 Task: Find connections with filter location Mankāchar with filter topic #lawsuitswith filter profile language Spanish with filter current company Nurture.farm with filter school Shoolini University with filter industry Retail Apparel and Fashion with filter service category Leadership Development with filter keywords title Chef
Action: Mouse moved to (586, 82)
Screenshot: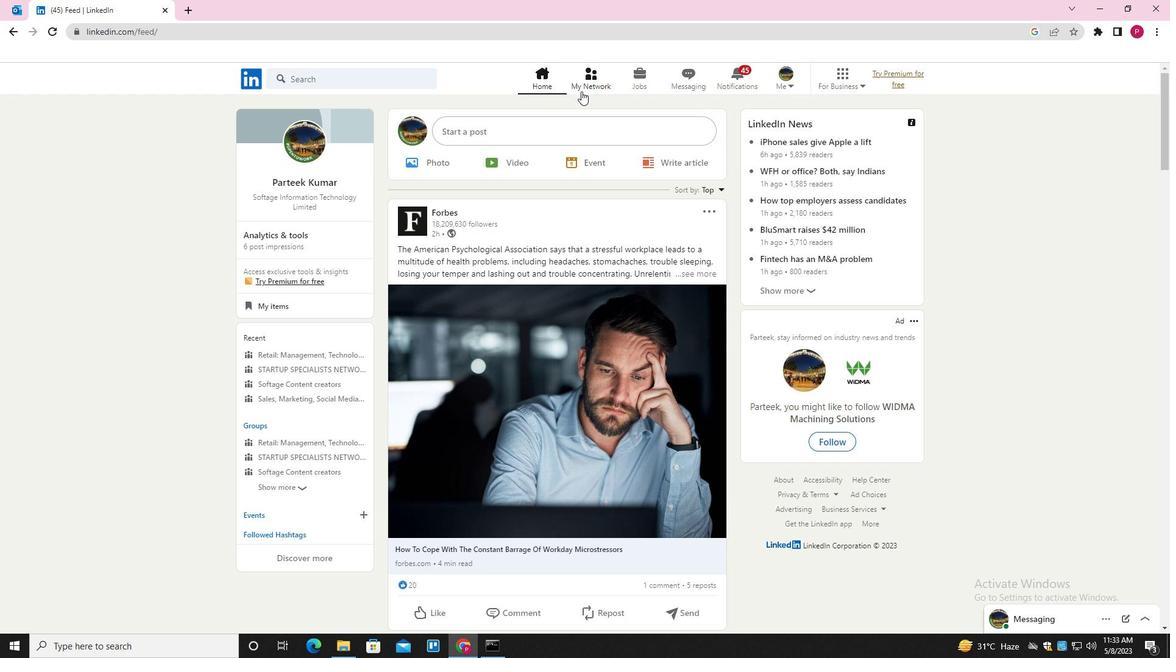 
Action: Mouse pressed left at (586, 82)
Screenshot: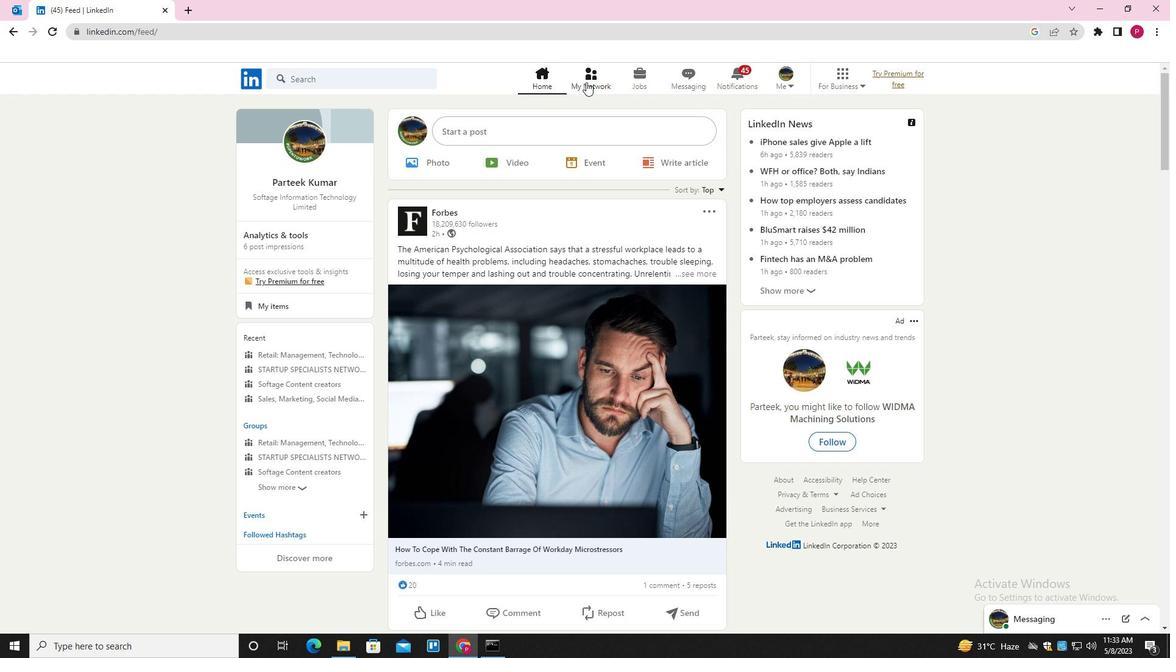 
Action: Mouse moved to (384, 150)
Screenshot: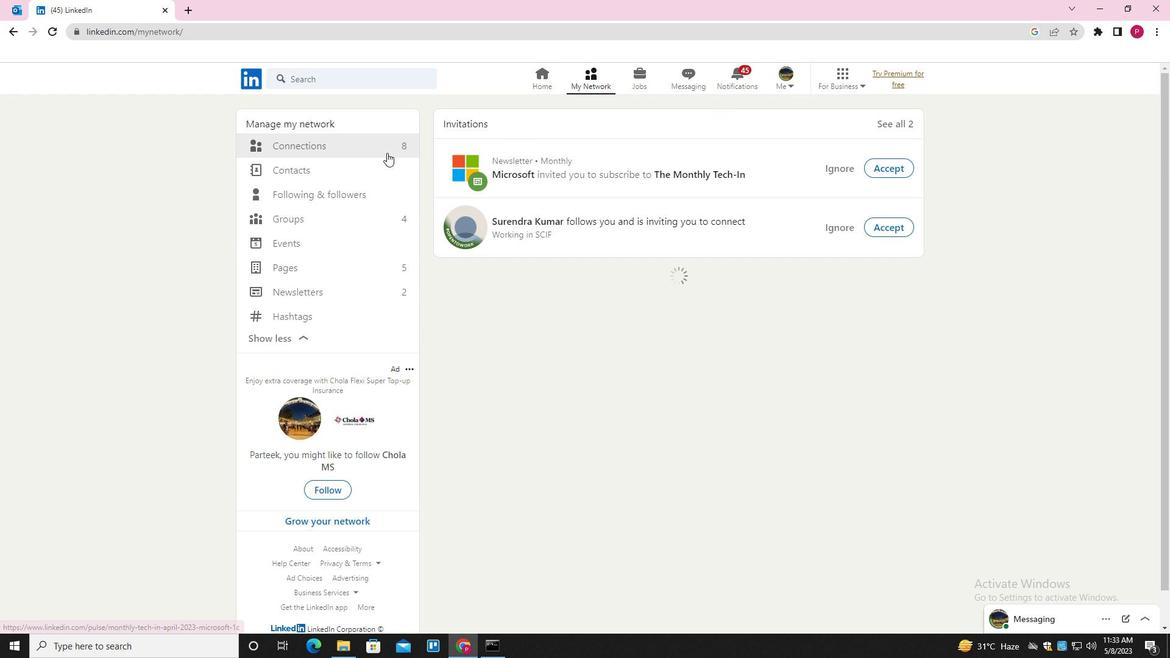 
Action: Mouse pressed left at (384, 150)
Screenshot: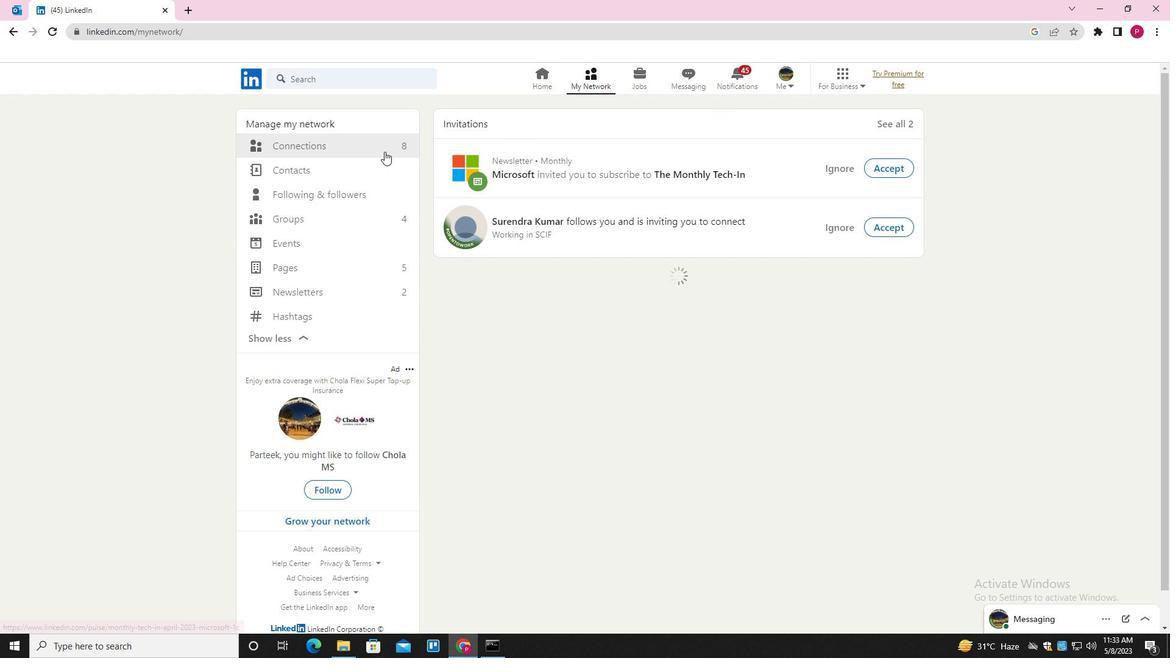 
Action: Mouse moved to (676, 145)
Screenshot: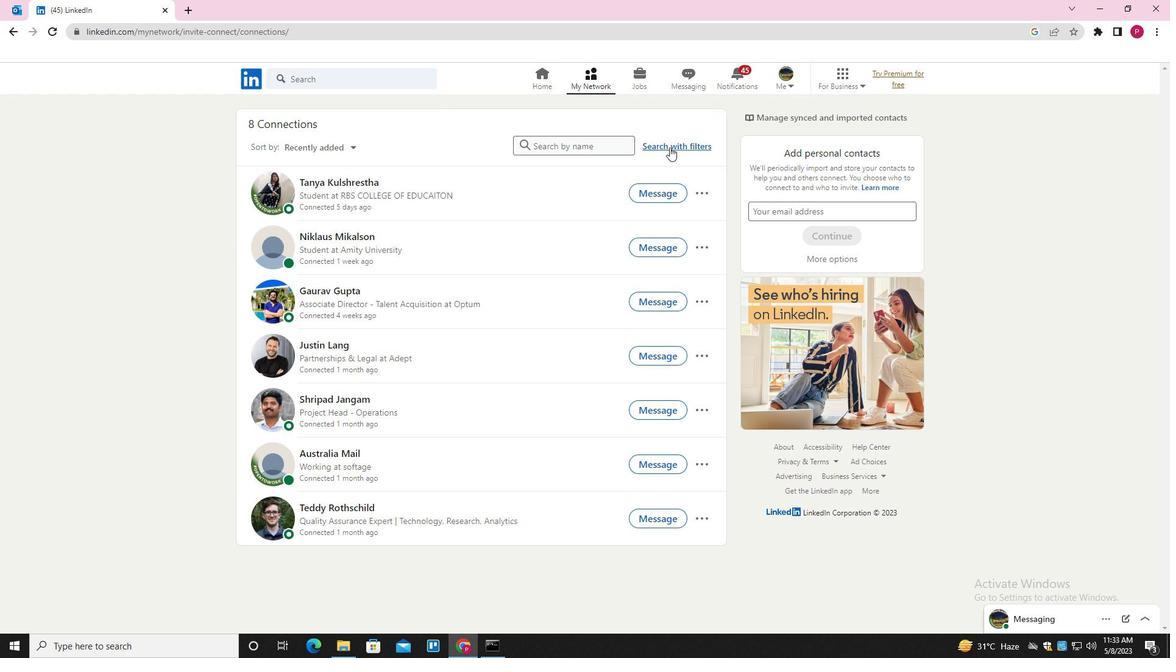 
Action: Mouse pressed left at (676, 145)
Screenshot: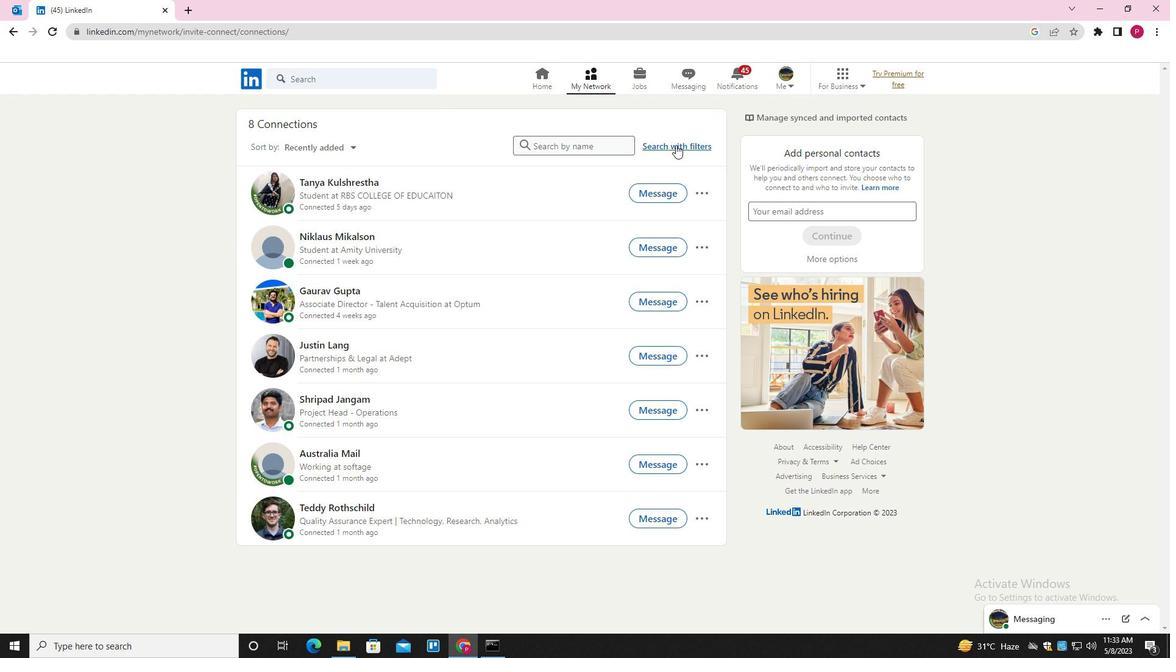 
Action: Mouse moved to (627, 114)
Screenshot: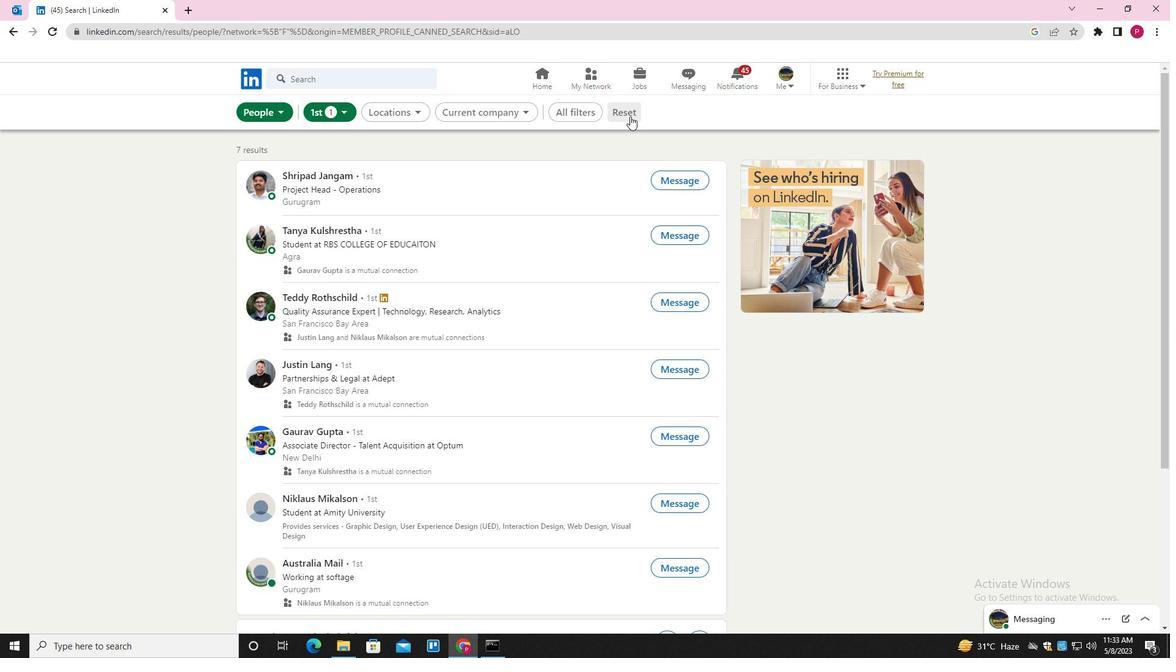 
Action: Mouse pressed left at (627, 114)
Screenshot: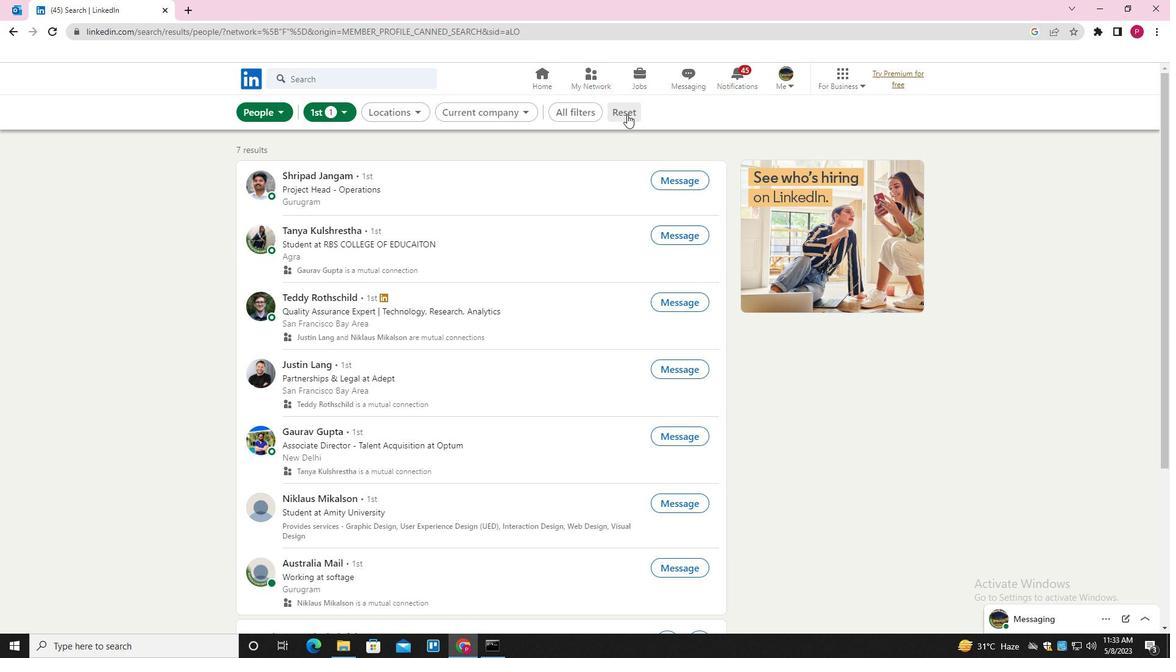 
Action: Mouse moved to (617, 112)
Screenshot: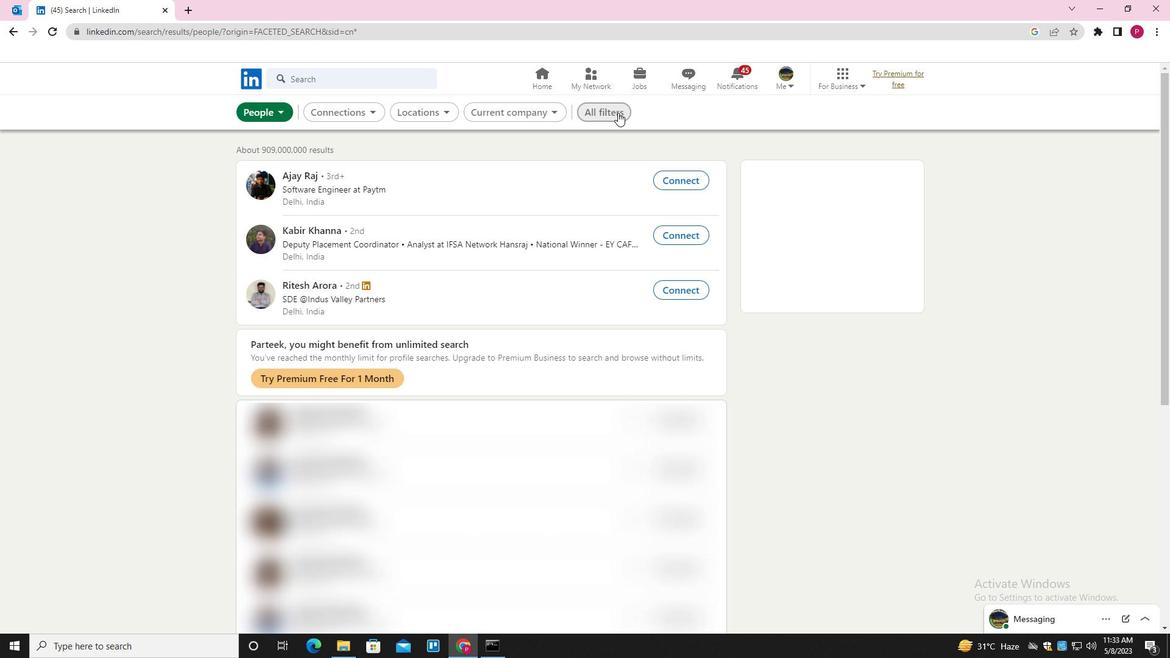 
Action: Mouse pressed left at (617, 112)
Screenshot: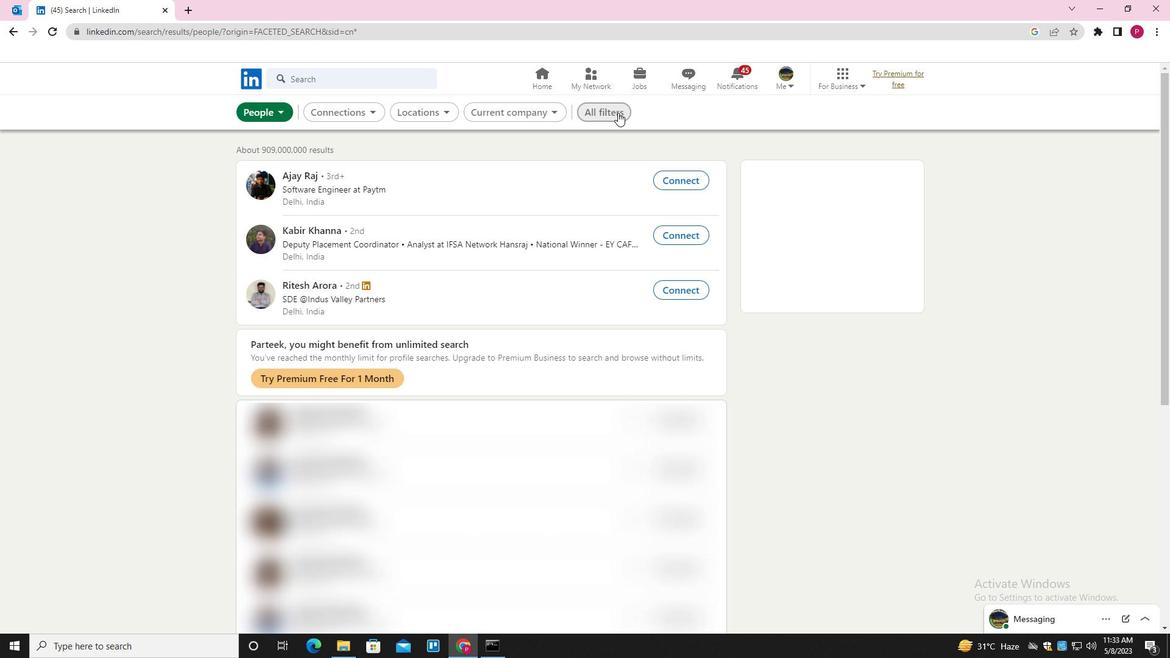 
Action: Mouse moved to (897, 230)
Screenshot: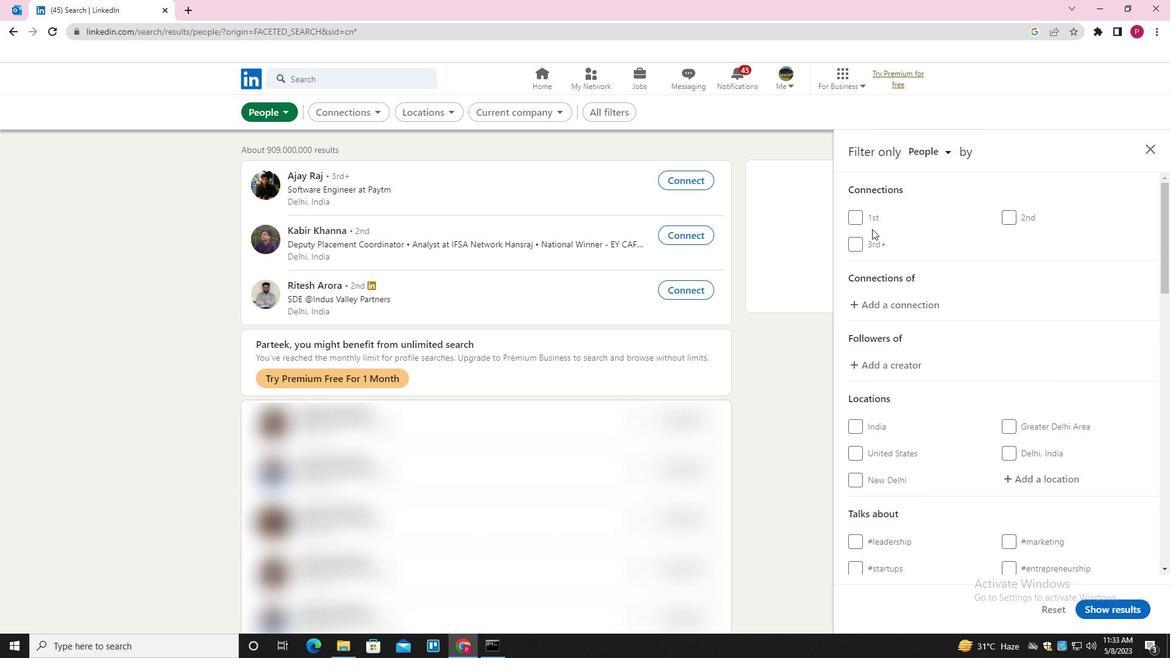 
Action: Mouse scrolled (897, 229) with delta (0, 0)
Screenshot: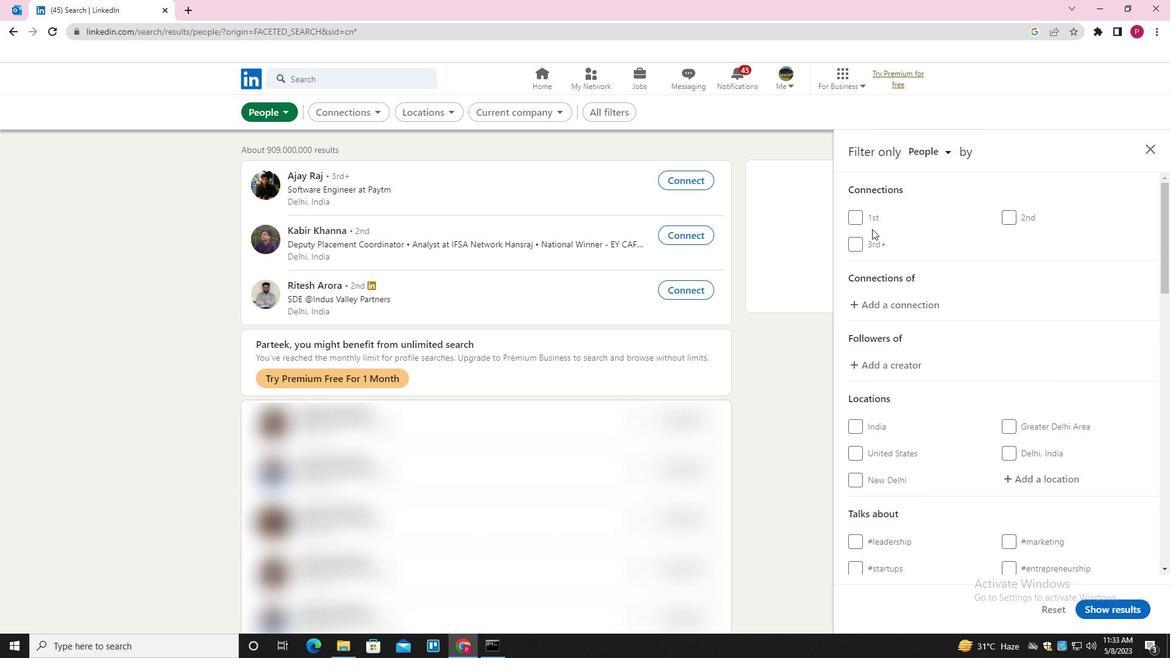 
Action: Mouse moved to (924, 239)
Screenshot: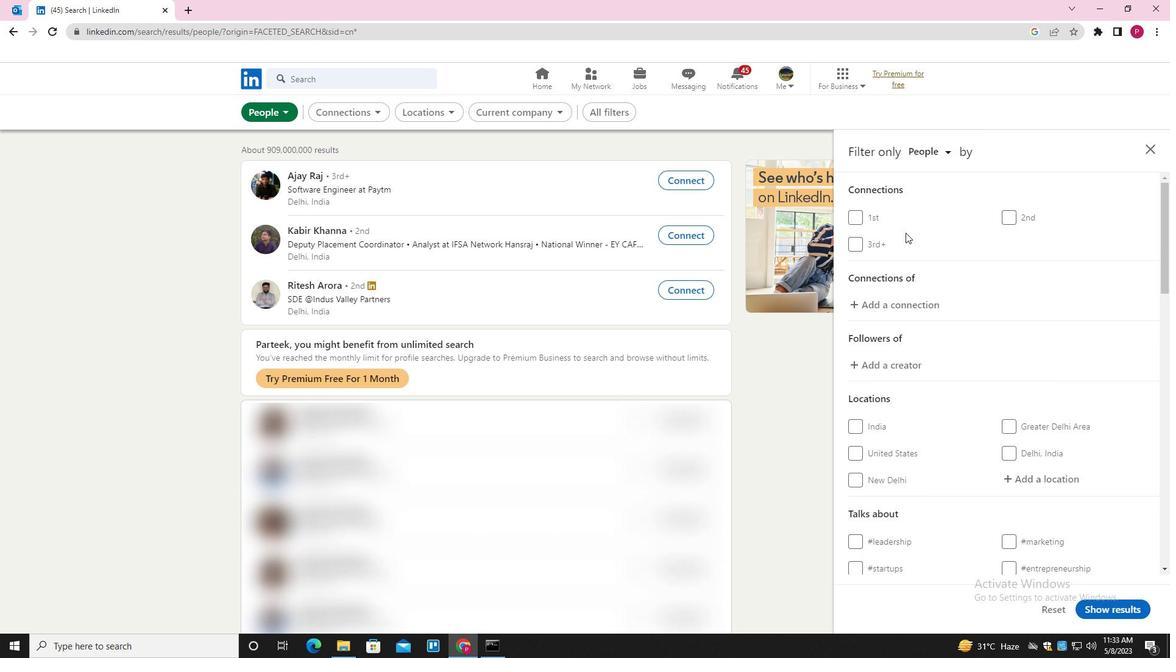 
Action: Mouse scrolled (924, 238) with delta (0, 0)
Screenshot: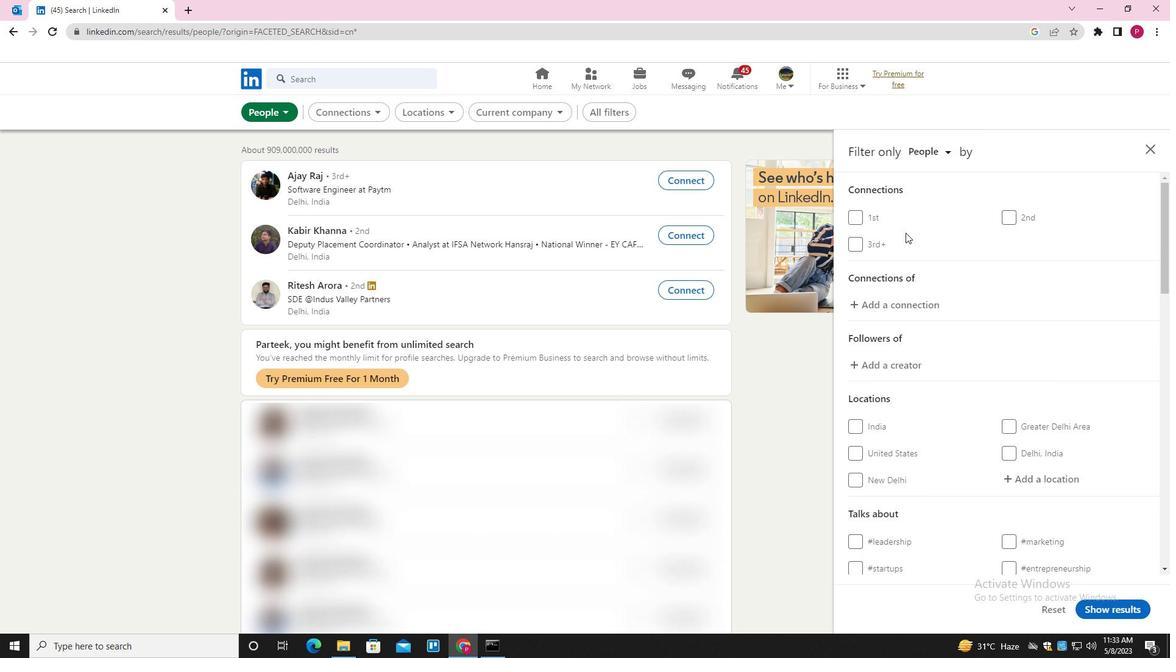 
Action: Mouse moved to (1054, 357)
Screenshot: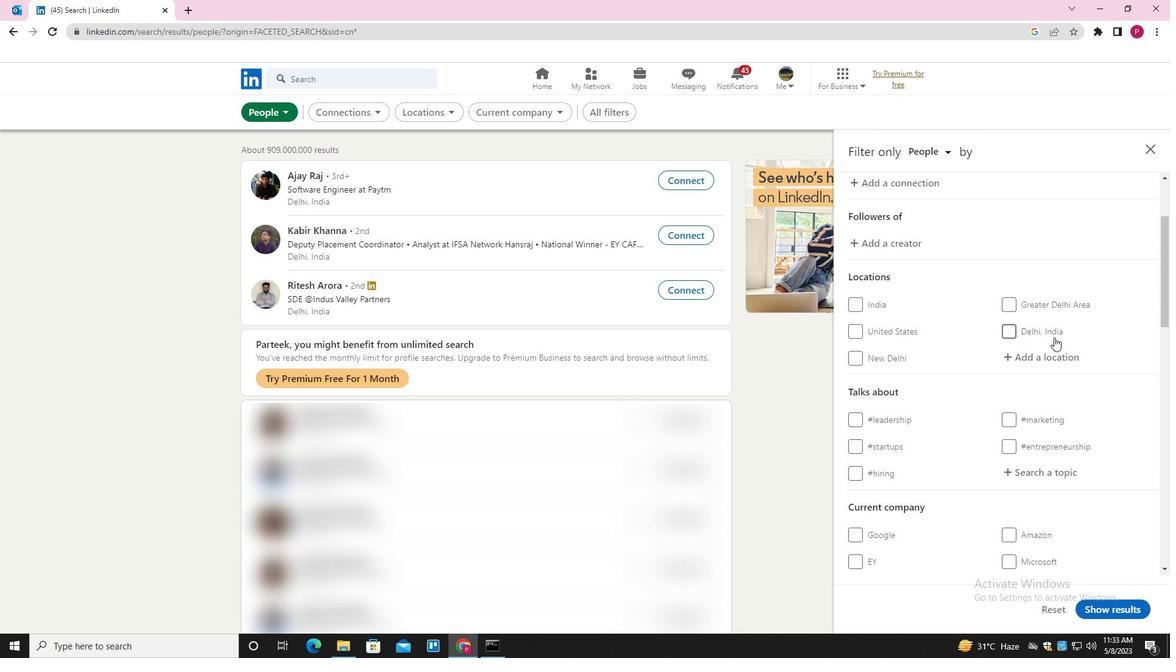 
Action: Mouse pressed left at (1054, 357)
Screenshot: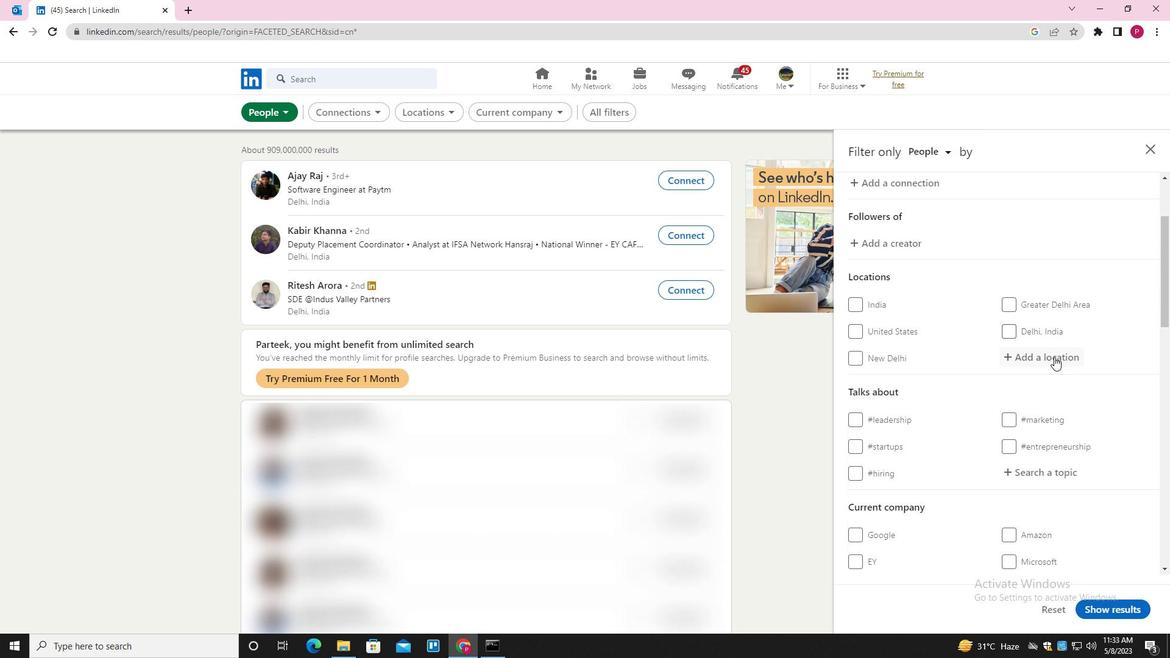 
Action: Key pressed <Key.shift>MANKACHAR<Key.down><Key.enter>
Screenshot: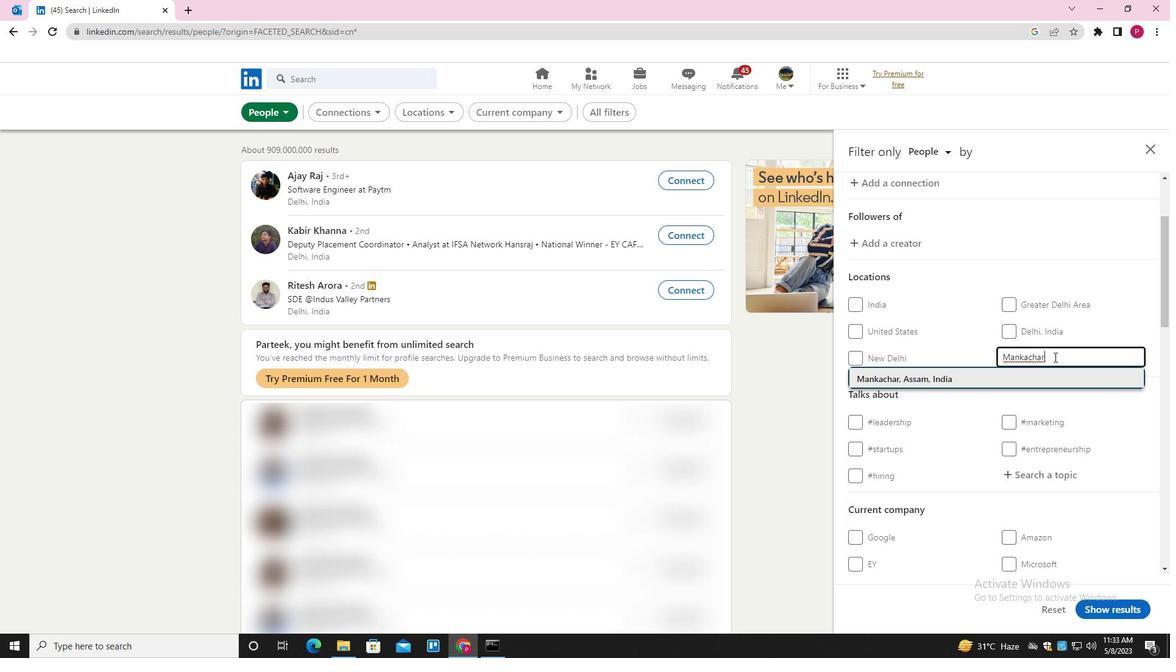 
Action: Mouse moved to (1029, 349)
Screenshot: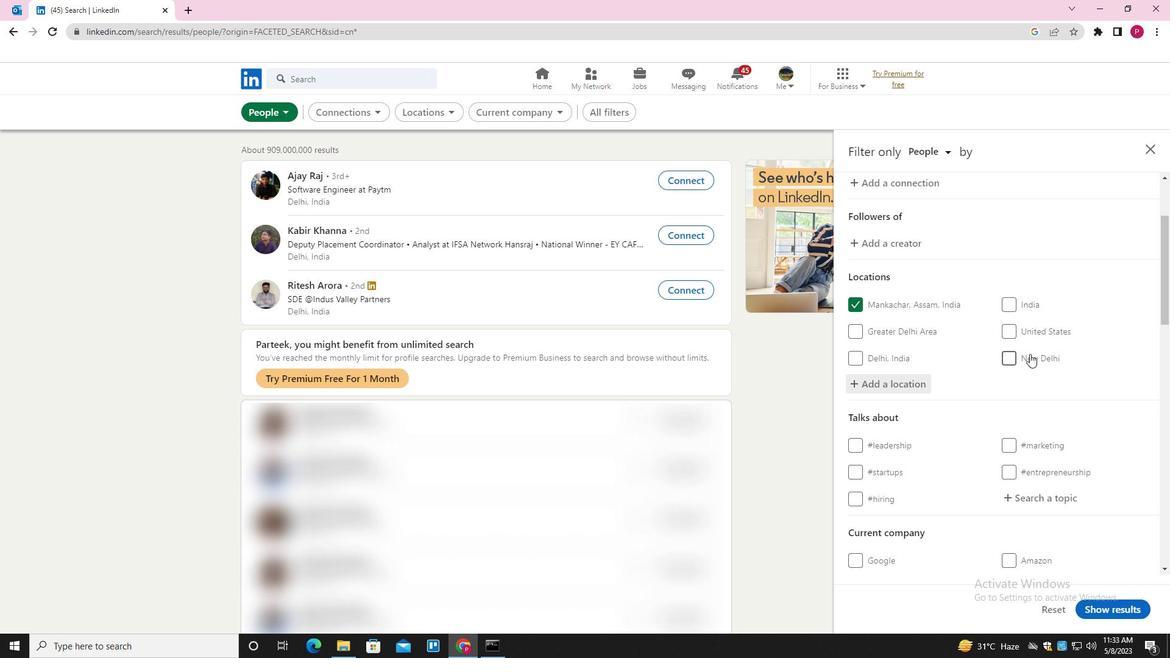 
Action: Mouse scrolled (1029, 348) with delta (0, 0)
Screenshot: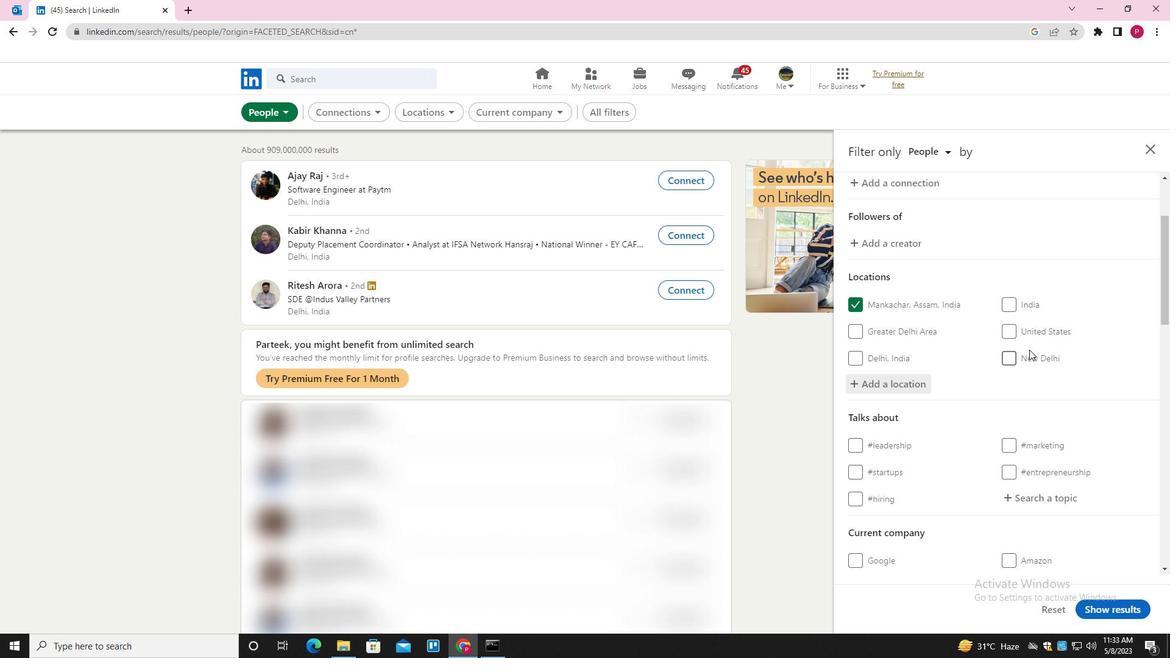 
Action: Mouse scrolled (1029, 348) with delta (0, 0)
Screenshot: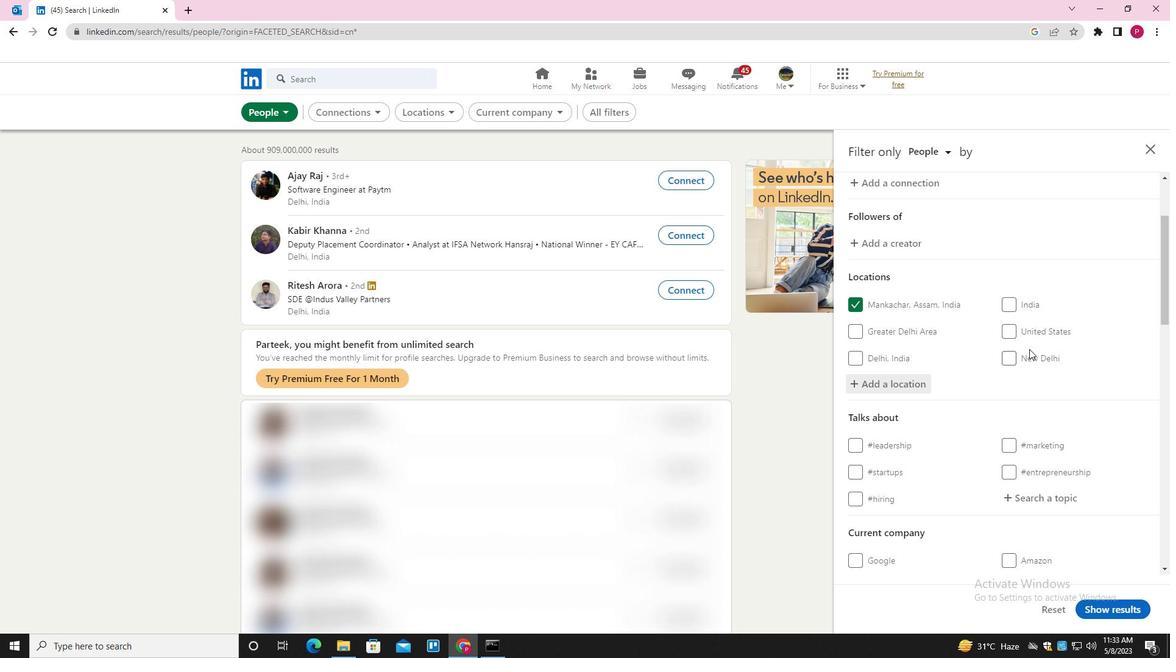 
Action: Mouse scrolled (1029, 348) with delta (0, 0)
Screenshot: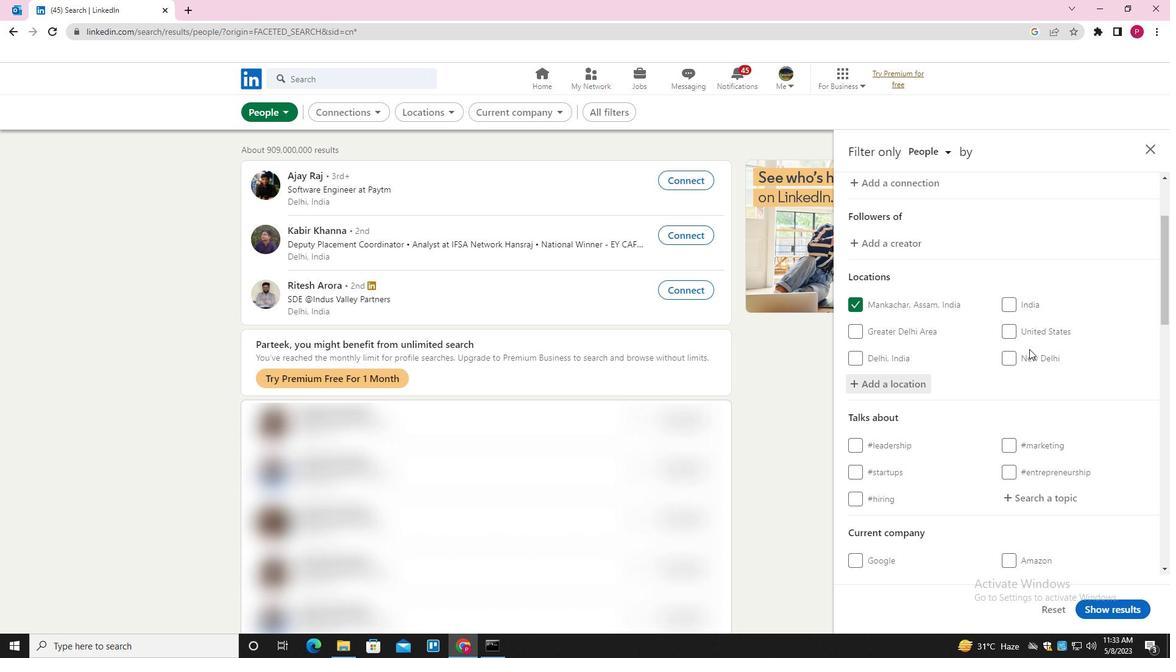 
Action: Mouse scrolled (1029, 348) with delta (0, 0)
Screenshot: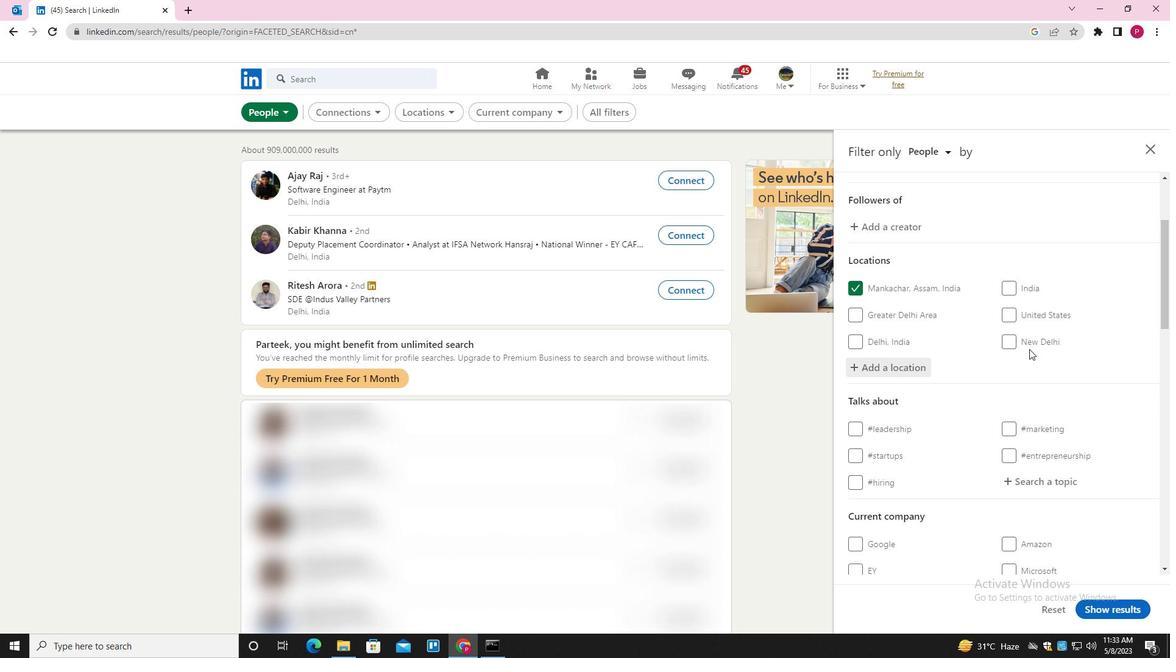 
Action: Mouse moved to (1033, 254)
Screenshot: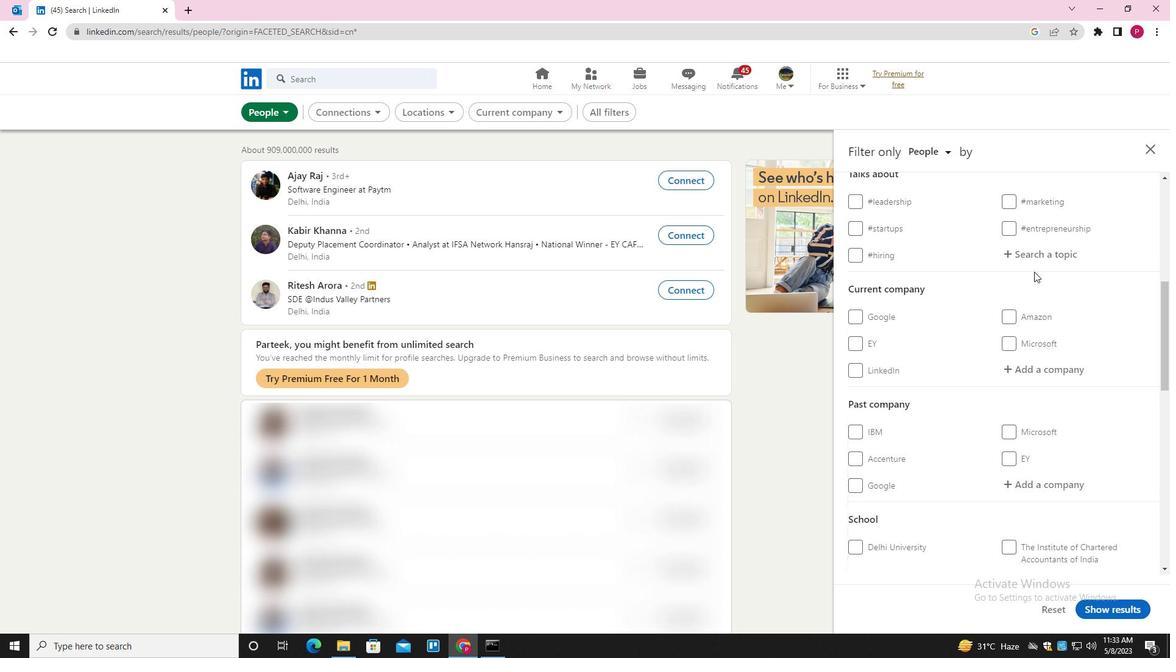 
Action: Mouse pressed left at (1033, 254)
Screenshot: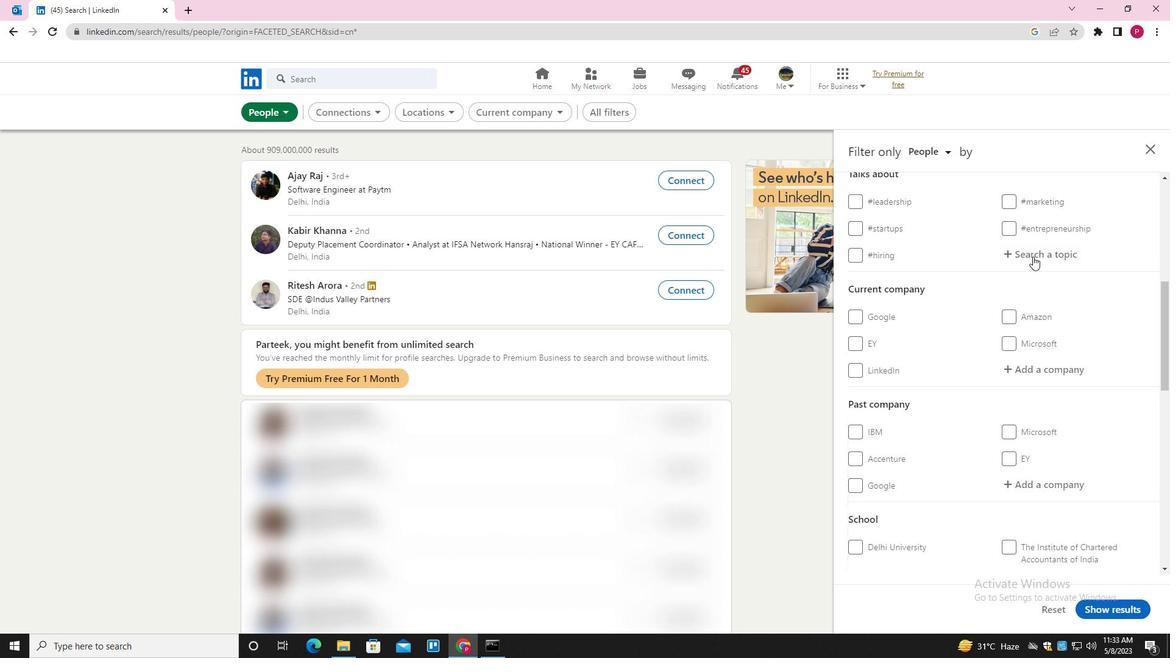 
Action: Key pressed LAWSUITES<Key.backspace><Key.backspace><Key.backspace><Key.backspace><Key.backspace>UITS<Key.down><Key.enter>
Screenshot: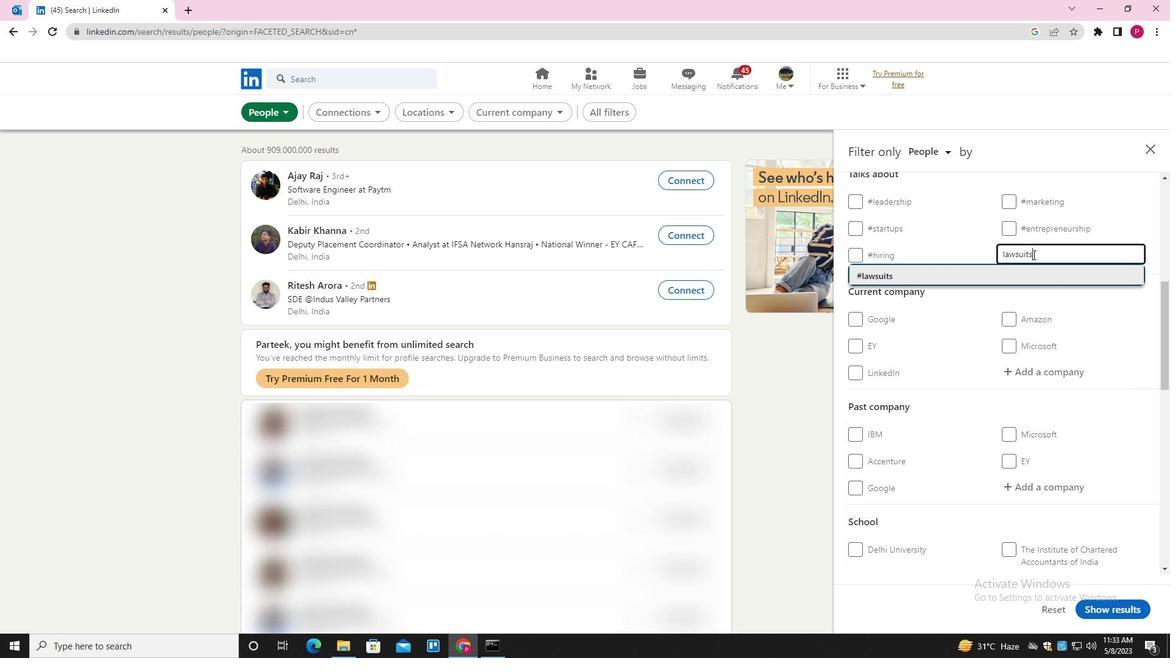 
Action: Mouse moved to (1006, 290)
Screenshot: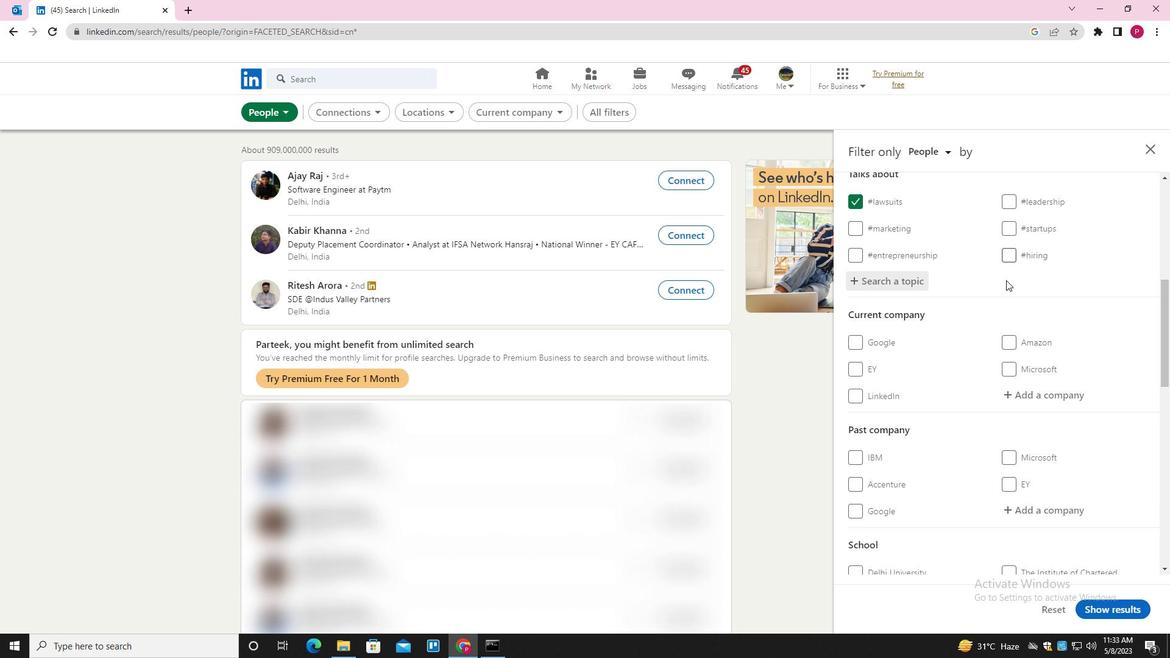 
Action: Mouse scrolled (1006, 290) with delta (0, 0)
Screenshot: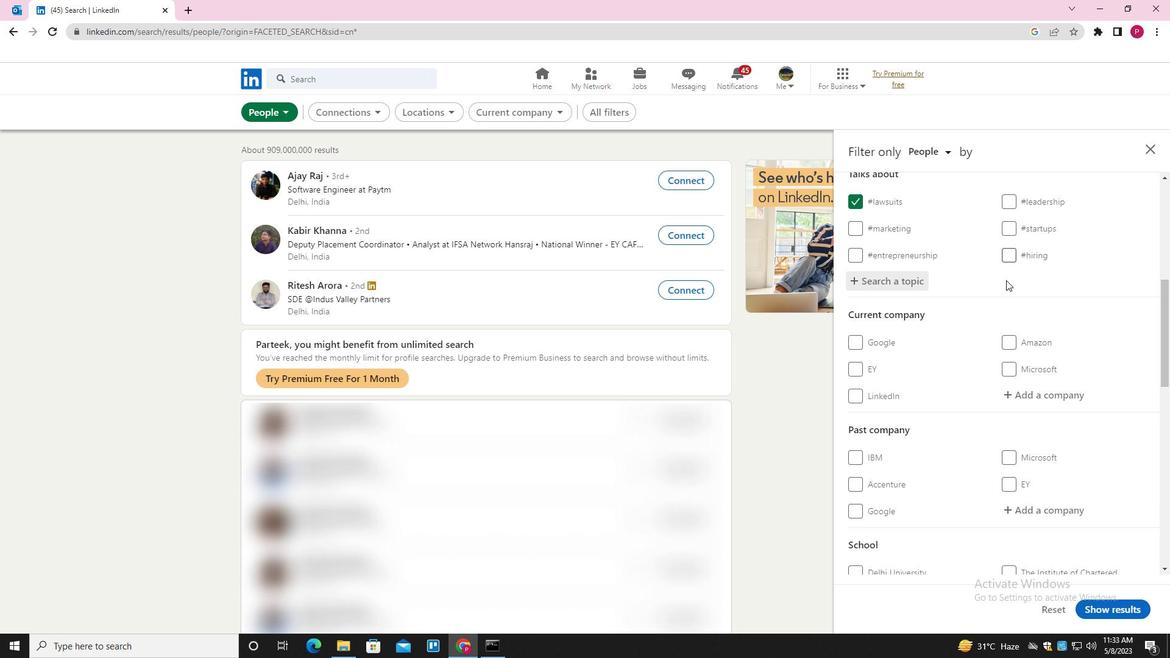 
Action: Mouse moved to (1006, 301)
Screenshot: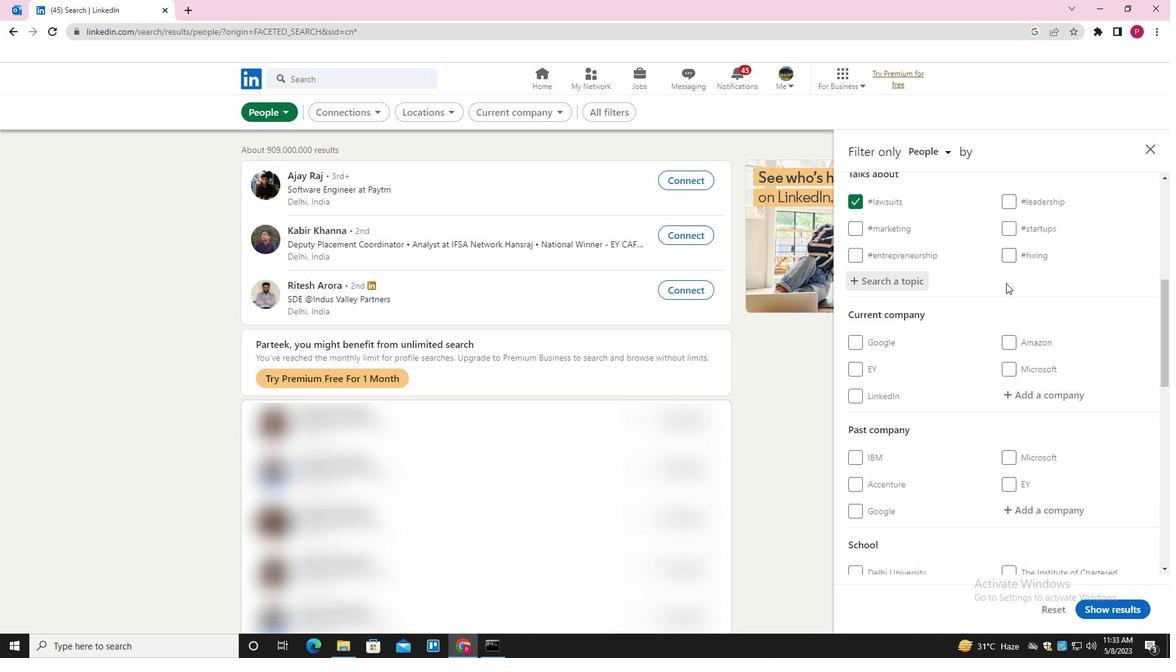 
Action: Mouse scrolled (1006, 301) with delta (0, 0)
Screenshot: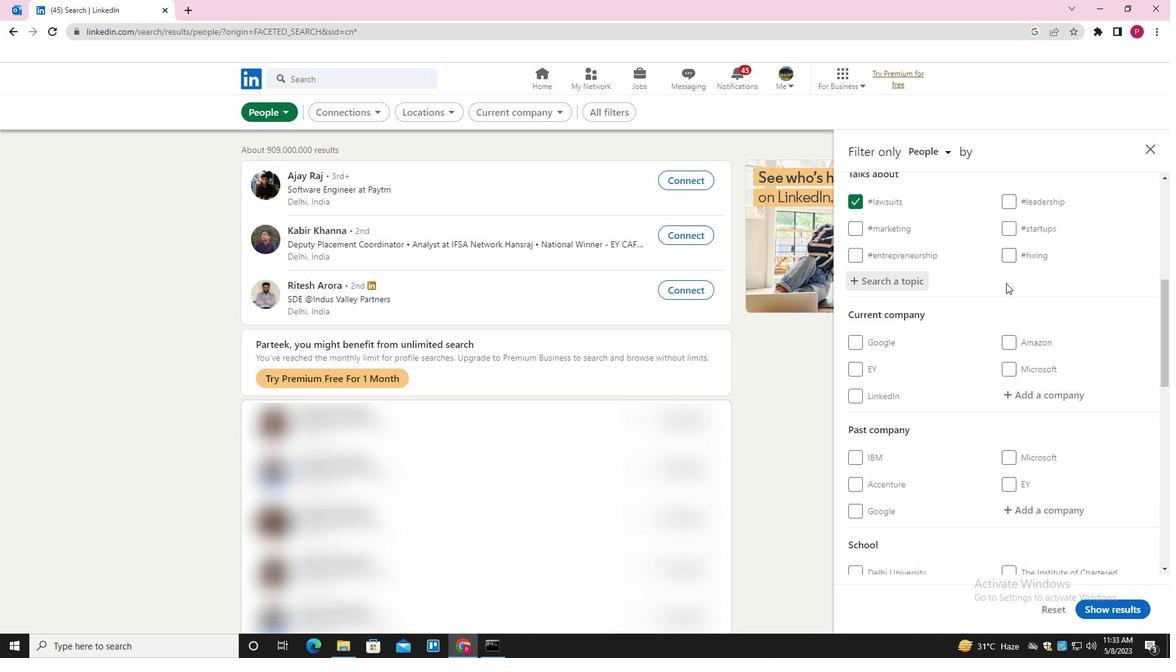 
Action: Mouse moved to (1006, 303)
Screenshot: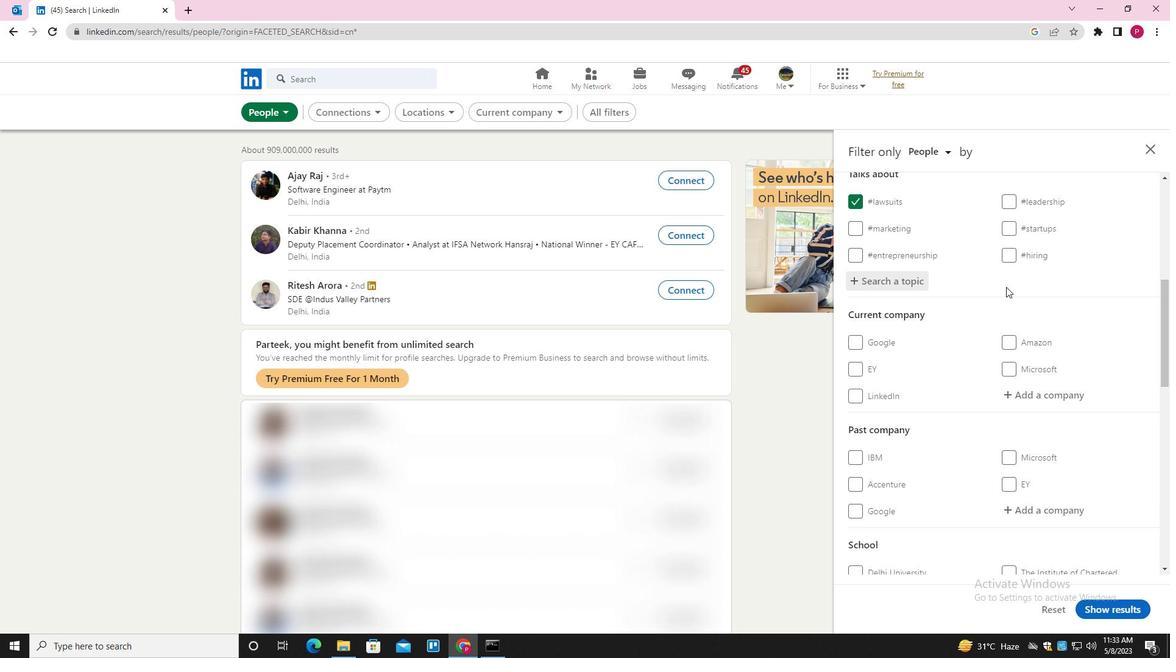 
Action: Mouse scrolled (1006, 302) with delta (0, 0)
Screenshot: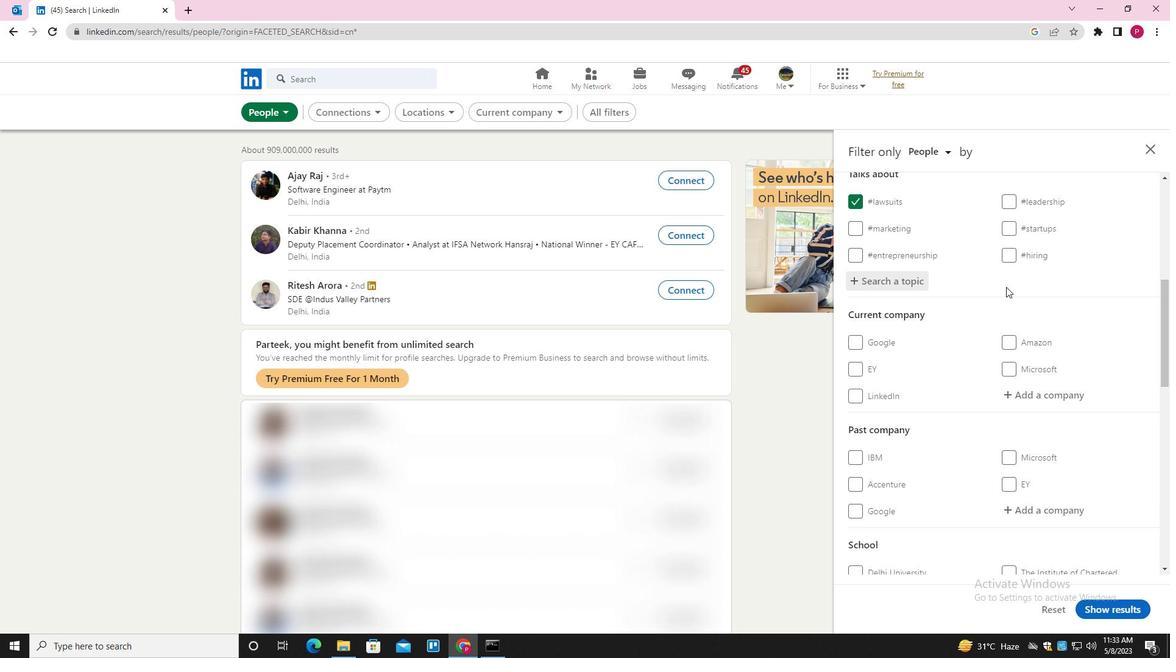 
Action: Mouse scrolled (1006, 302) with delta (0, 0)
Screenshot: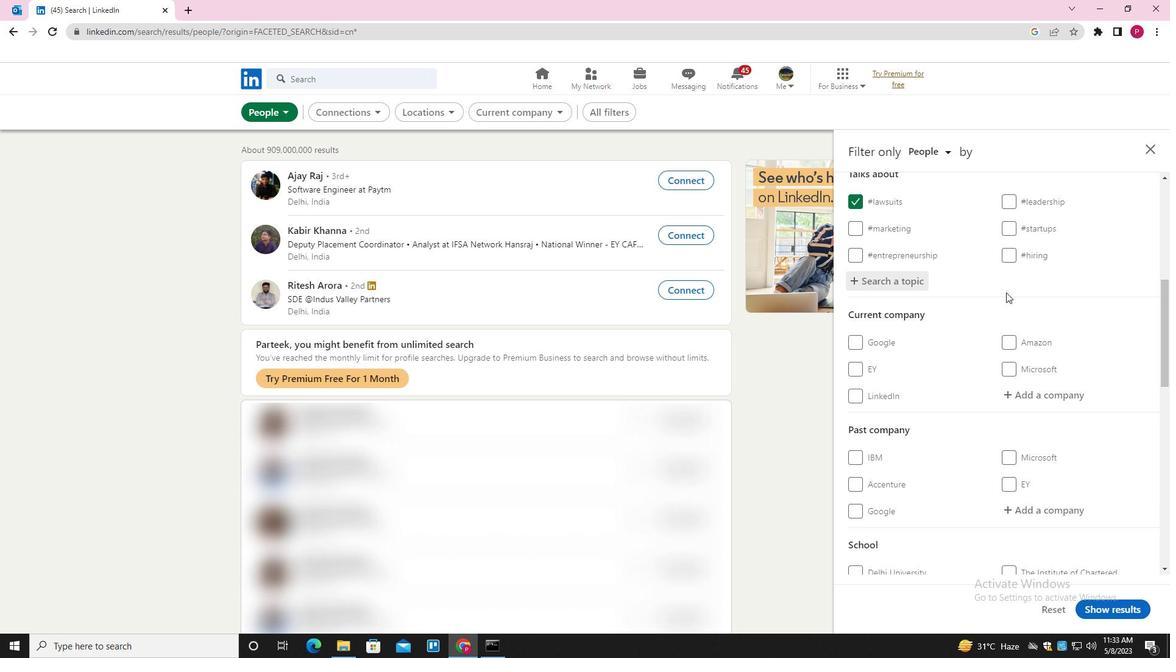 
Action: Mouse moved to (1006, 306)
Screenshot: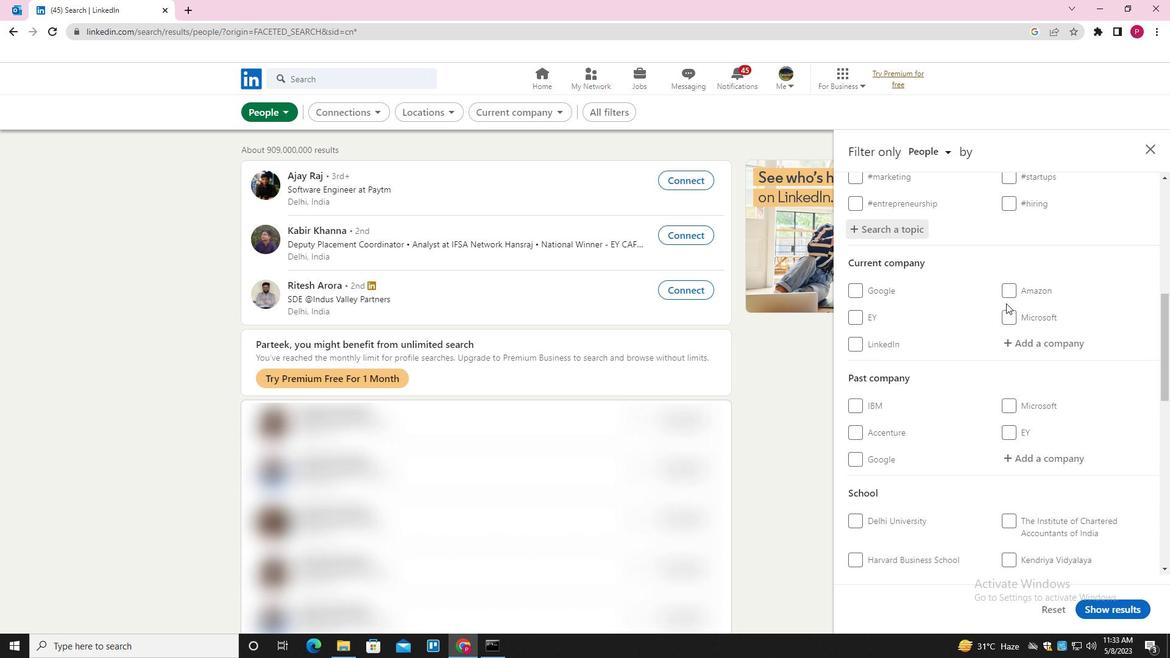 
Action: Mouse scrolled (1006, 306) with delta (0, 0)
Screenshot: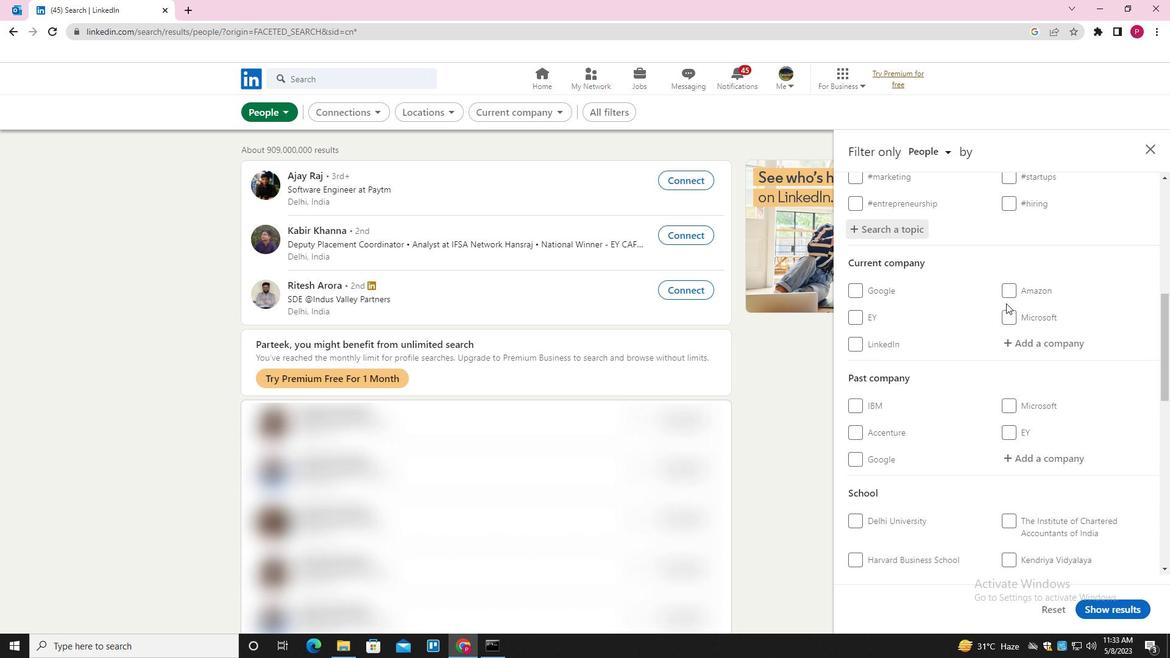 
Action: Mouse moved to (1005, 316)
Screenshot: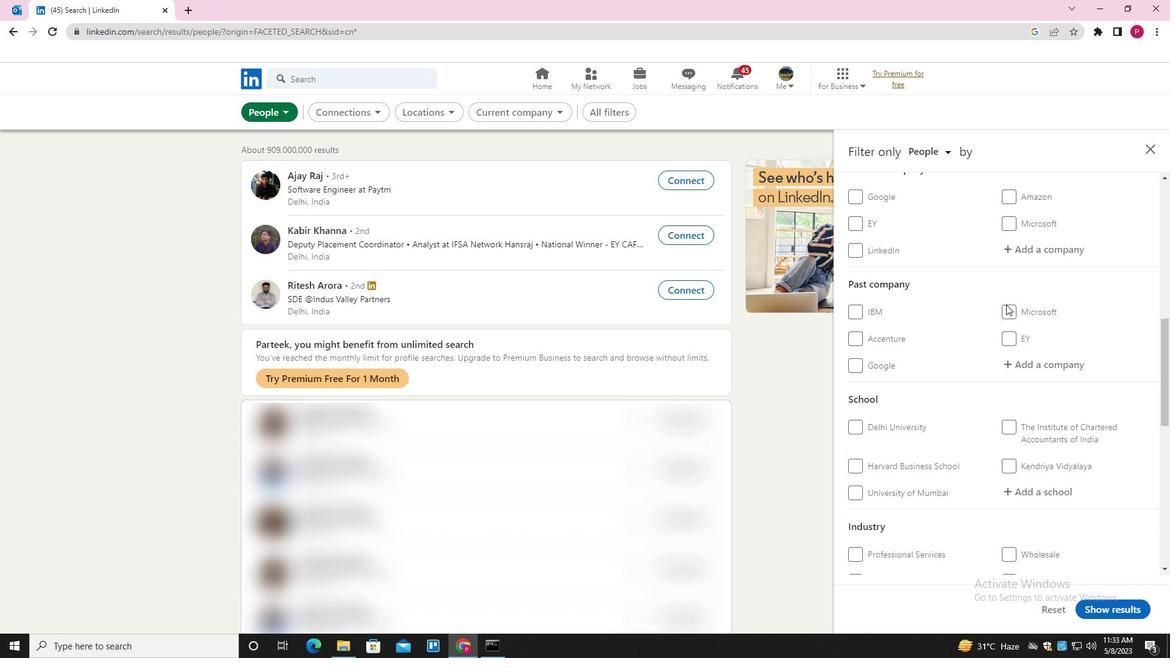 
Action: Mouse scrolled (1005, 316) with delta (0, 0)
Screenshot: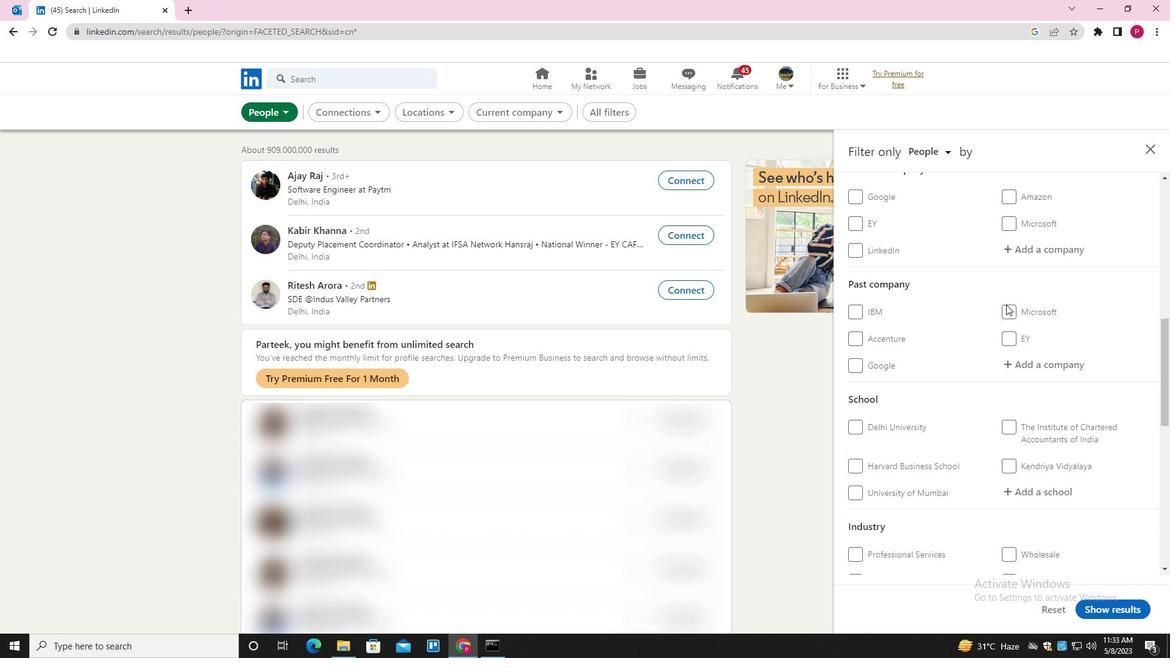 
Action: Mouse moved to (998, 332)
Screenshot: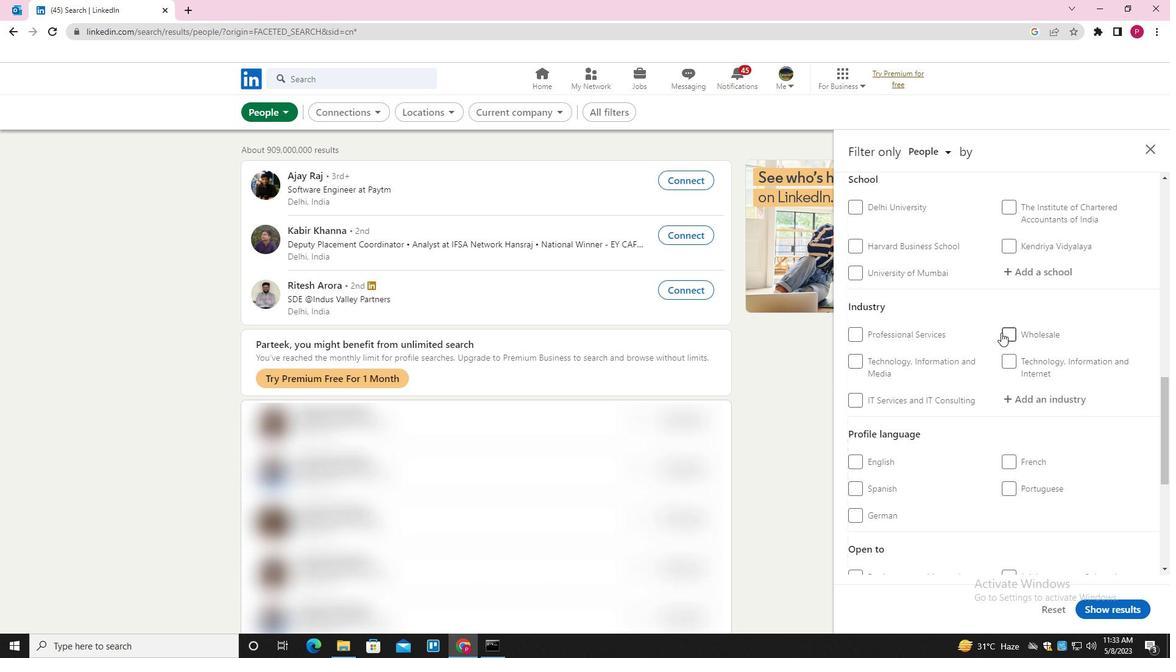 
Action: Mouse scrolled (998, 332) with delta (0, 0)
Screenshot: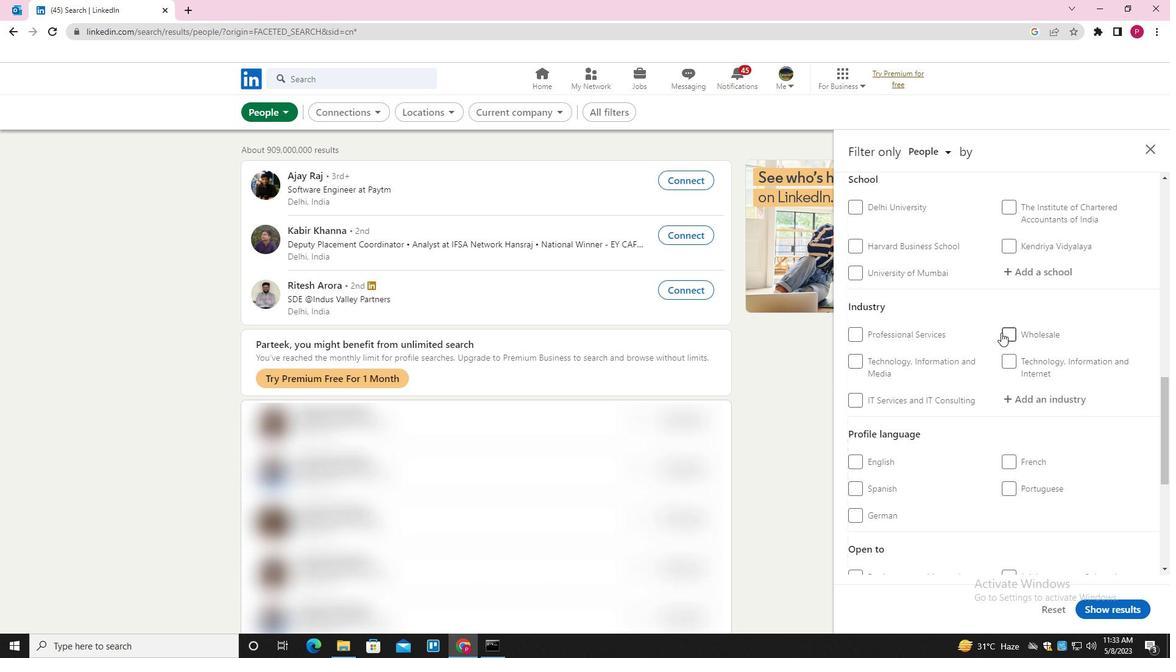 
Action: Mouse moved to (994, 332)
Screenshot: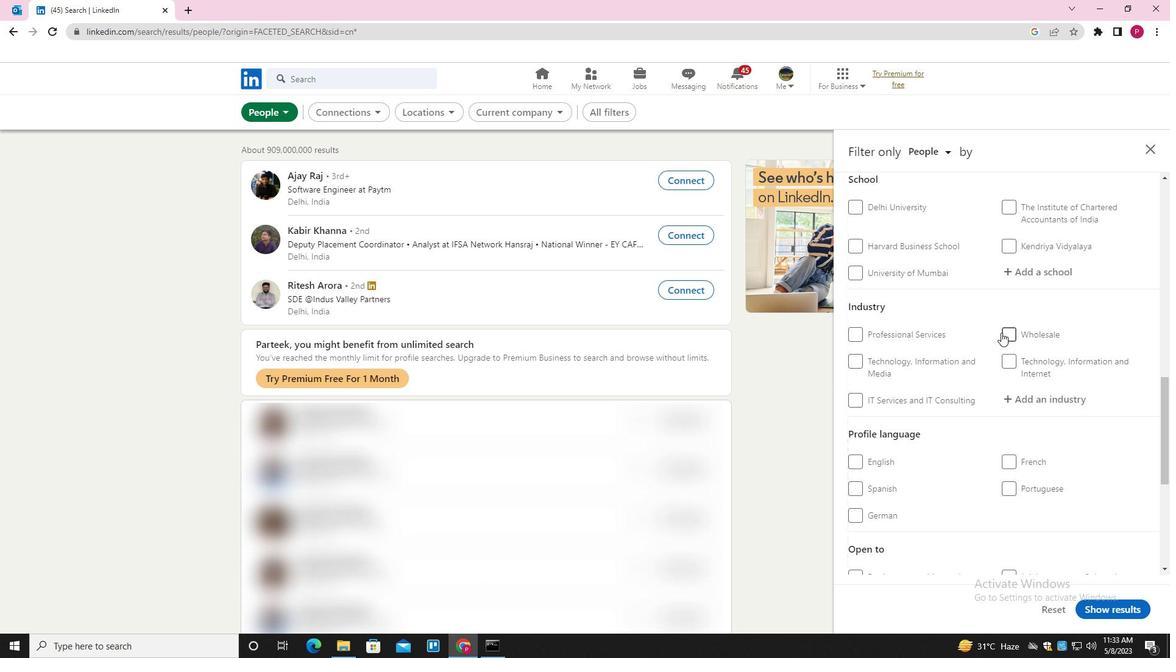 
Action: Mouse scrolled (994, 332) with delta (0, 0)
Screenshot: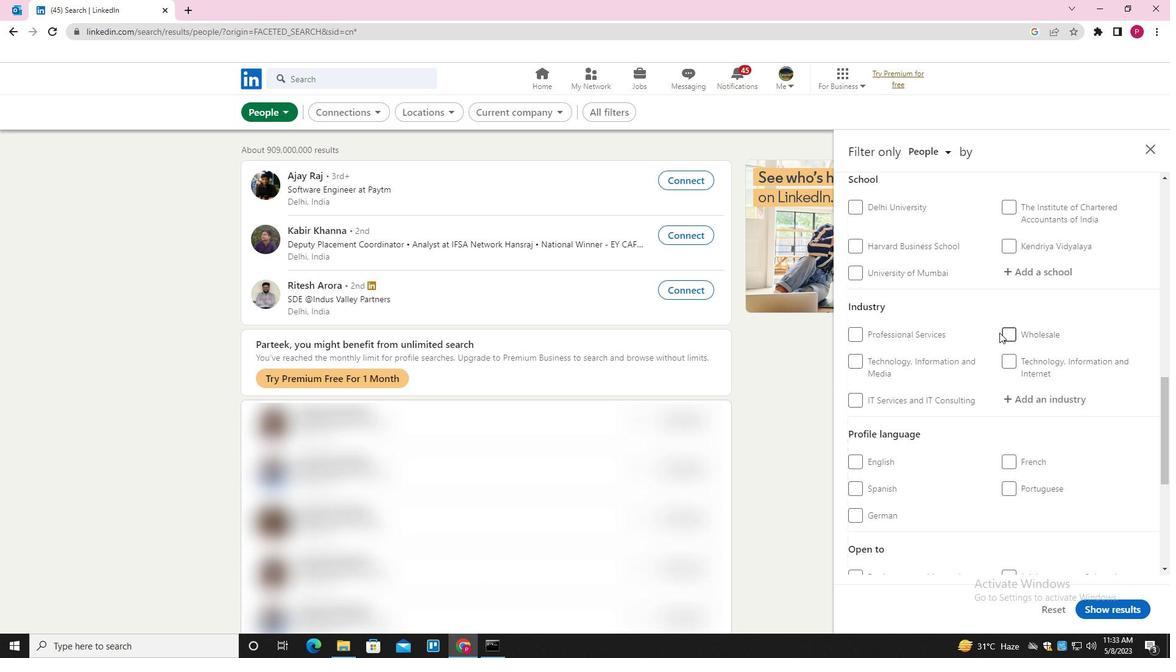 
Action: Mouse moved to (994, 332)
Screenshot: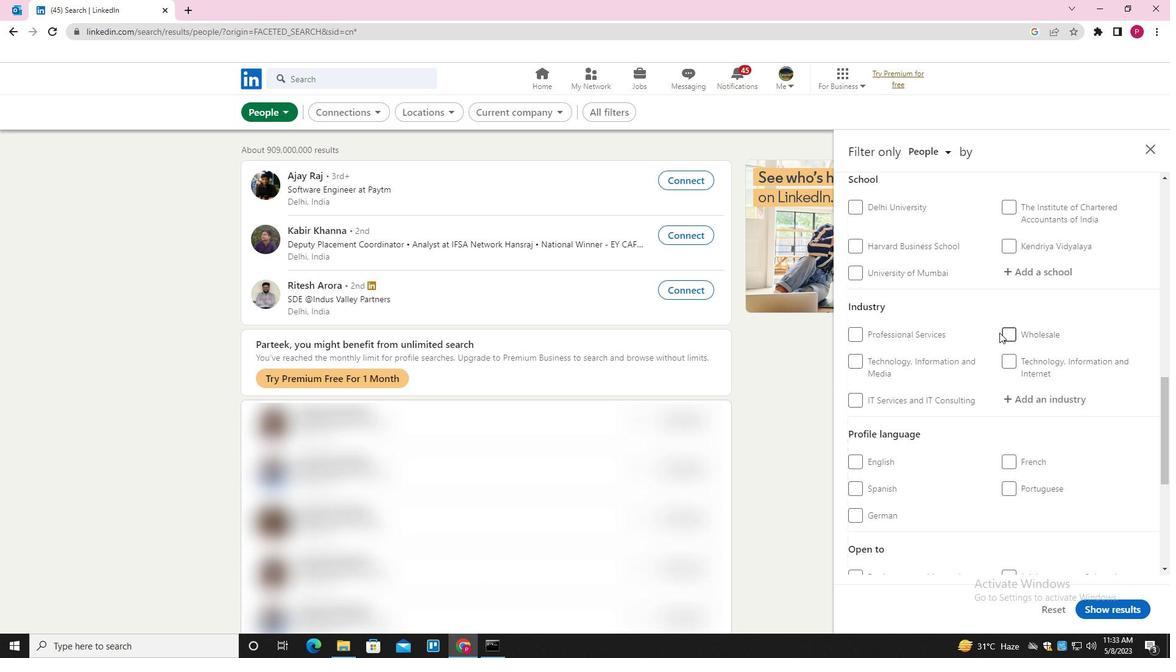 
Action: Mouse scrolled (994, 332) with delta (0, 0)
Screenshot: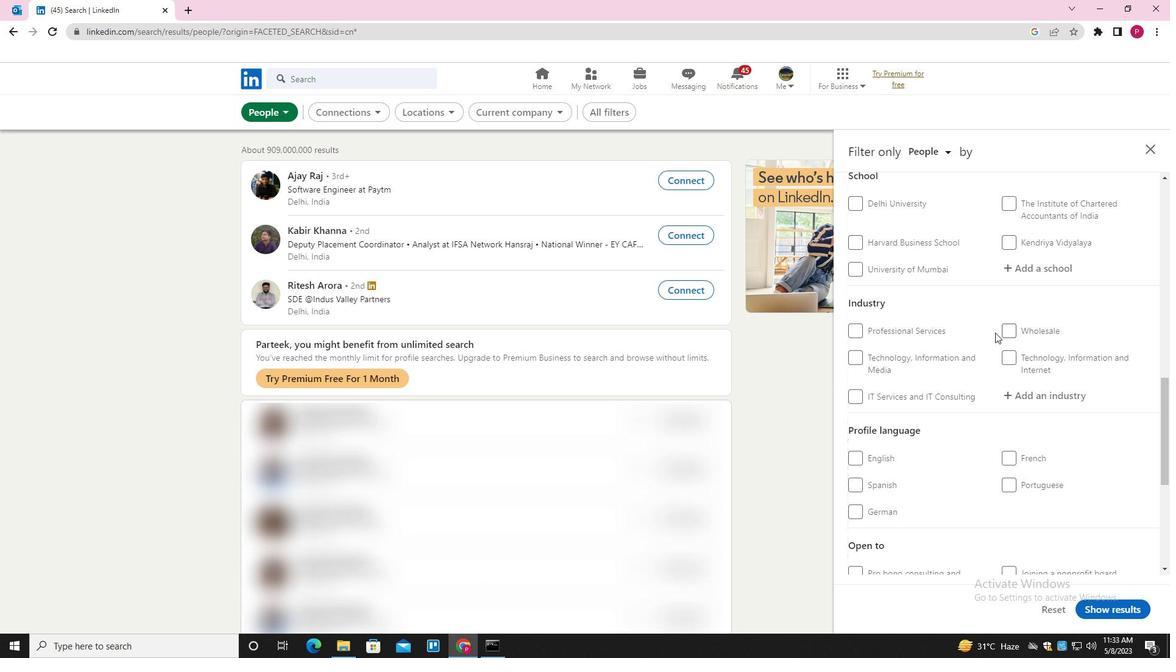 
Action: Mouse moved to (872, 303)
Screenshot: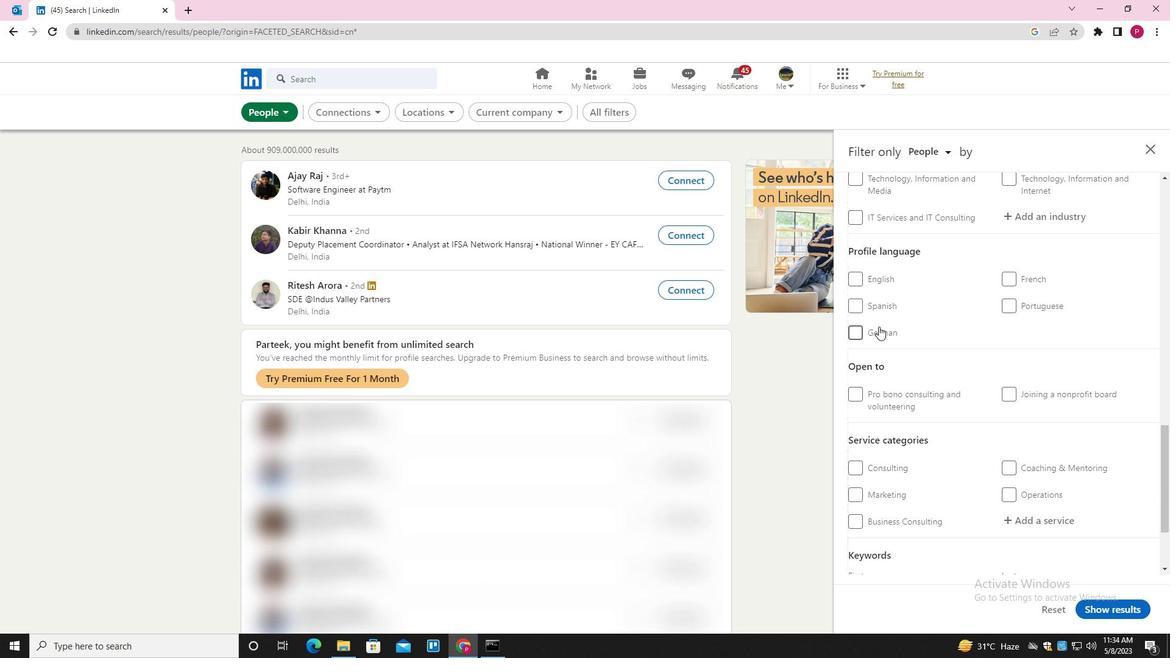 
Action: Mouse pressed left at (872, 303)
Screenshot: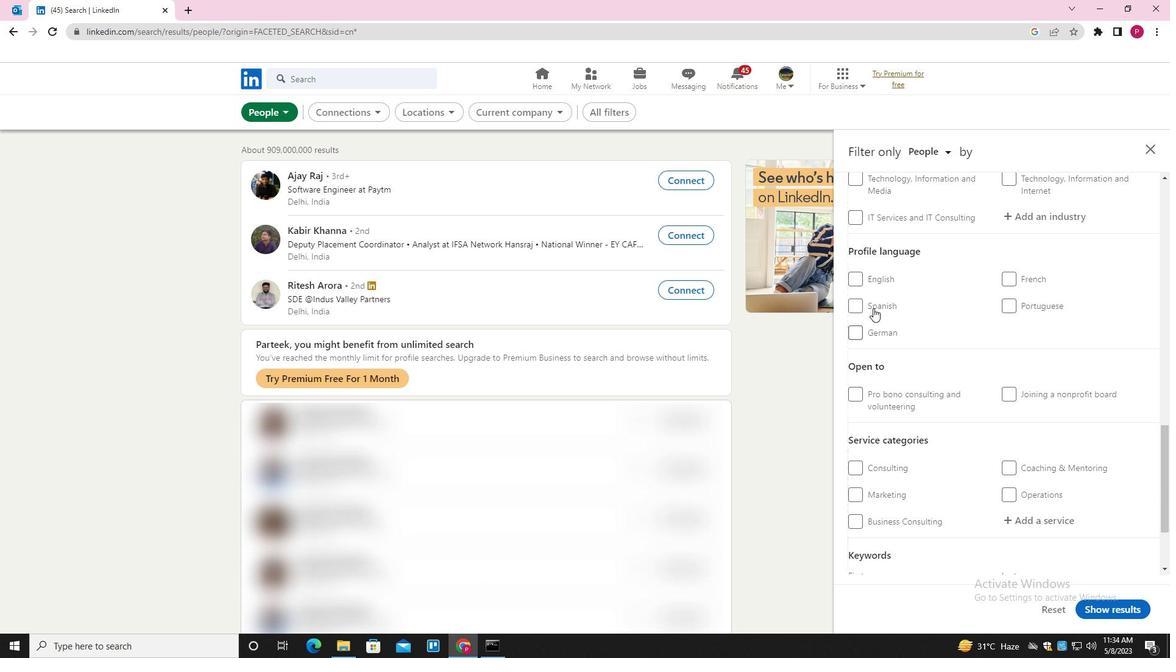 
Action: Mouse moved to (909, 317)
Screenshot: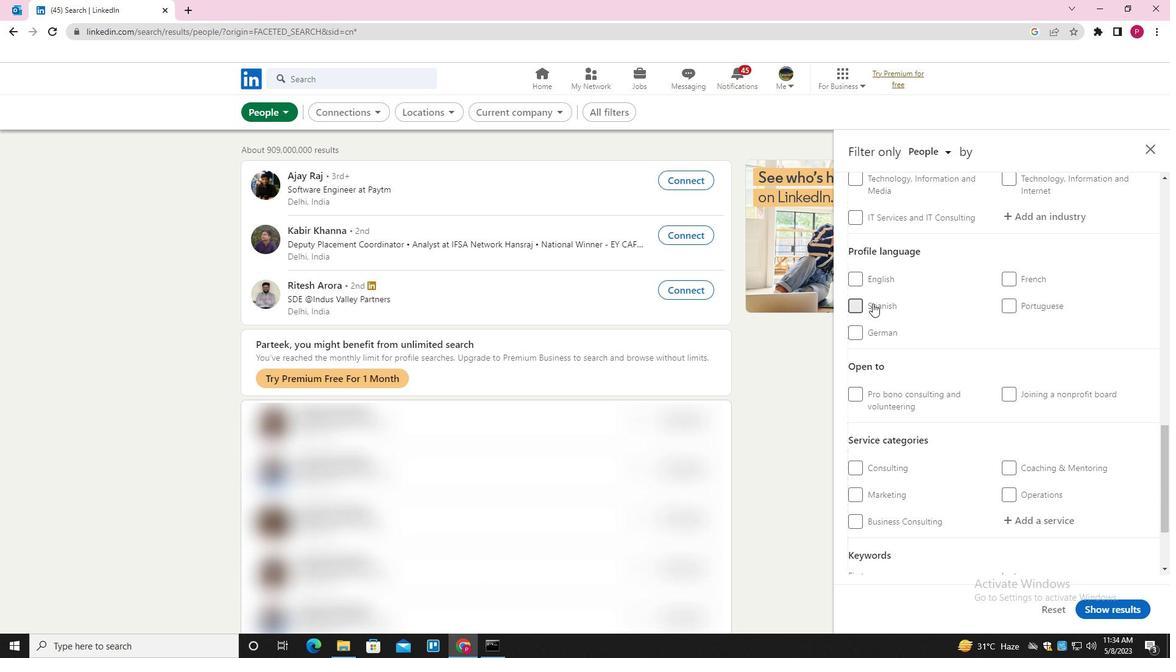 
Action: Mouse scrolled (909, 318) with delta (0, 0)
Screenshot: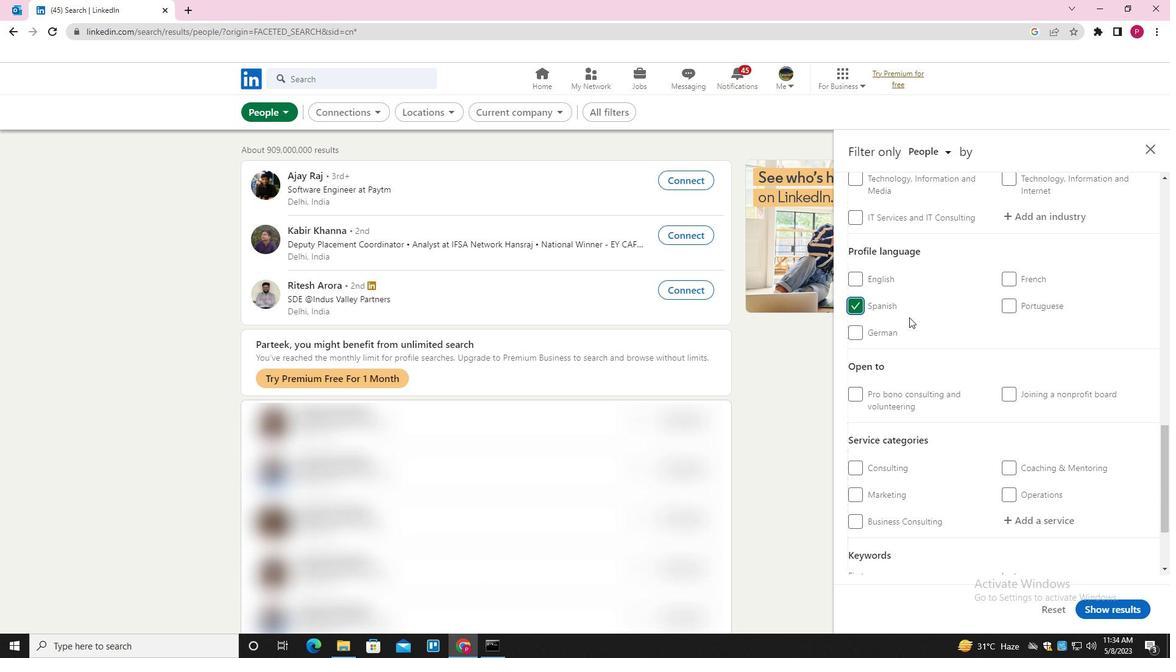 
Action: Mouse scrolled (909, 318) with delta (0, 0)
Screenshot: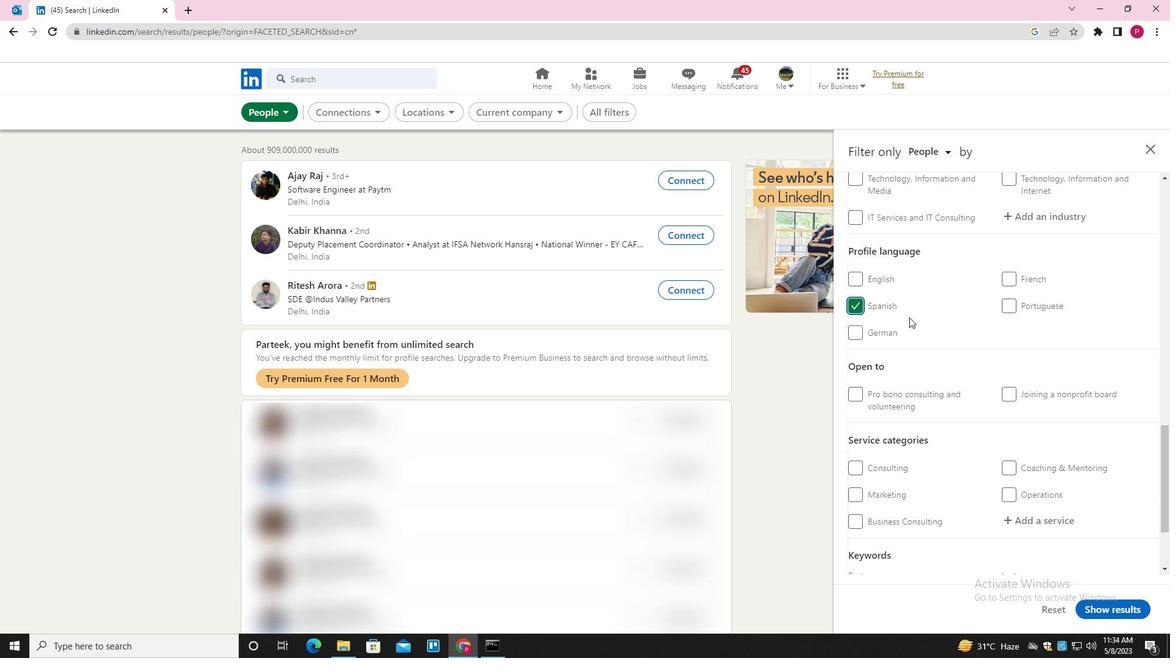 
Action: Mouse scrolled (909, 318) with delta (0, 0)
Screenshot: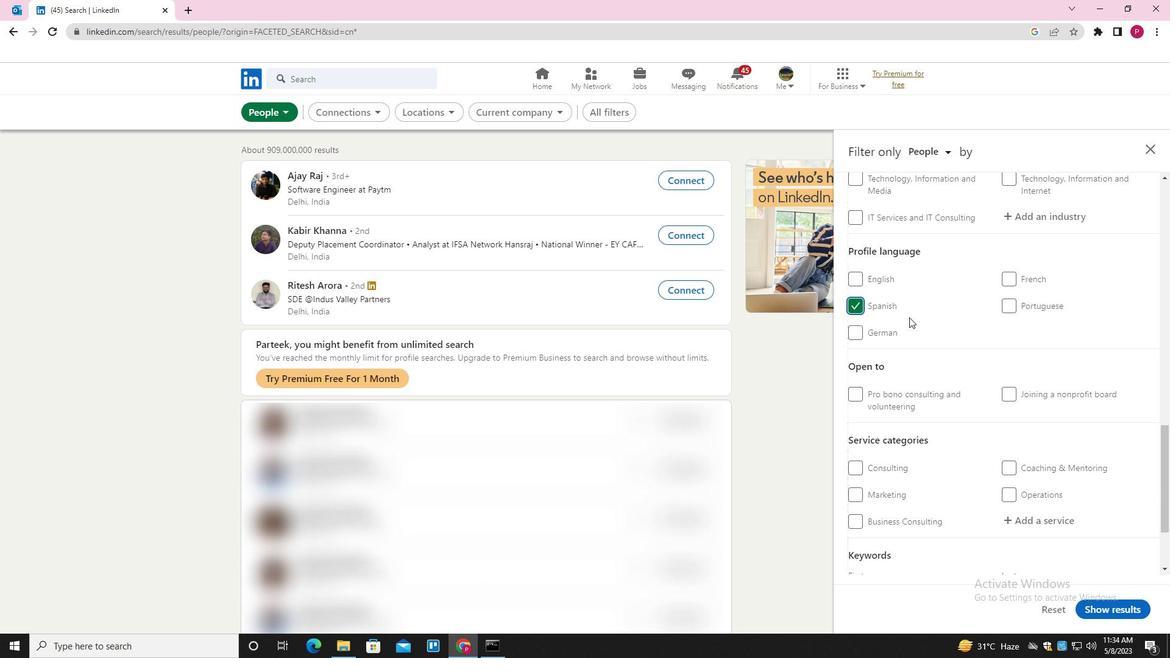 
Action: Mouse scrolled (909, 318) with delta (0, 0)
Screenshot: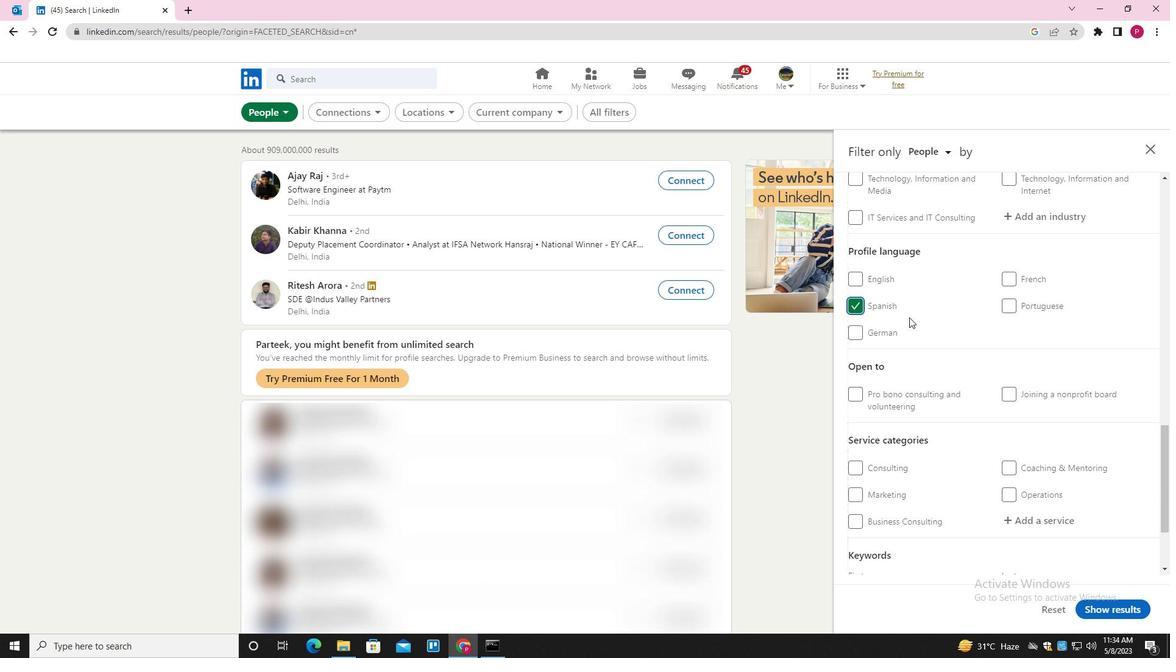 
Action: Mouse moved to (910, 317)
Screenshot: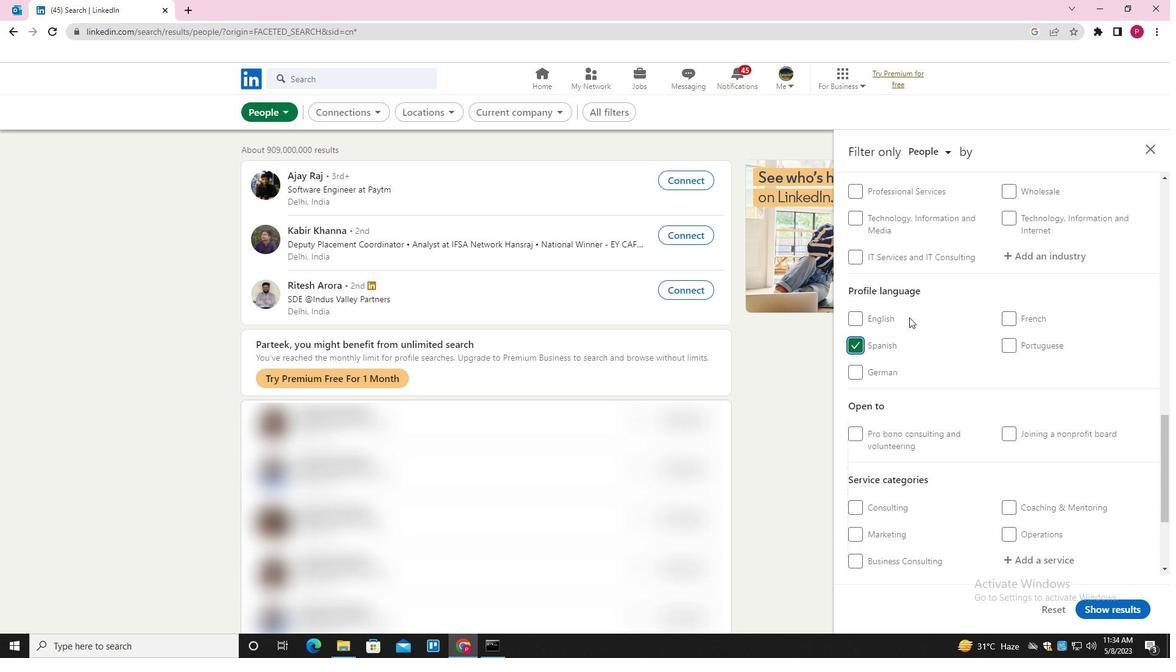 
Action: Mouse scrolled (910, 318) with delta (0, 0)
Screenshot: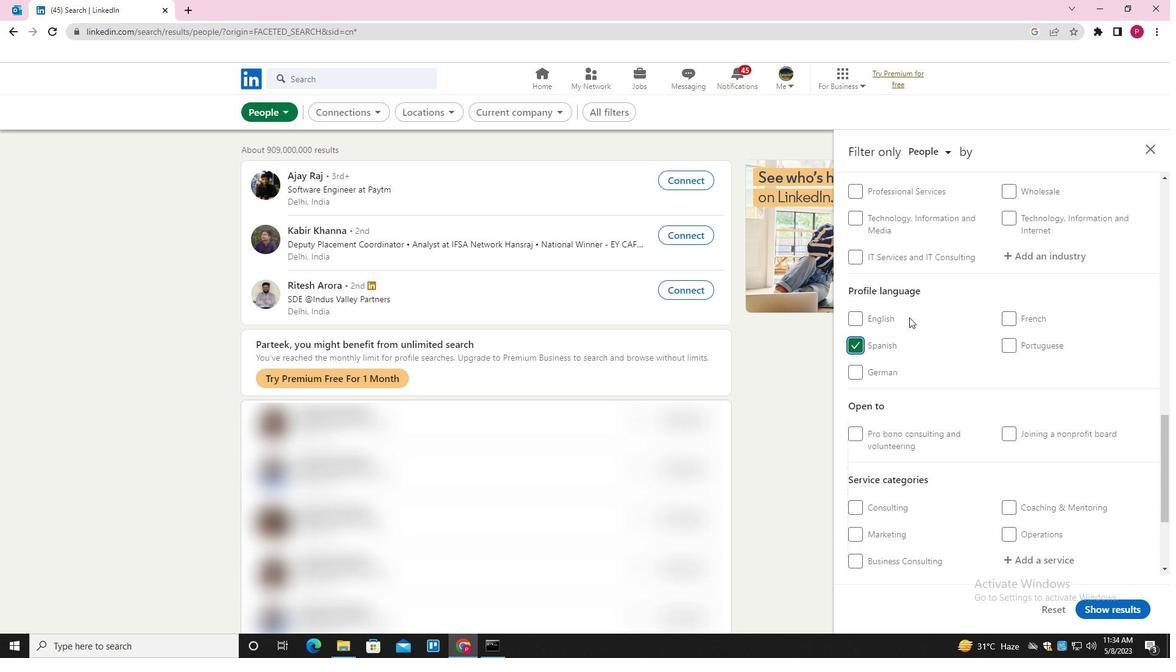 
Action: Mouse scrolled (910, 318) with delta (0, 0)
Screenshot: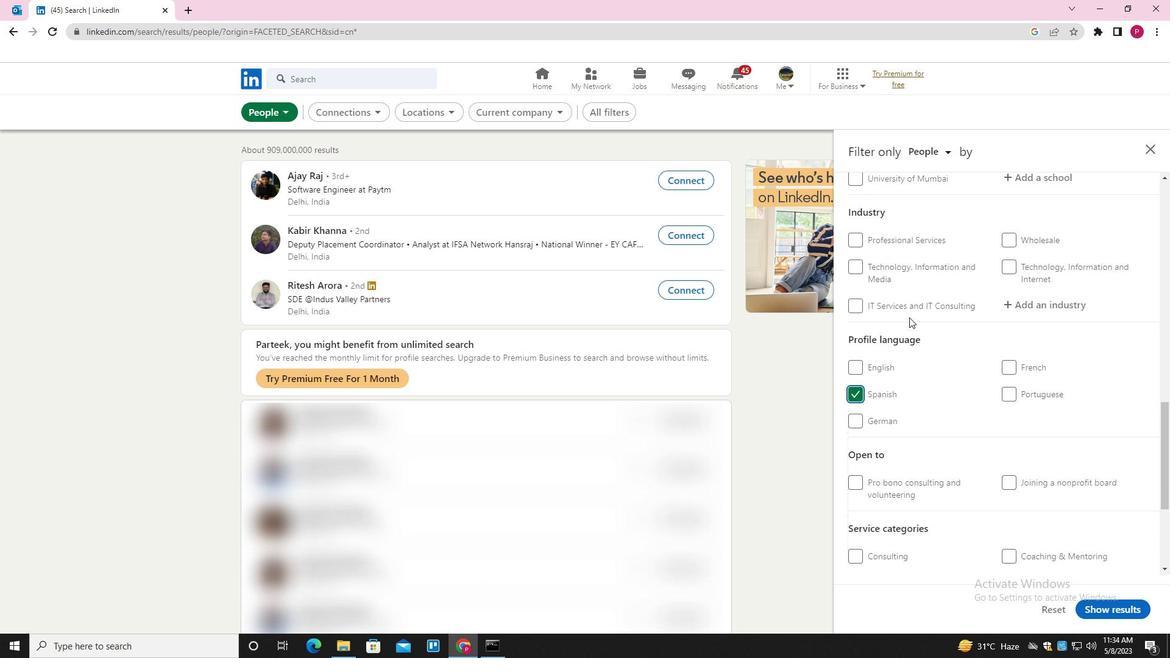 
Action: Mouse scrolled (910, 318) with delta (0, 0)
Screenshot: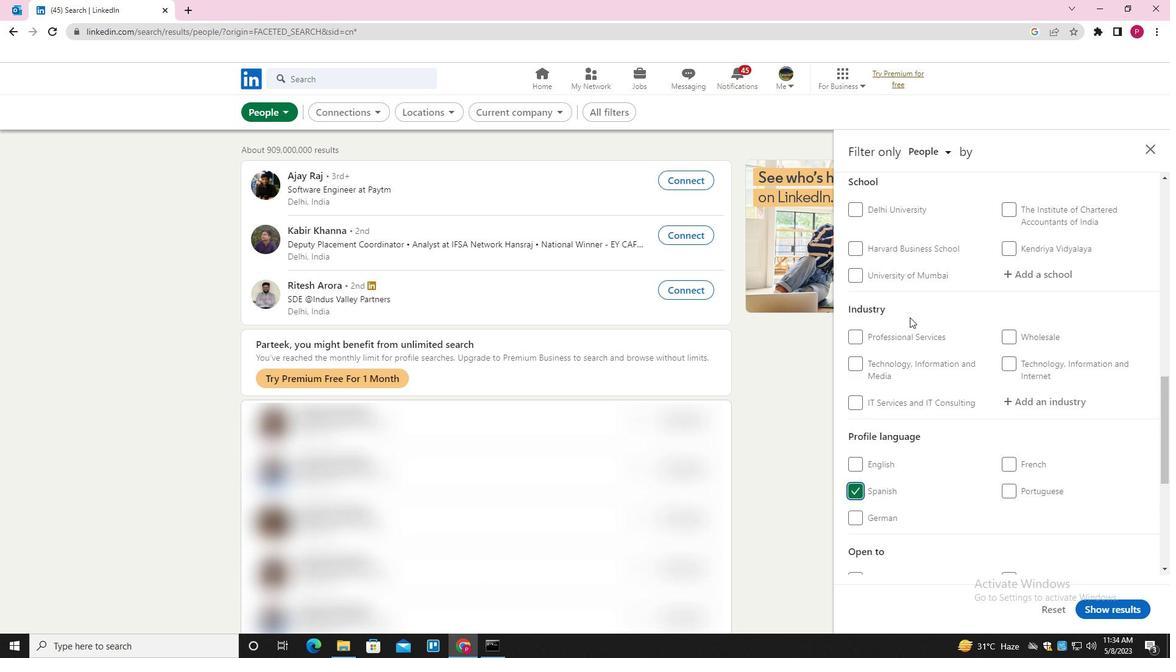 
Action: Mouse moved to (1029, 276)
Screenshot: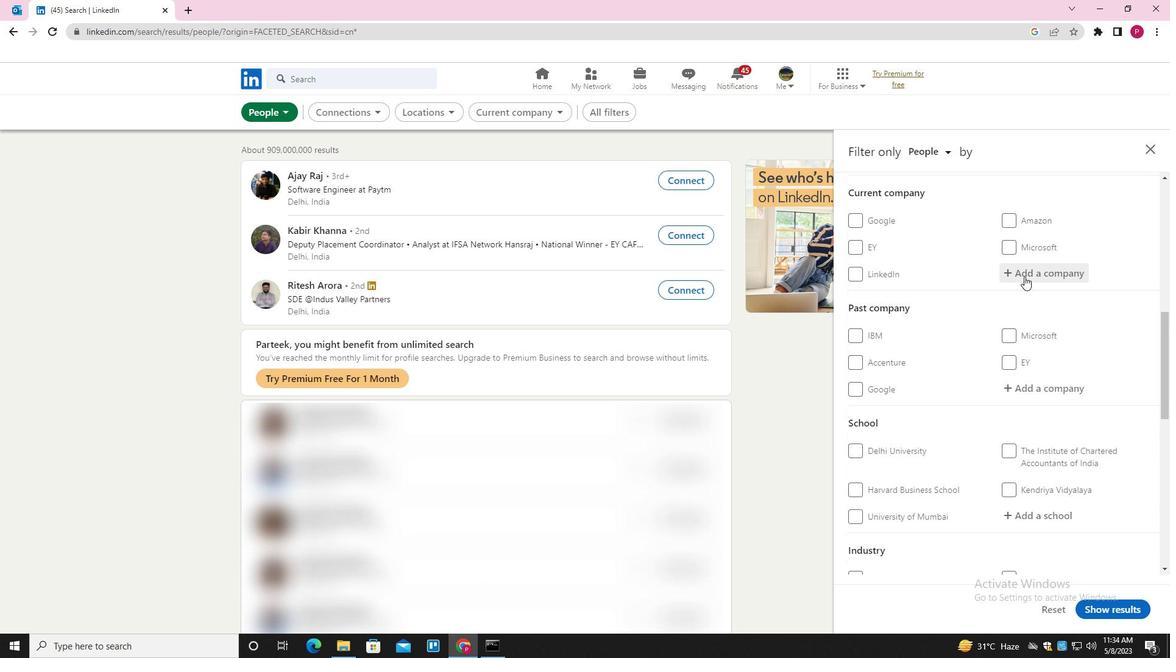 
Action: Mouse pressed left at (1029, 276)
Screenshot: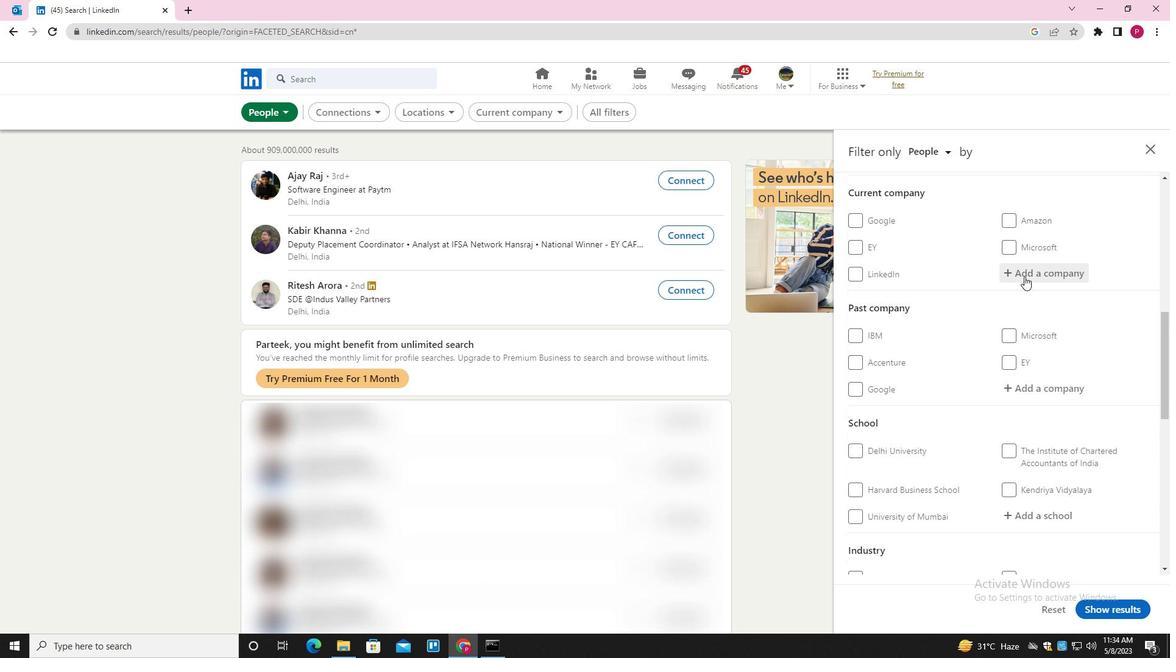 
Action: Mouse moved to (1022, 276)
Screenshot: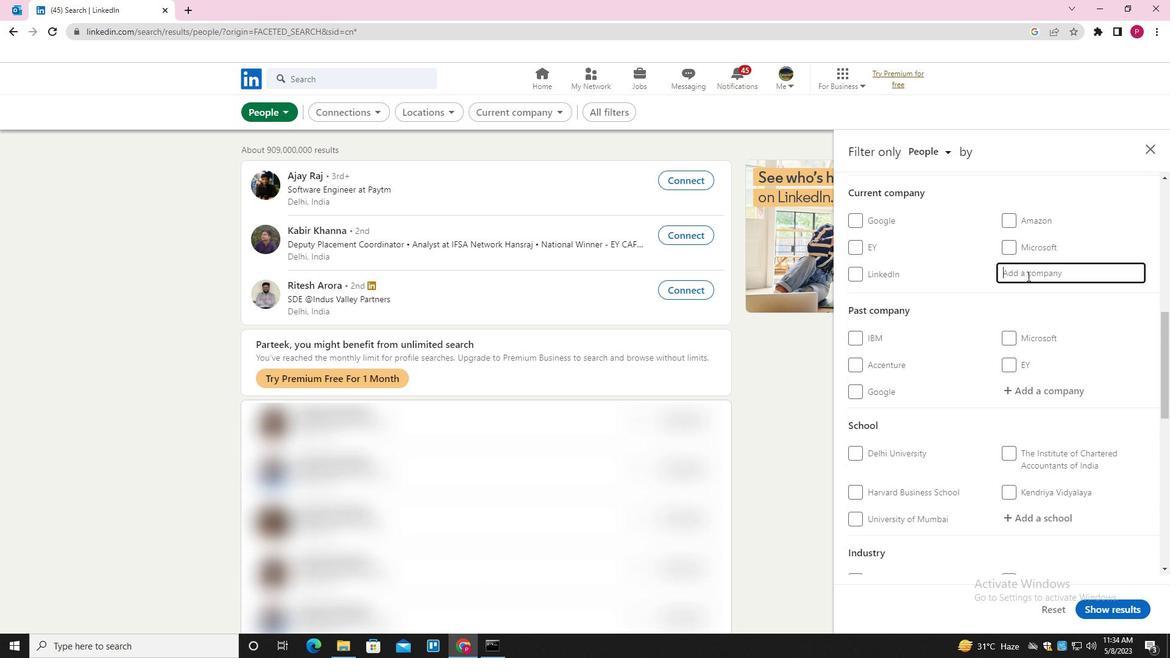 
Action: Key pressed <Key.shift>NURTURE.FARM<Key.down><Key.enter>
Screenshot: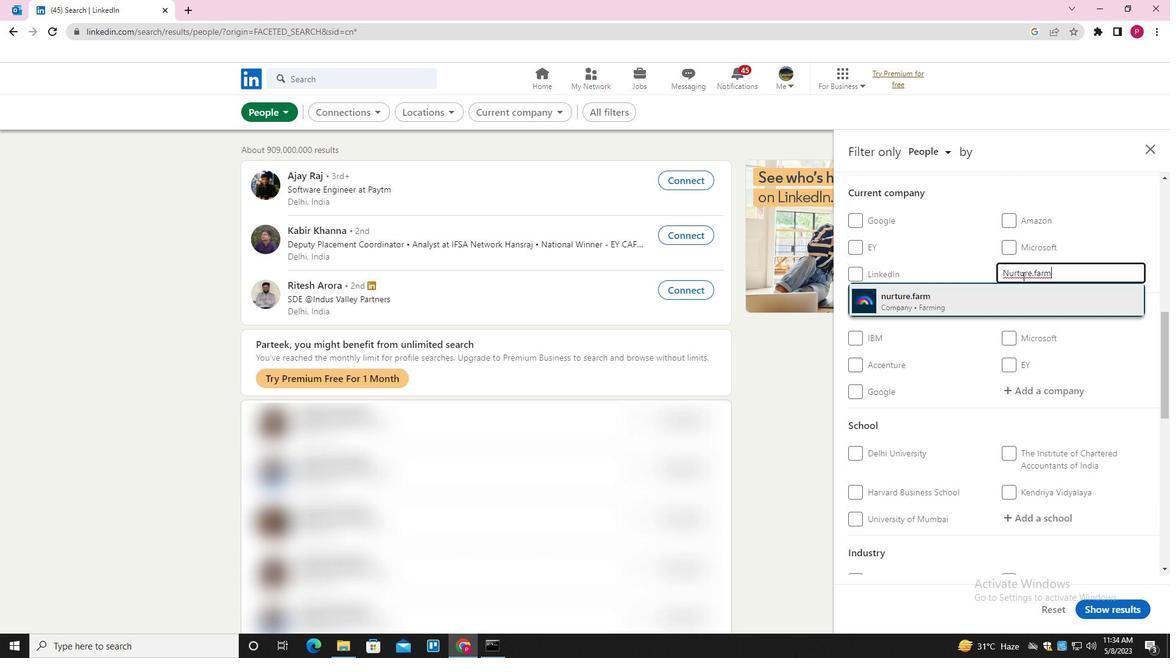 
Action: Mouse moved to (1020, 314)
Screenshot: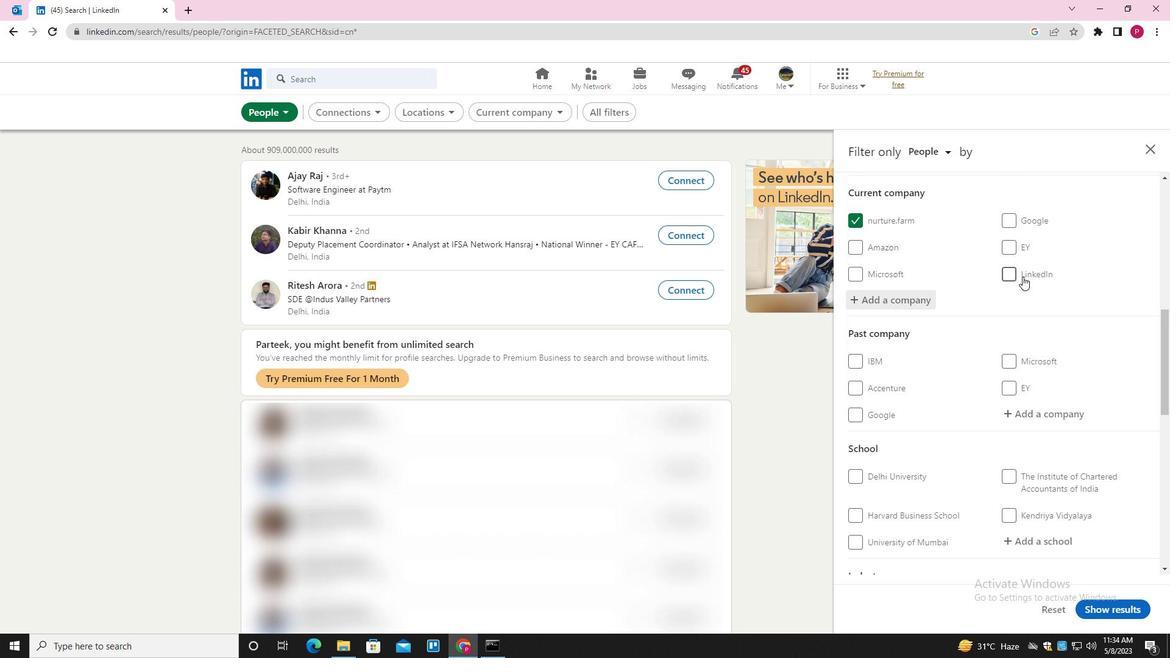 
Action: Mouse scrolled (1020, 313) with delta (0, 0)
Screenshot: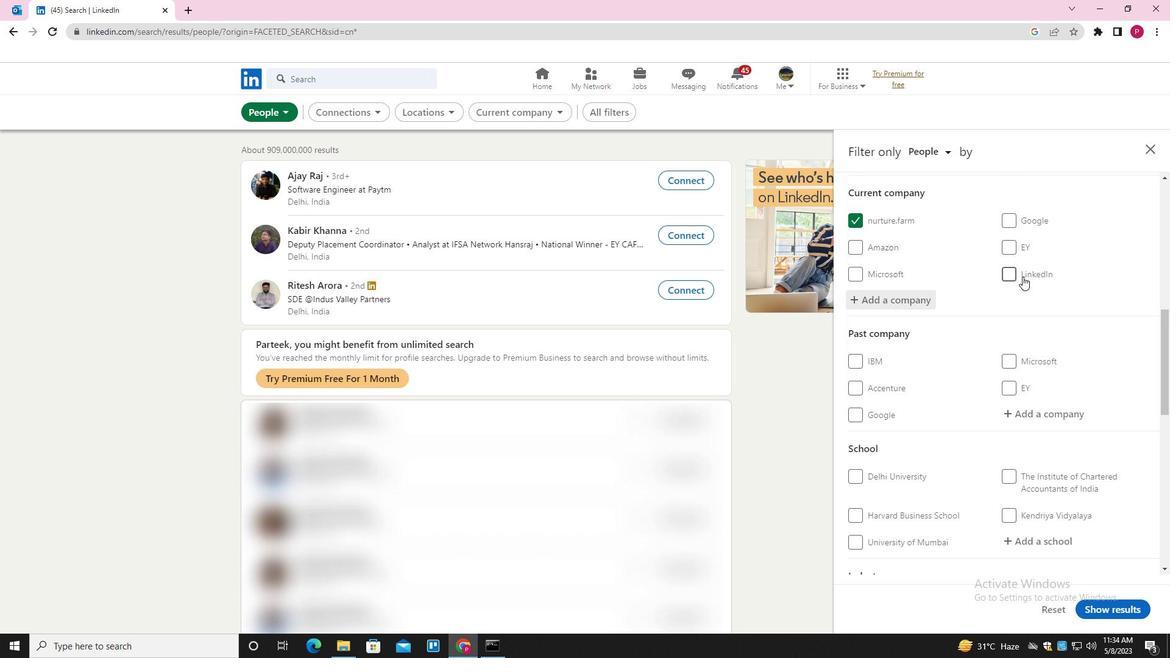 
Action: Mouse moved to (1020, 318)
Screenshot: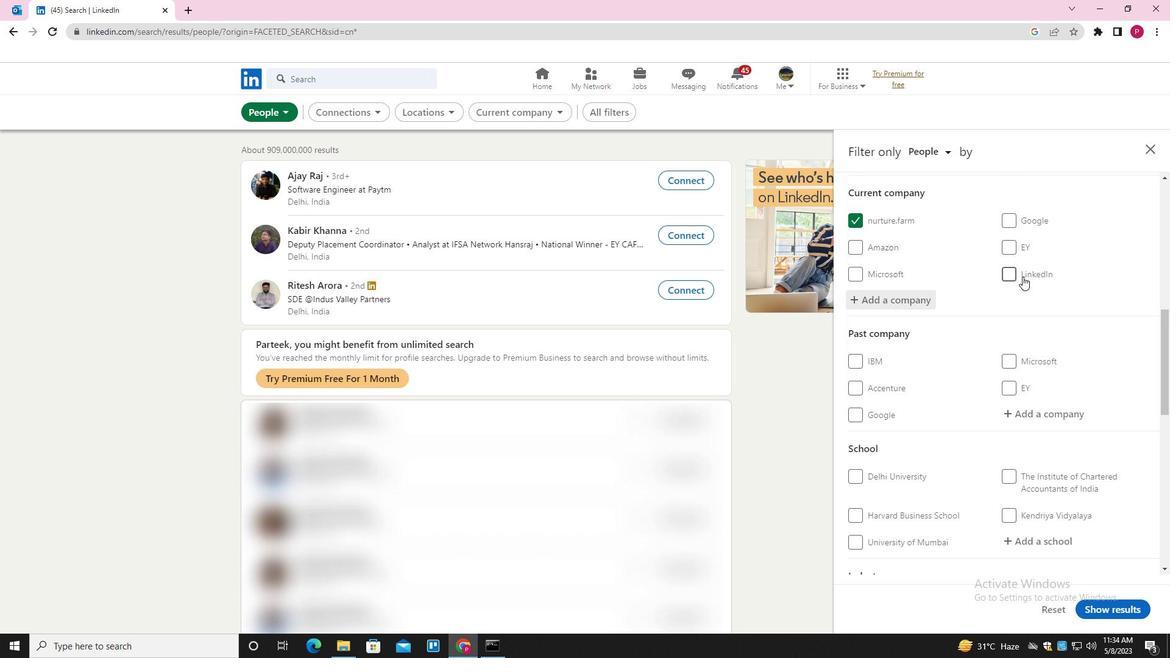 
Action: Mouse scrolled (1020, 318) with delta (0, 0)
Screenshot: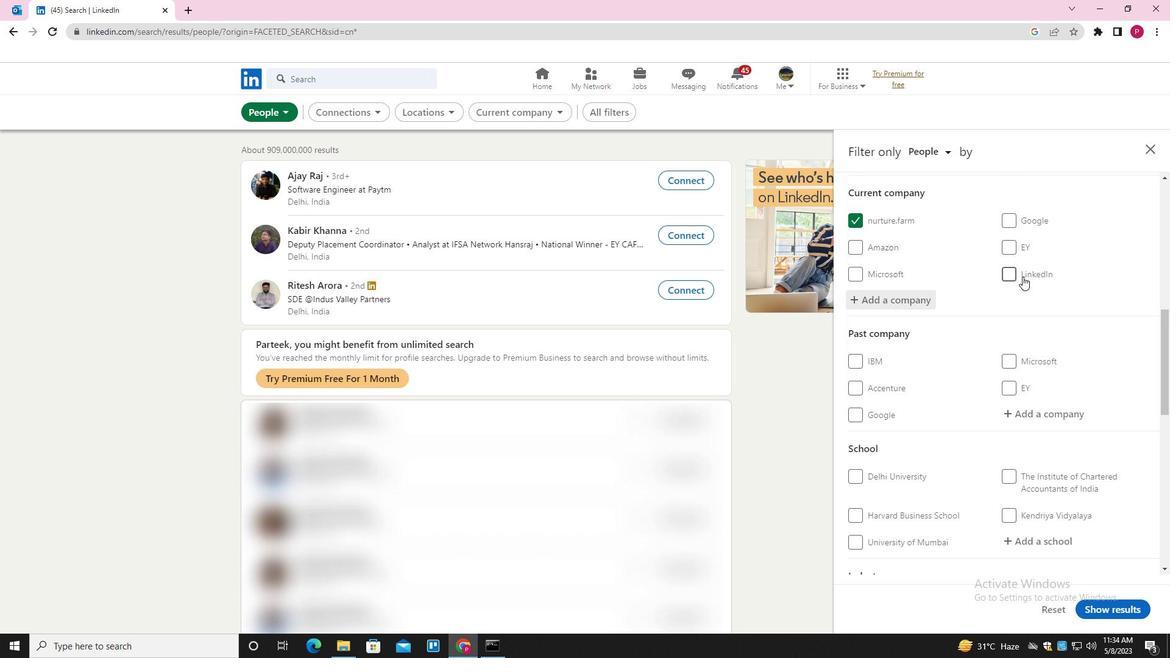 
Action: Mouse moved to (1020, 320)
Screenshot: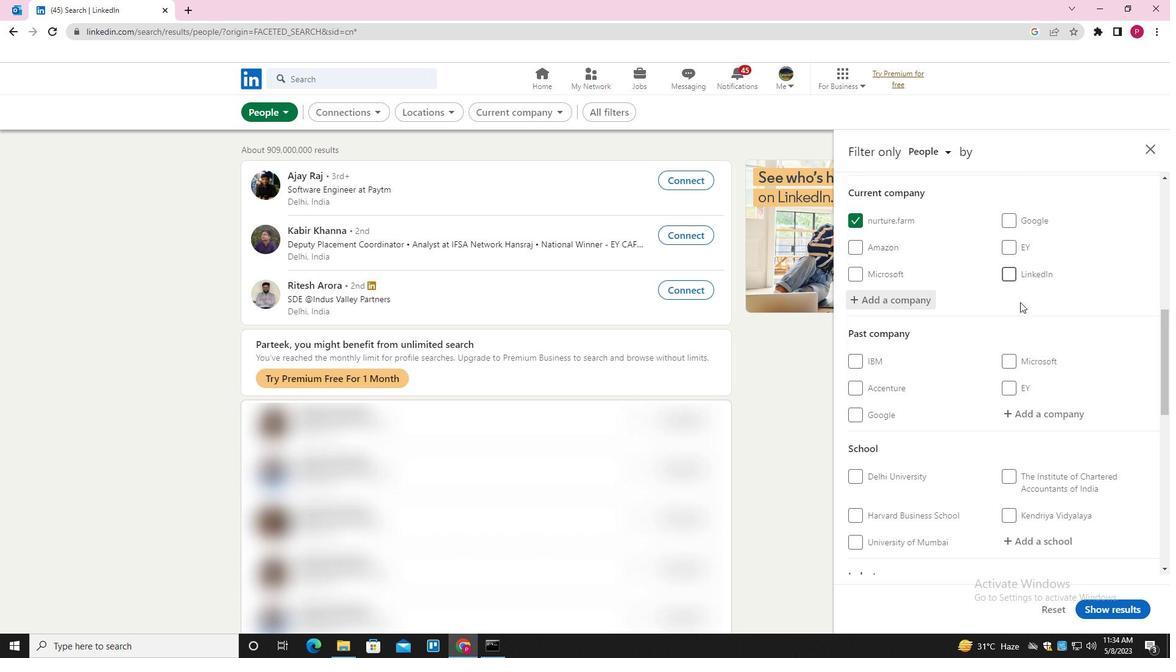 
Action: Mouse scrolled (1020, 320) with delta (0, 0)
Screenshot: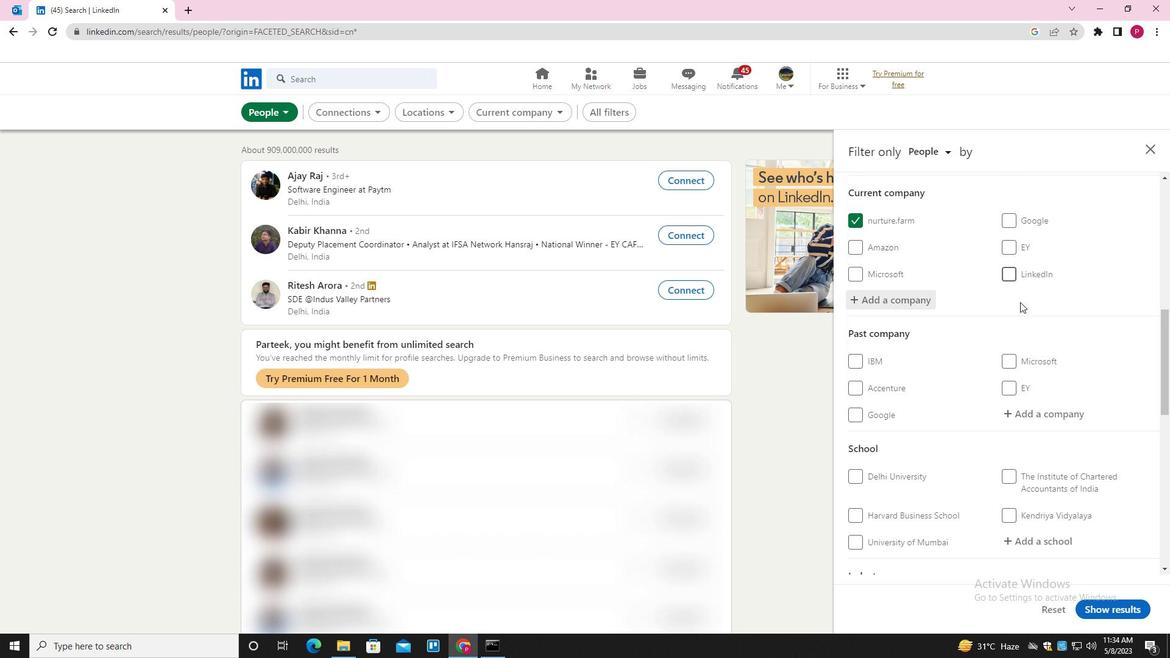 
Action: Mouse moved to (1020, 320)
Screenshot: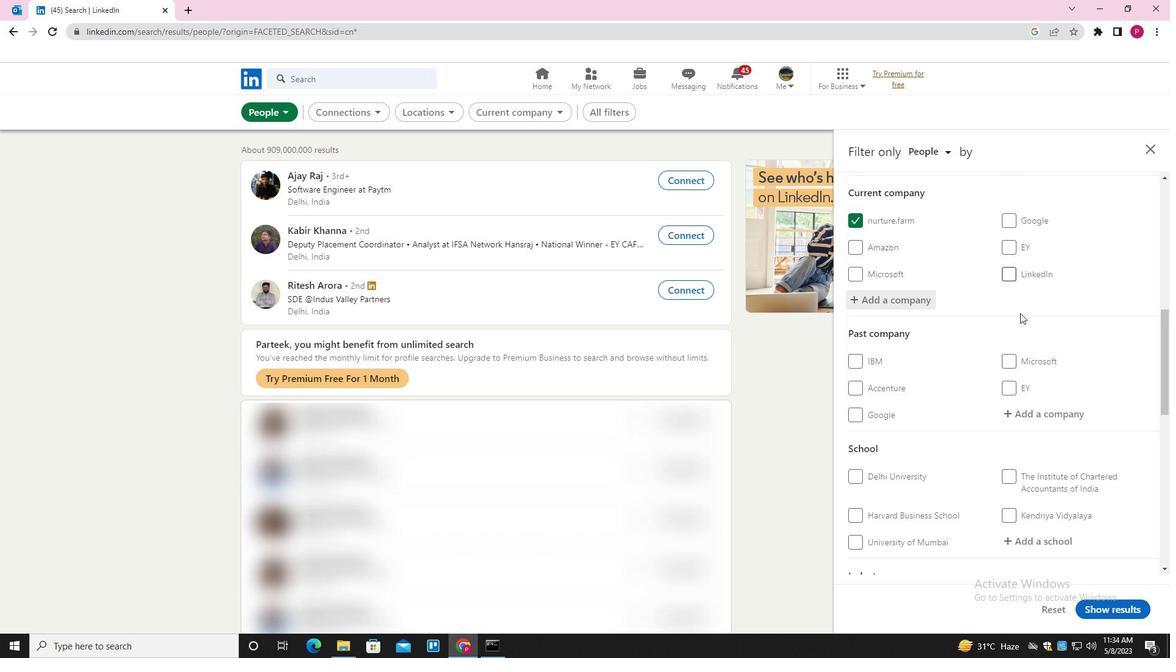 
Action: Mouse scrolled (1020, 320) with delta (0, 0)
Screenshot: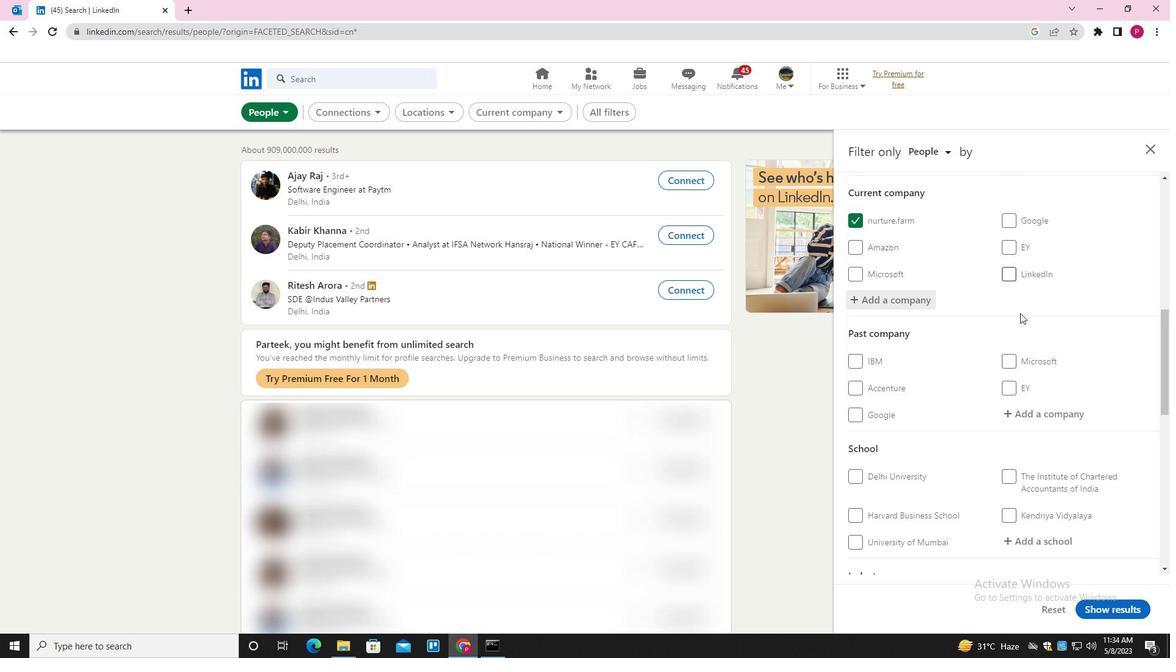 
Action: Mouse moved to (1018, 321)
Screenshot: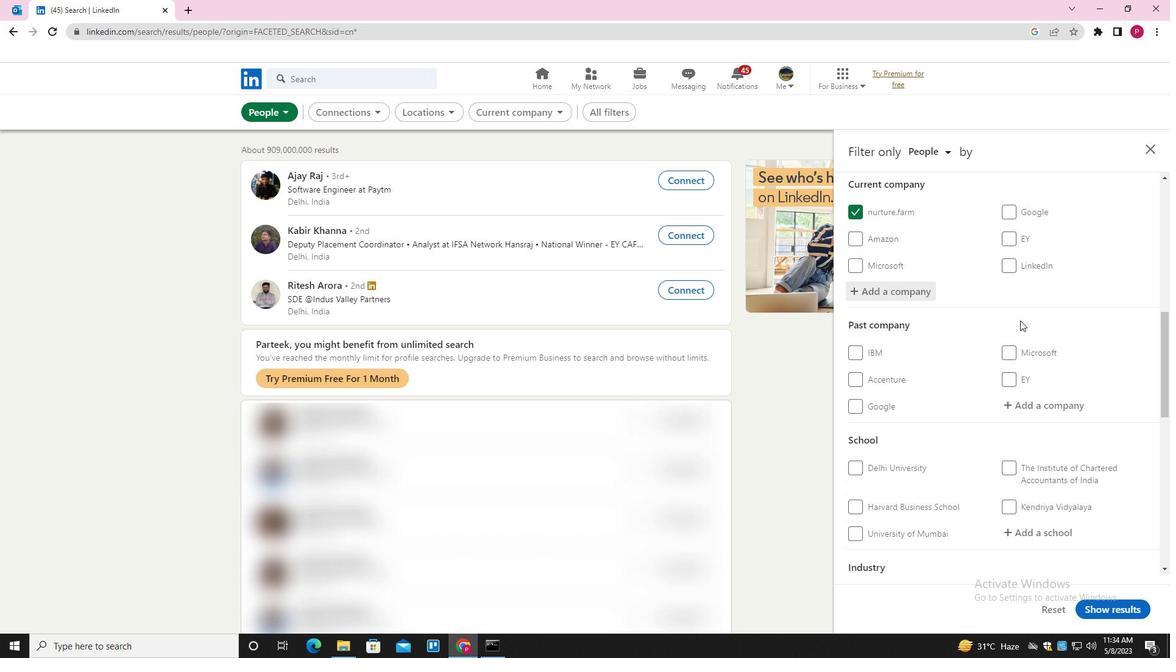 
Action: Mouse scrolled (1018, 320) with delta (0, 0)
Screenshot: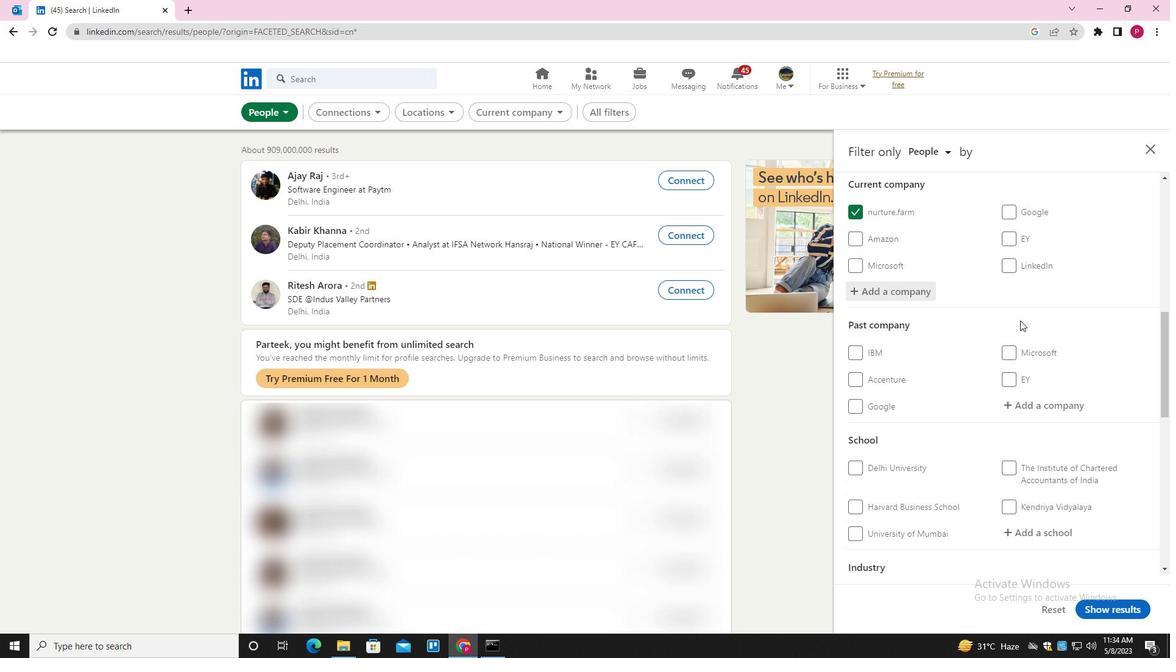 
Action: Mouse moved to (1032, 241)
Screenshot: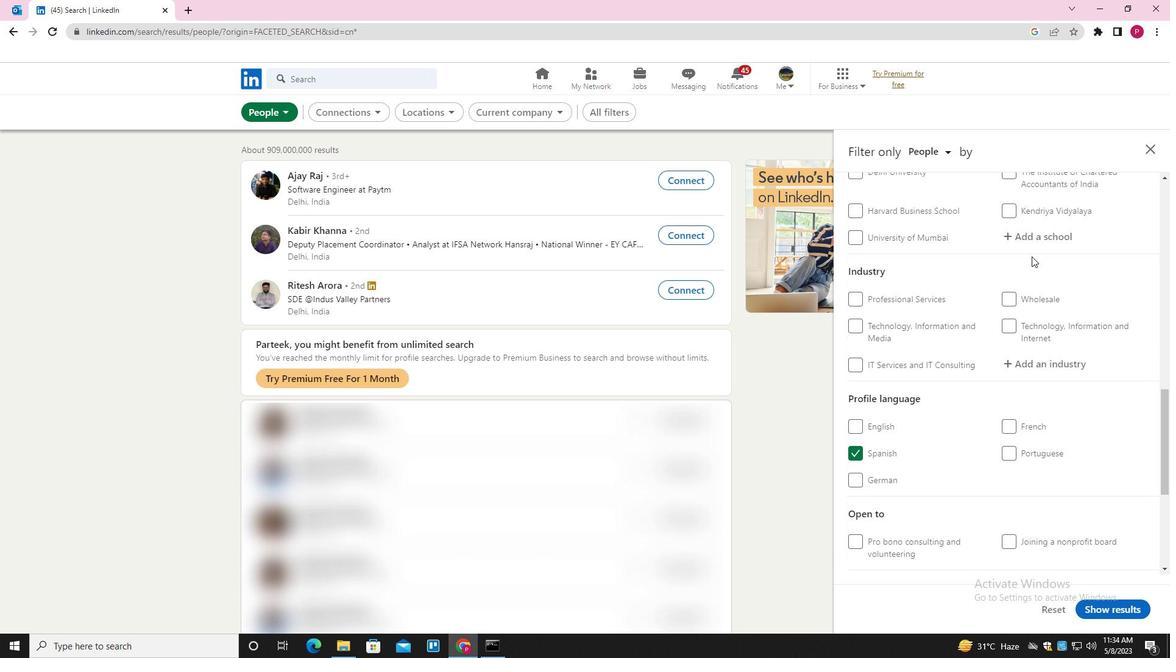 
Action: Mouse pressed left at (1032, 241)
Screenshot: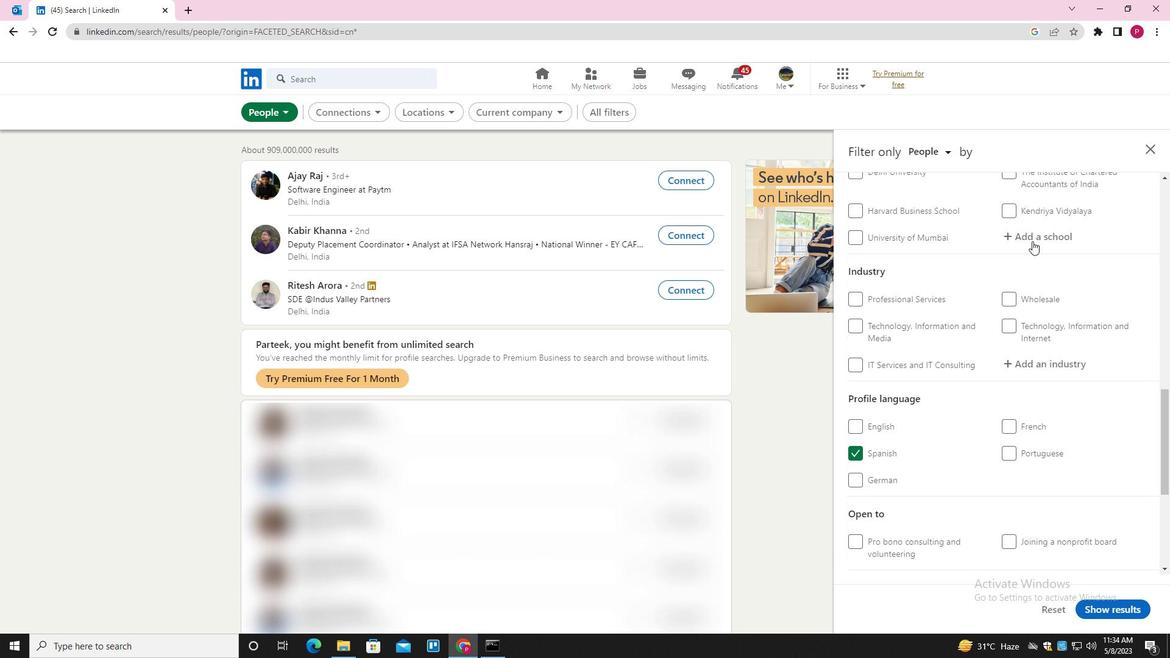 
Action: Key pressed <Key.shift><Key.shift><Key.shift><Key.shift><Key.shift><Key.shift><Key.shift><Key.shift><Key.shift><Key.shift><Key.shift><Key.shift><Key.shift><Key.shift><Key.shift><Key.shift><Key.shift><Key.shift><Key.shift><Key.shift><Key.shift><Key.shift><Key.shift><Key.shift><Key.shift><Key.shift><Key.shift>SHOOLINI<Key.space><Key.shift><Key.shift>UNIVERSITY<Key.space><Key.down><Key.enter>
Screenshot: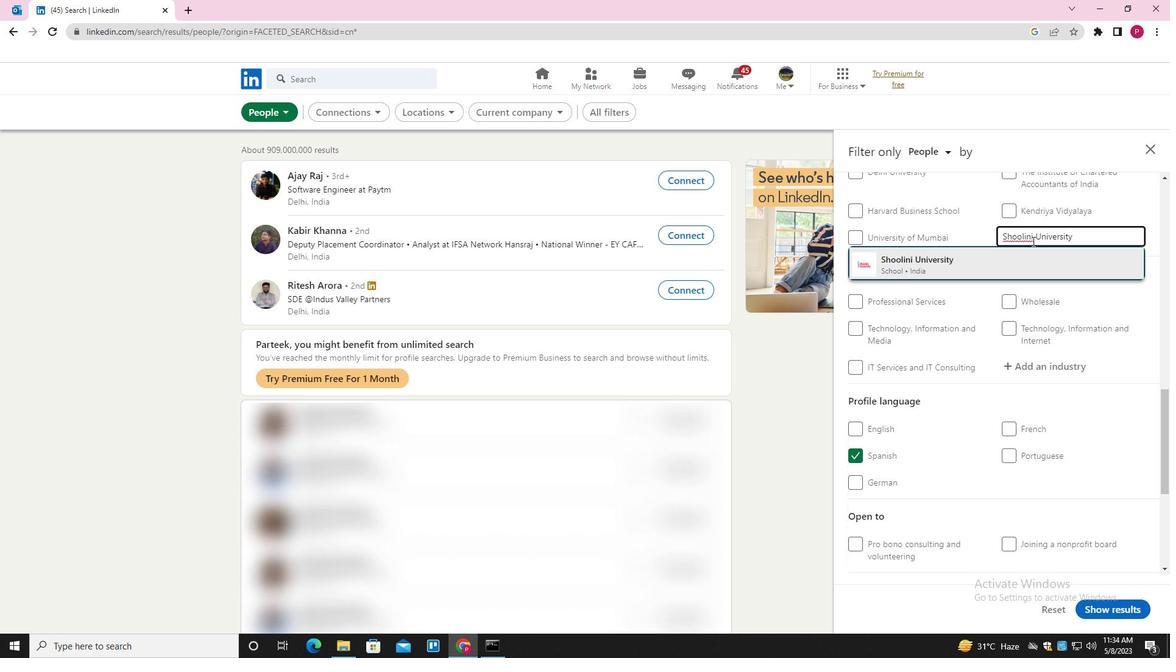 
Action: Mouse moved to (1010, 266)
Screenshot: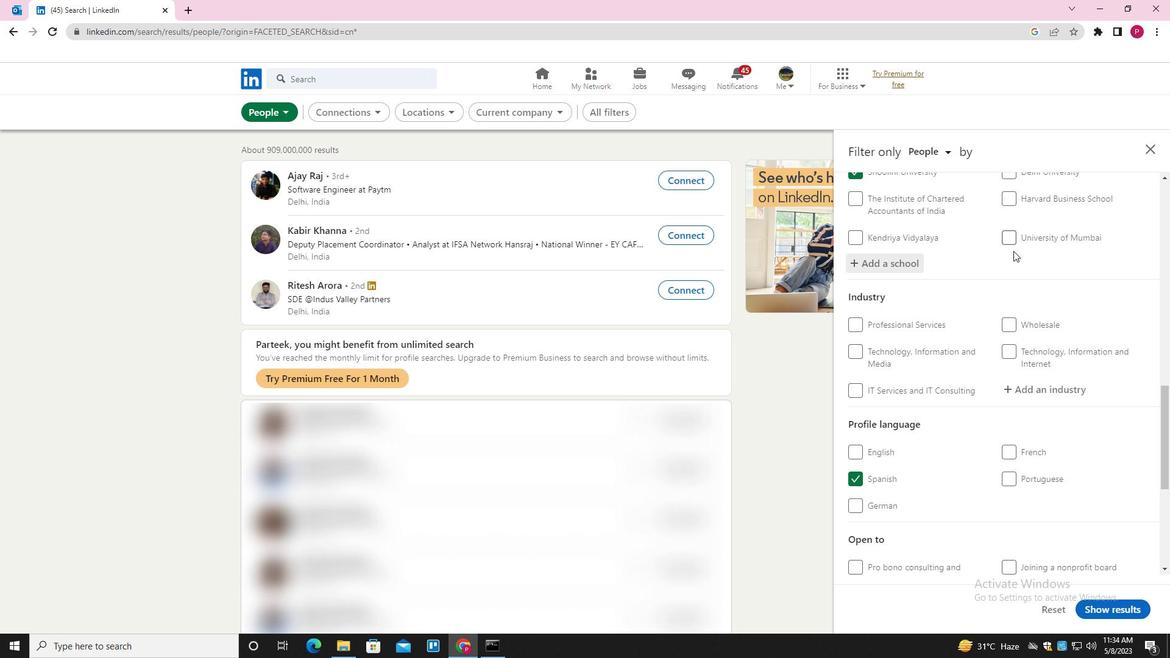 
Action: Mouse scrolled (1010, 265) with delta (0, 0)
Screenshot: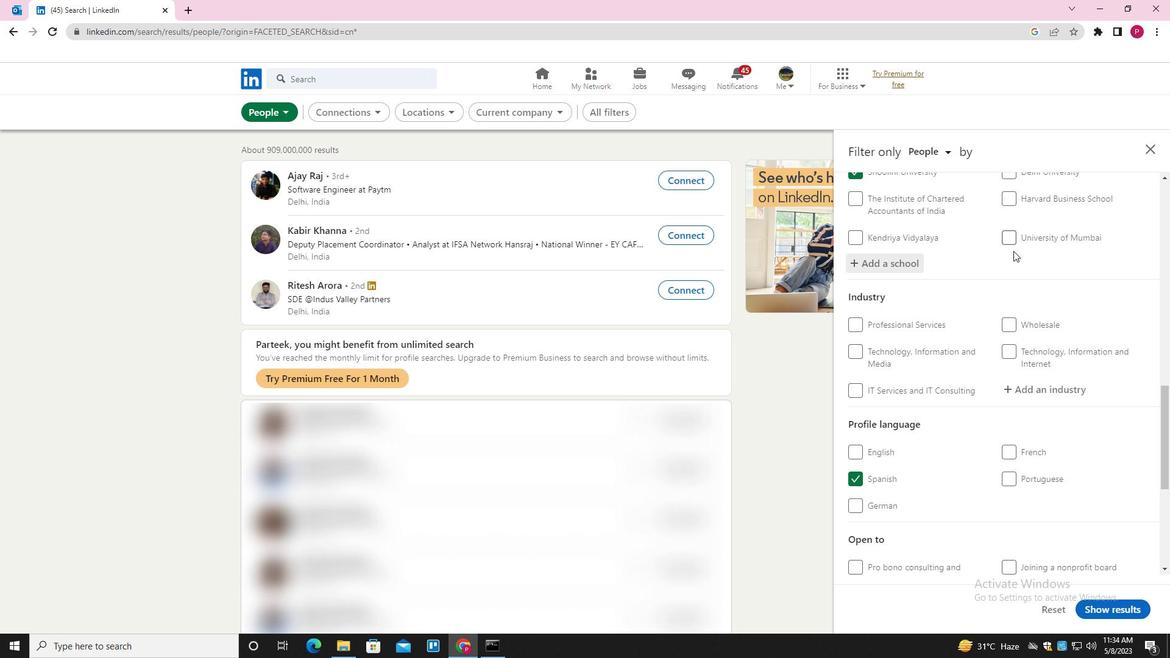 
Action: Mouse moved to (1031, 326)
Screenshot: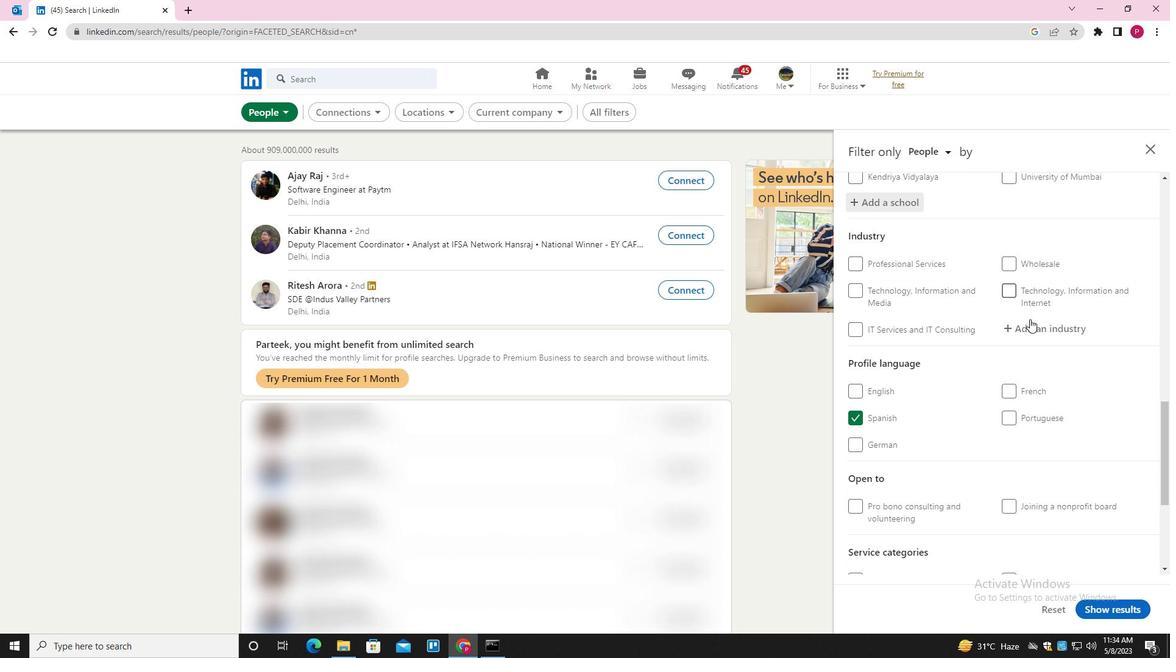 
Action: Mouse pressed left at (1031, 326)
Screenshot: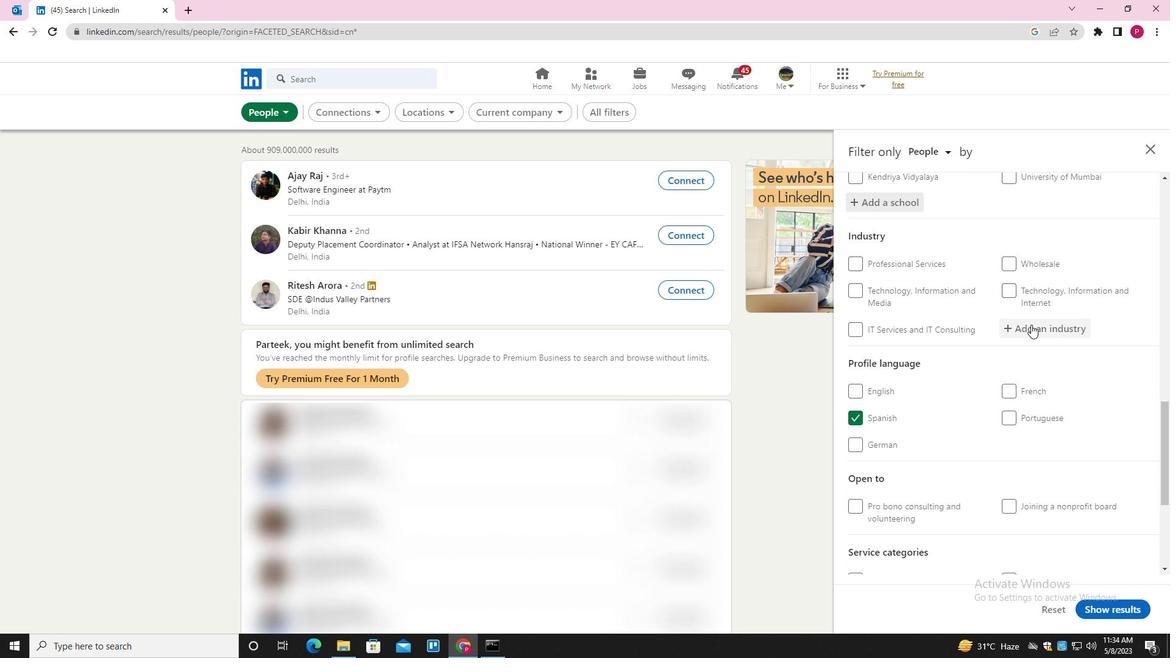 
Action: Key pressed <Key.shift><Key.shift><Key.shift><Key.shift><Key.shift><Key.shift><Key.shift><Key.shift><Key.shift>RETAIL<Key.space><Key.shift><Key.shift><Key.shift><Key.shift><Key.shift><Key.shift><Key.shift><Key.shift>APPAREL<Key.space>AND<Key.space><Key.shift>FASHION<Key.down><Key.enter>
Screenshot: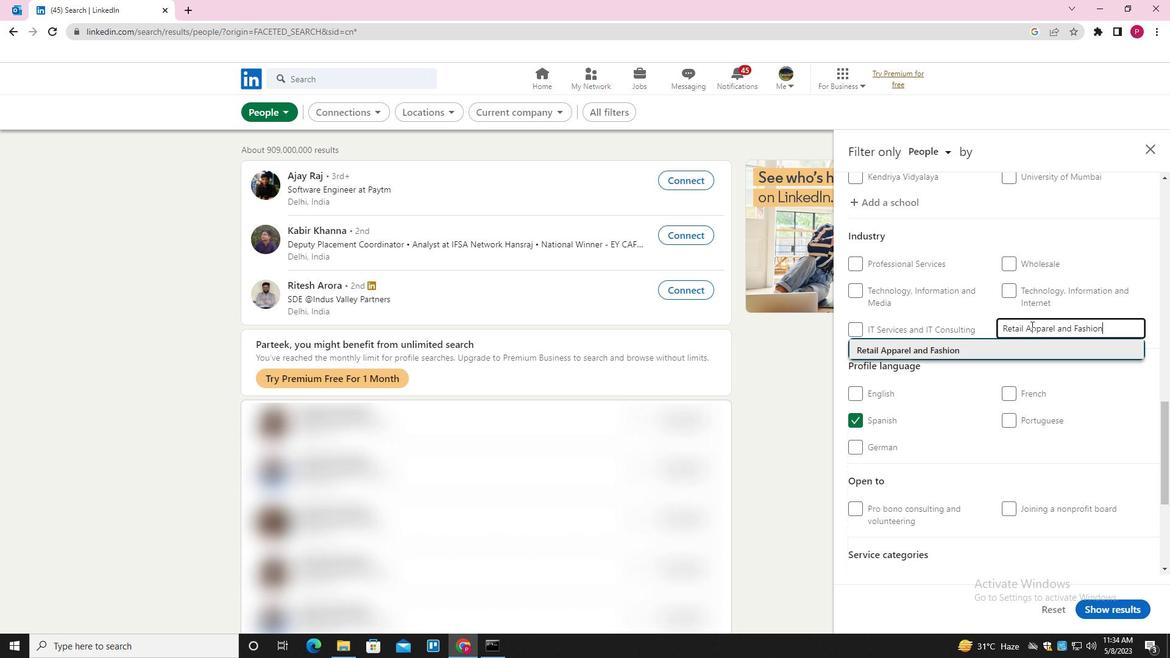 
Action: Mouse moved to (1024, 331)
Screenshot: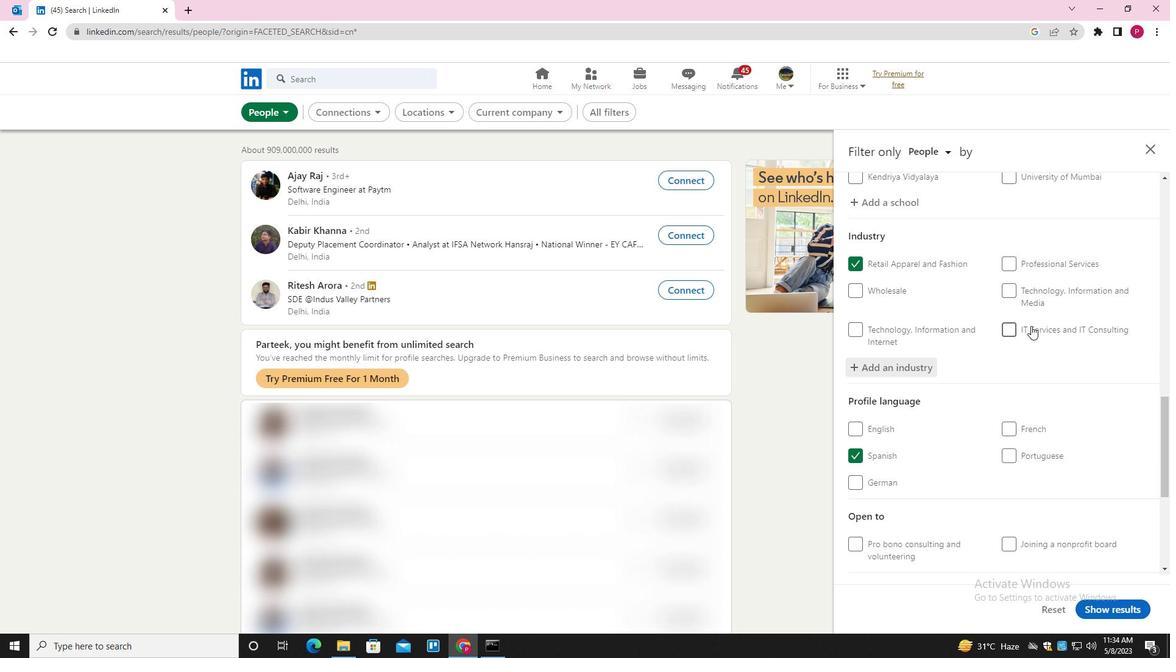 
Action: Mouse scrolled (1024, 331) with delta (0, 0)
Screenshot: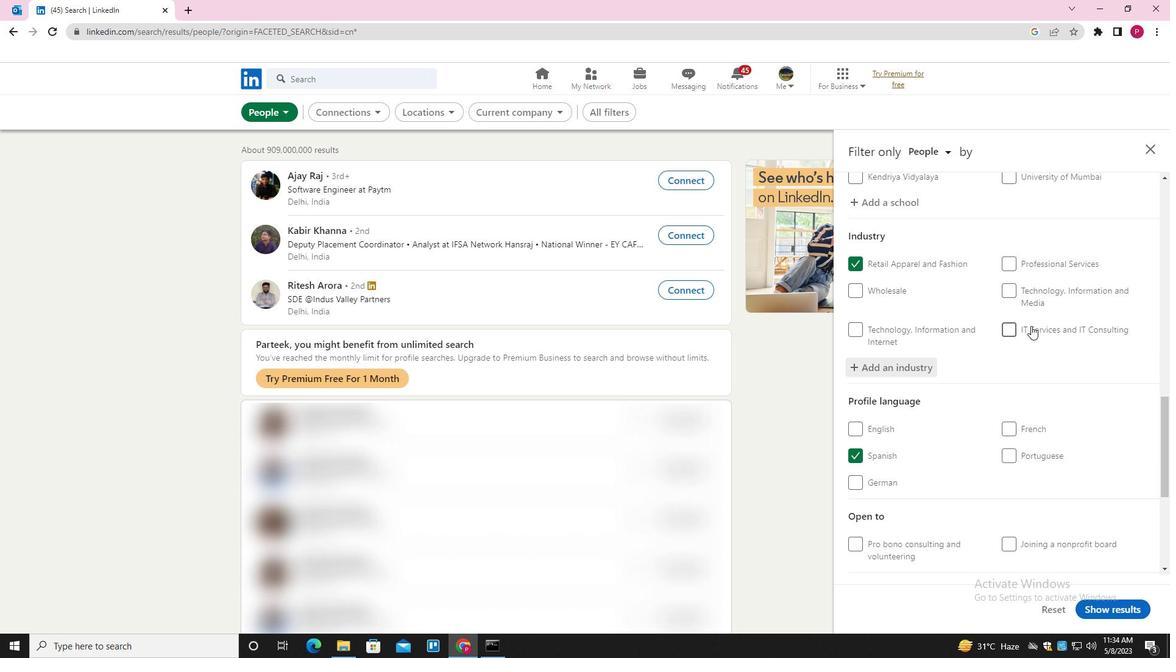 
Action: Mouse moved to (1024, 348)
Screenshot: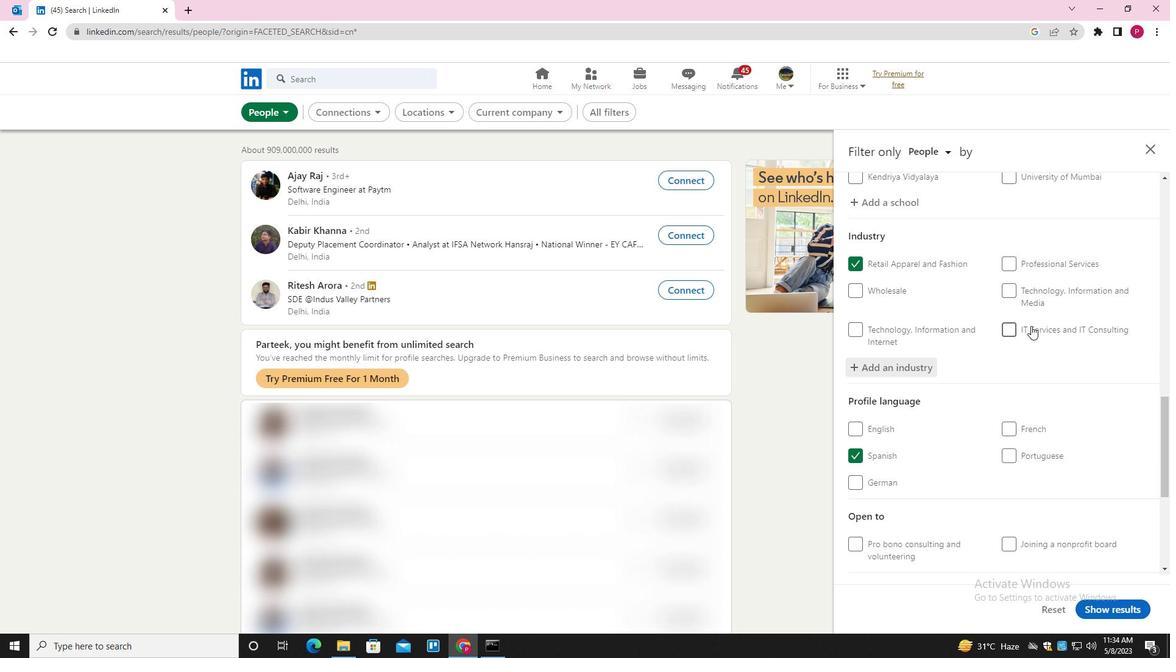
Action: Mouse scrolled (1024, 348) with delta (0, 0)
Screenshot: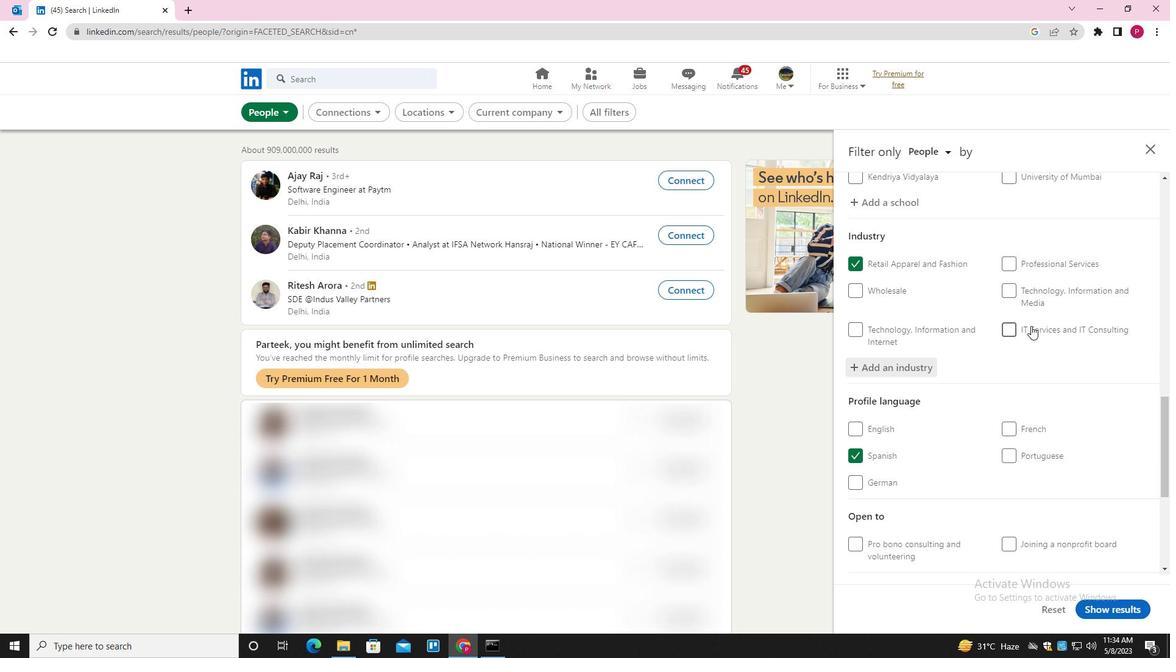 
Action: Mouse moved to (1024, 356)
Screenshot: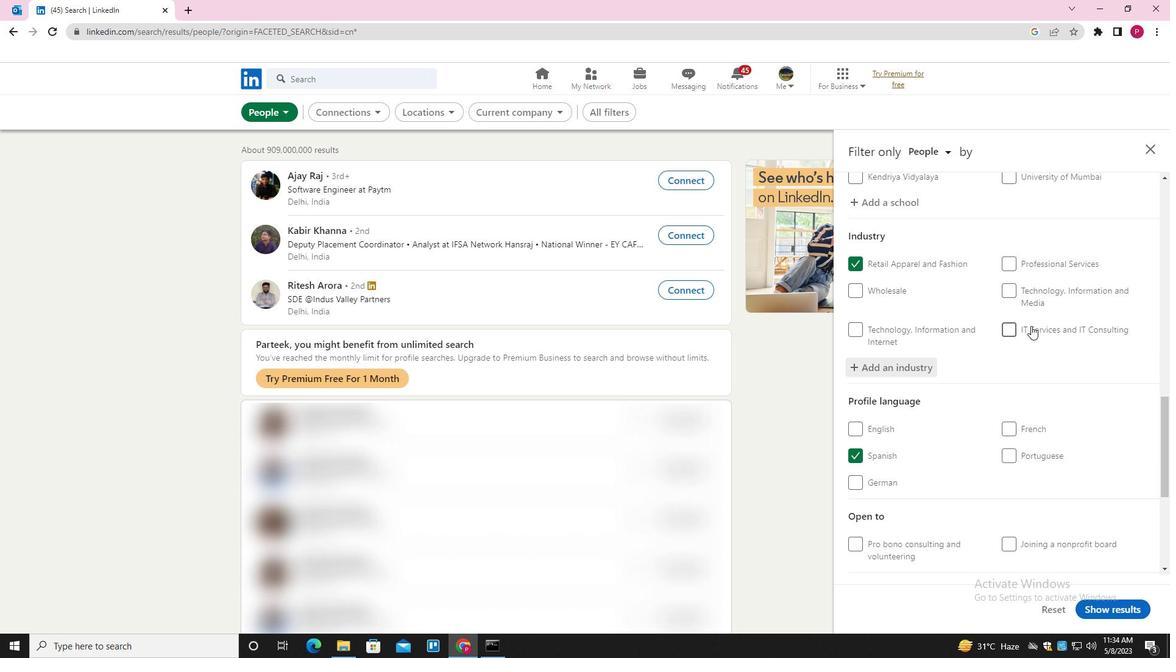 
Action: Mouse scrolled (1024, 355) with delta (0, 0)
Screenshot: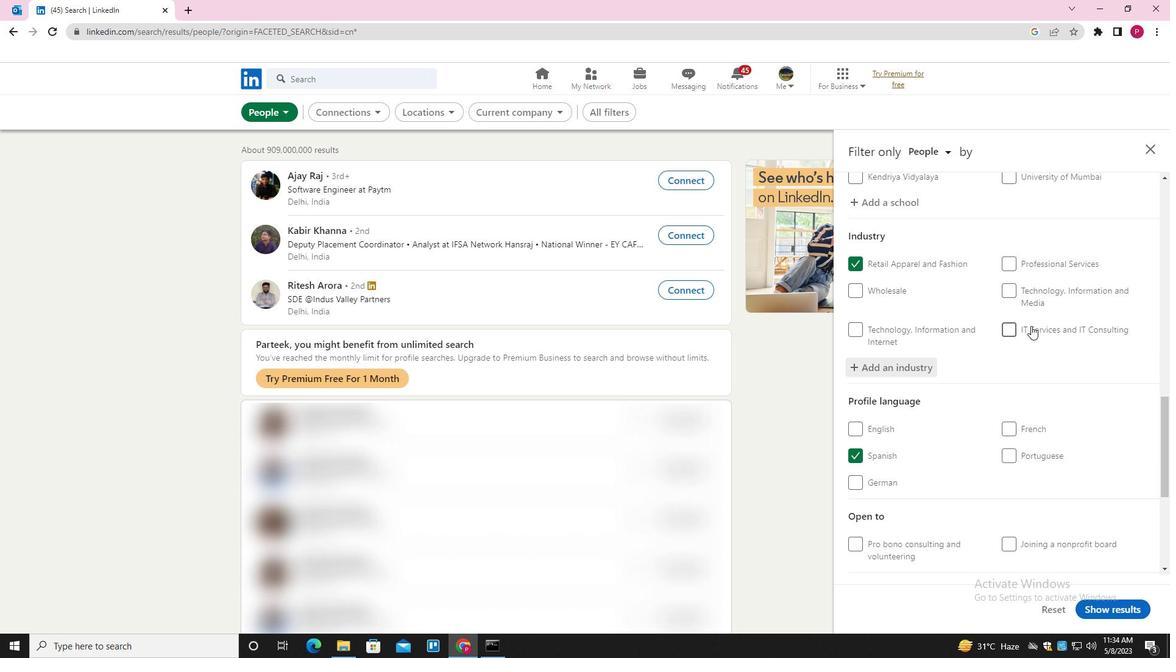 
Action: Mouse moved to (1024, 370)
Screenshot: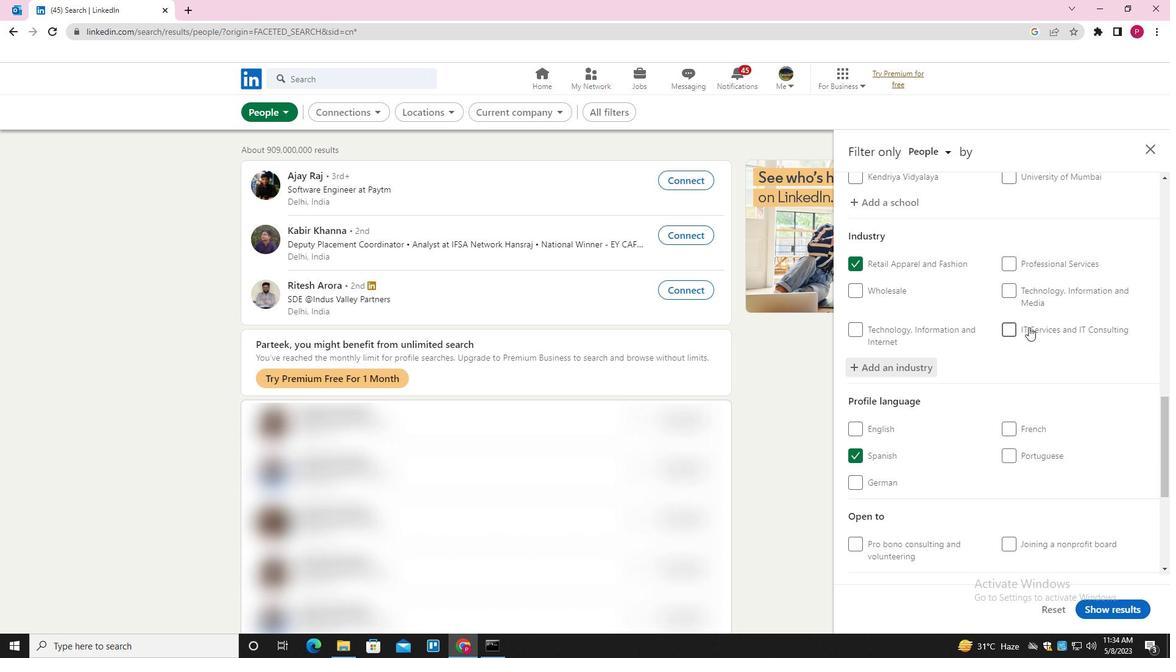 
Action: Mouse scrolled (1024, 369) with delta (0, 0)
Screenshot: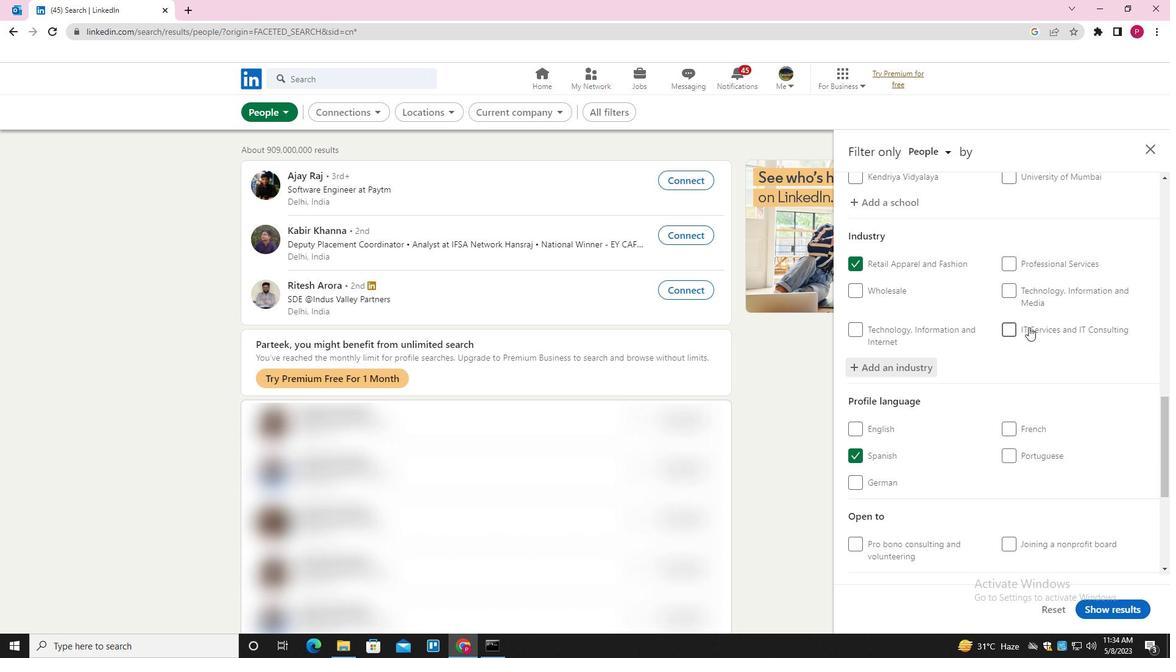 
Action: Mouse moved to (1024, 391)
Screenshot: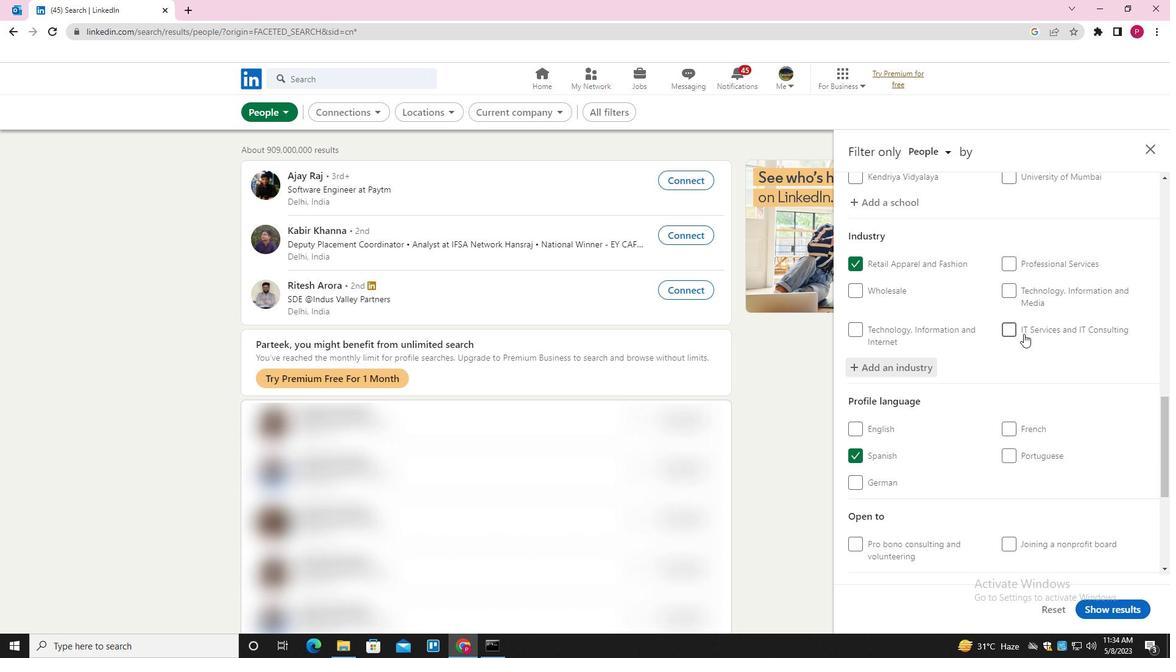 
Action: Mouse scrolled (1024, 390) with delta (0, 0)
Screenshot: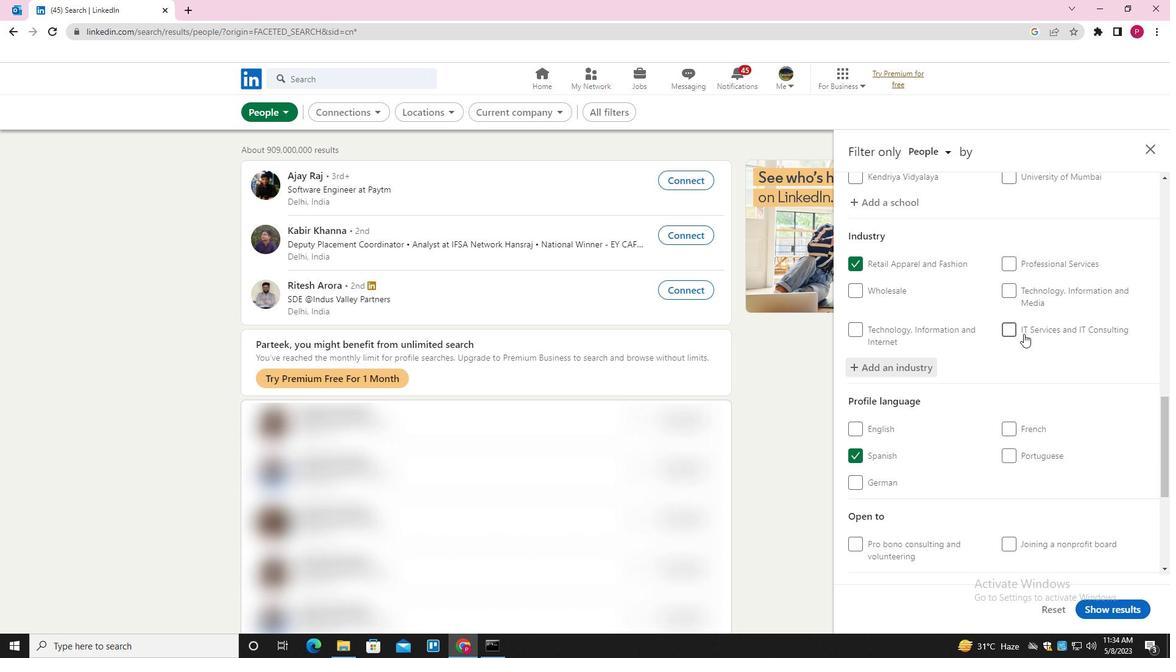 
Action: Mouse moved to (1057, 405)
Screenshot: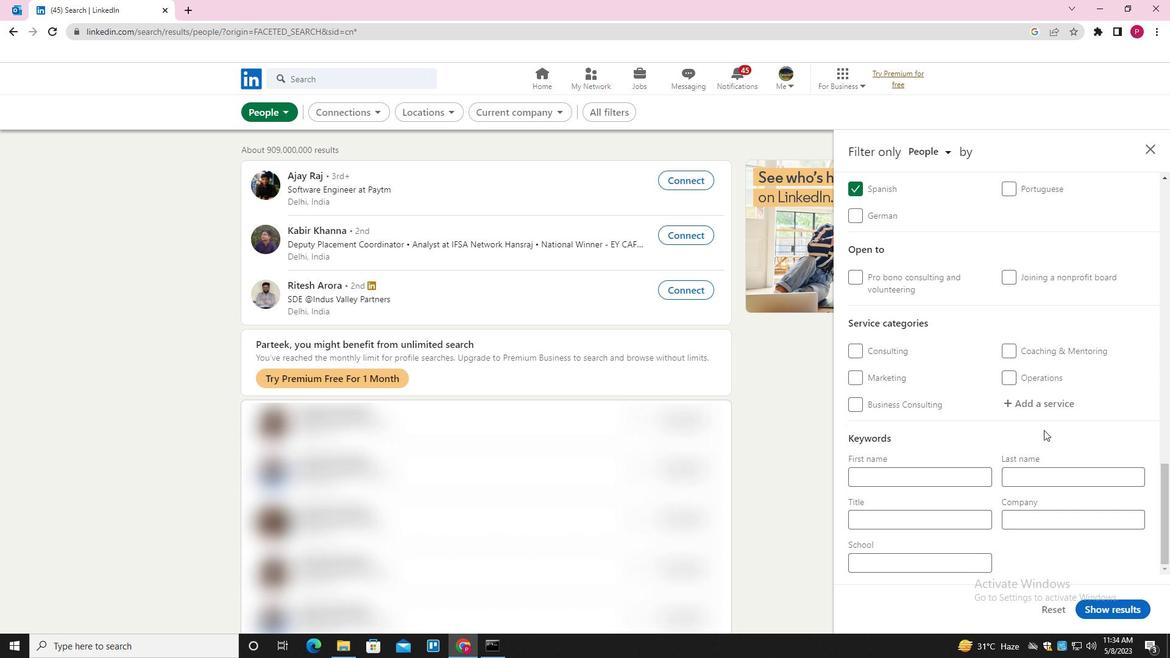 
Action: Mouse pressed left at (1057, 405)
Screenshot: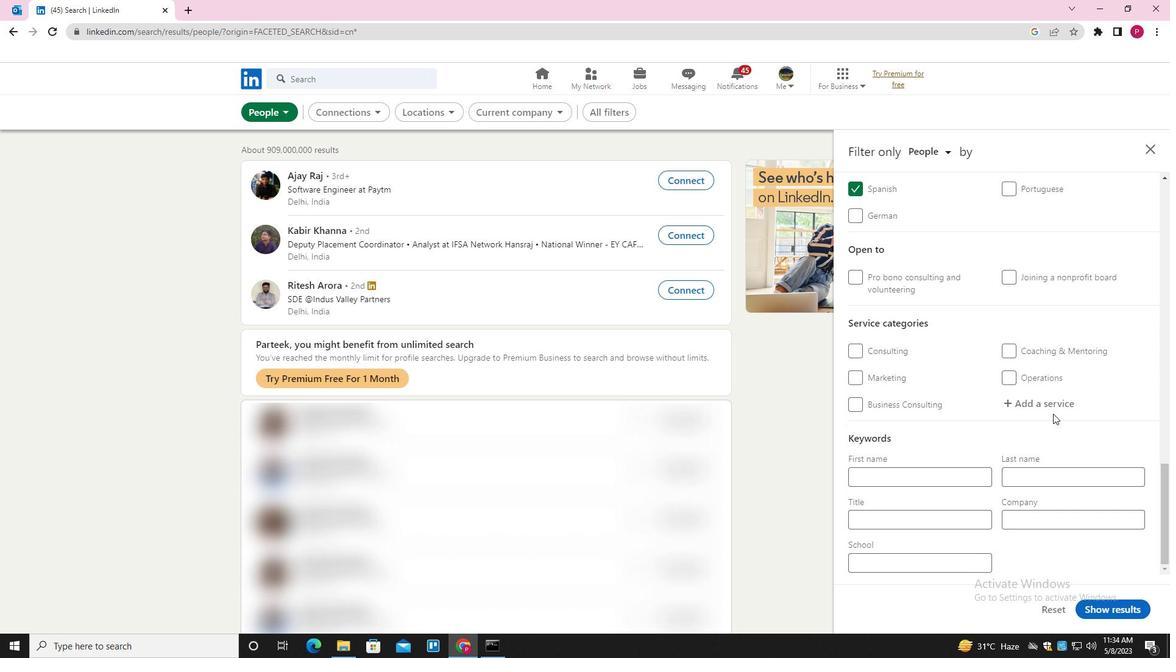 
Action: Key pressed LADER<Key.backspace><Key.backspace><Key.backspace><Key.backspace>EADERSHIP<Key.space><Key.shift>DEVELOPMENT<Key.down><Key.enter>
Screenshot: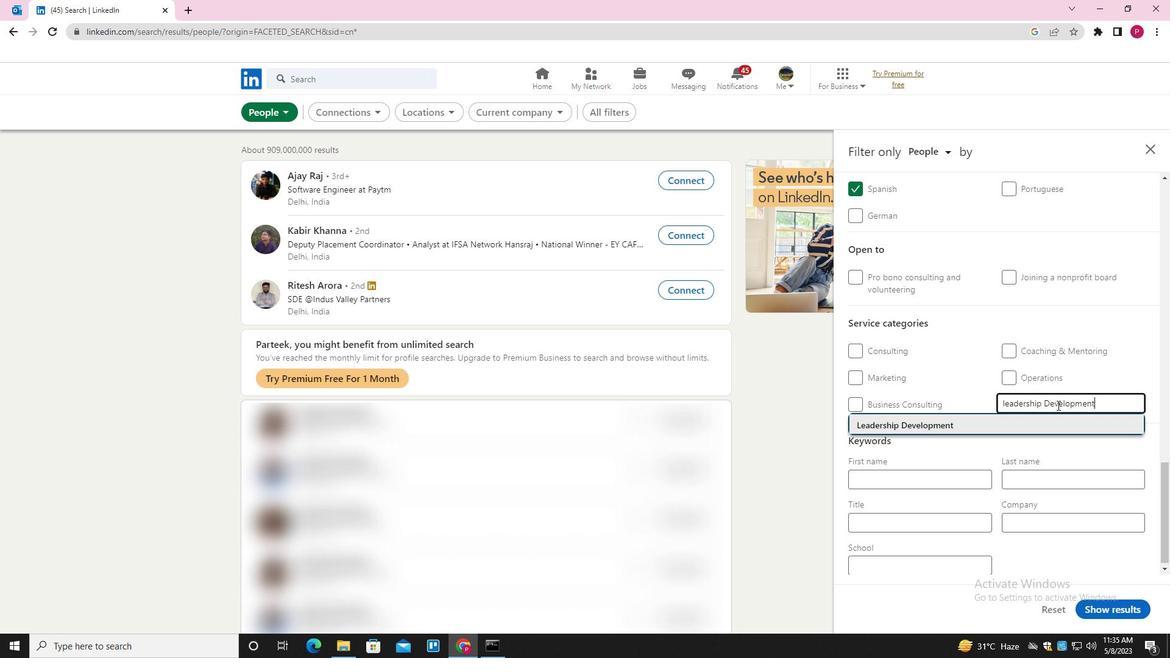 
Action: Mouse scrolled (1057, 404) with delta (0, 0)
Screenshot: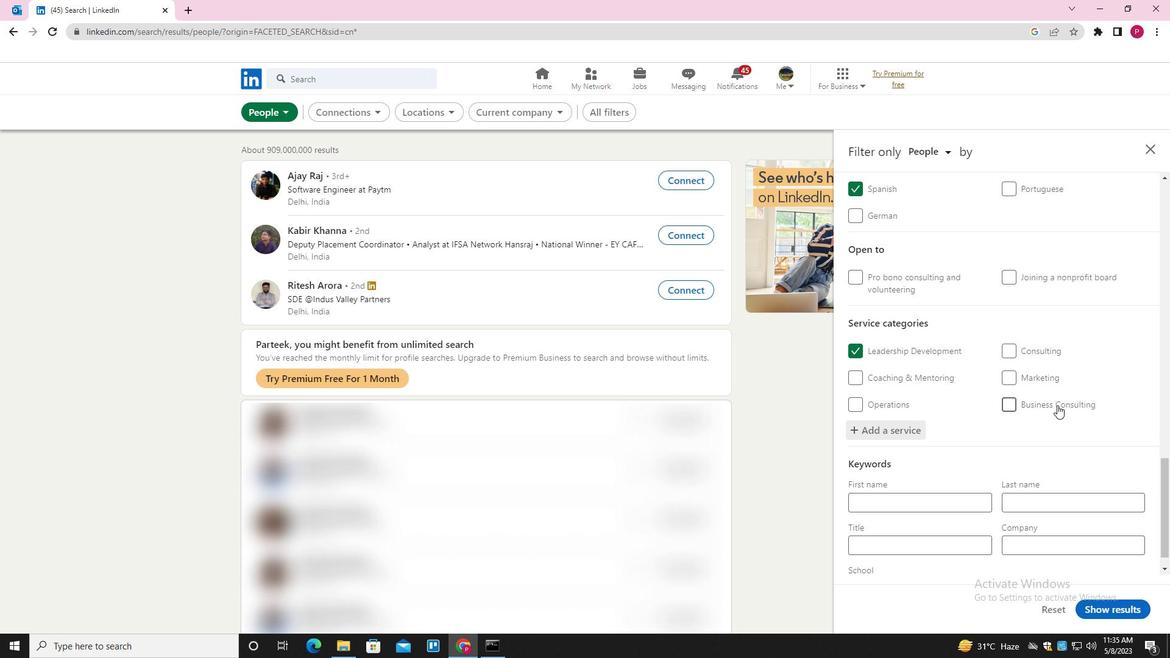 
Action: Mouse moved to (1053, 408)
Screenshot: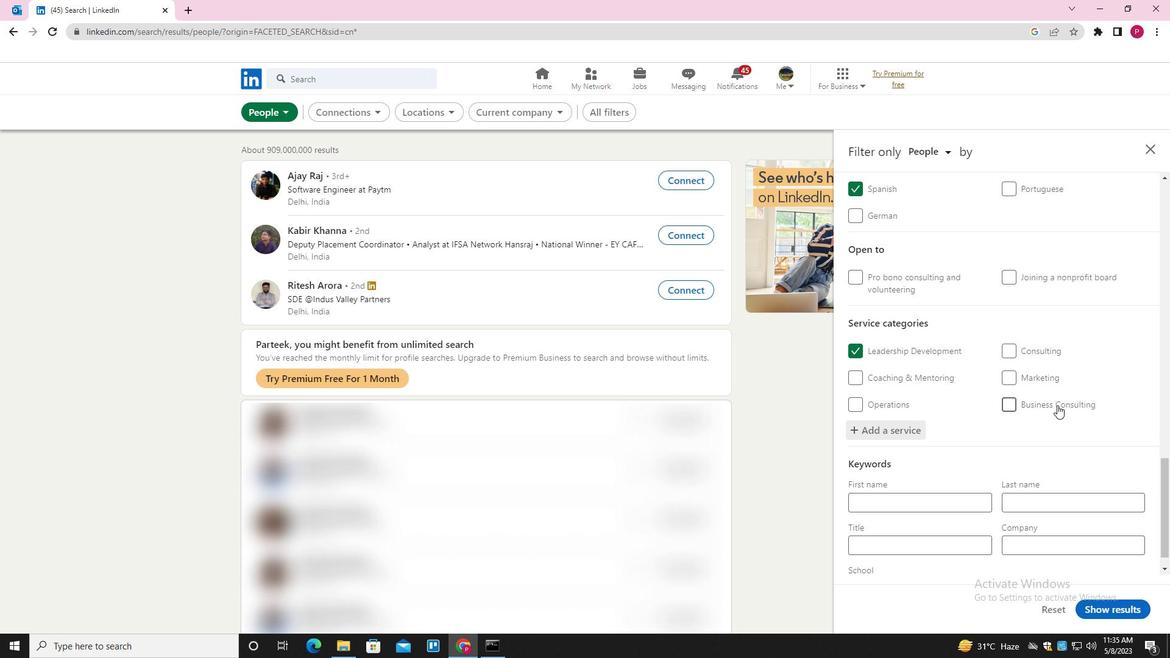 
Action: Mouse scrolled (1053, 407) with delta (0, 0)
Screenshot: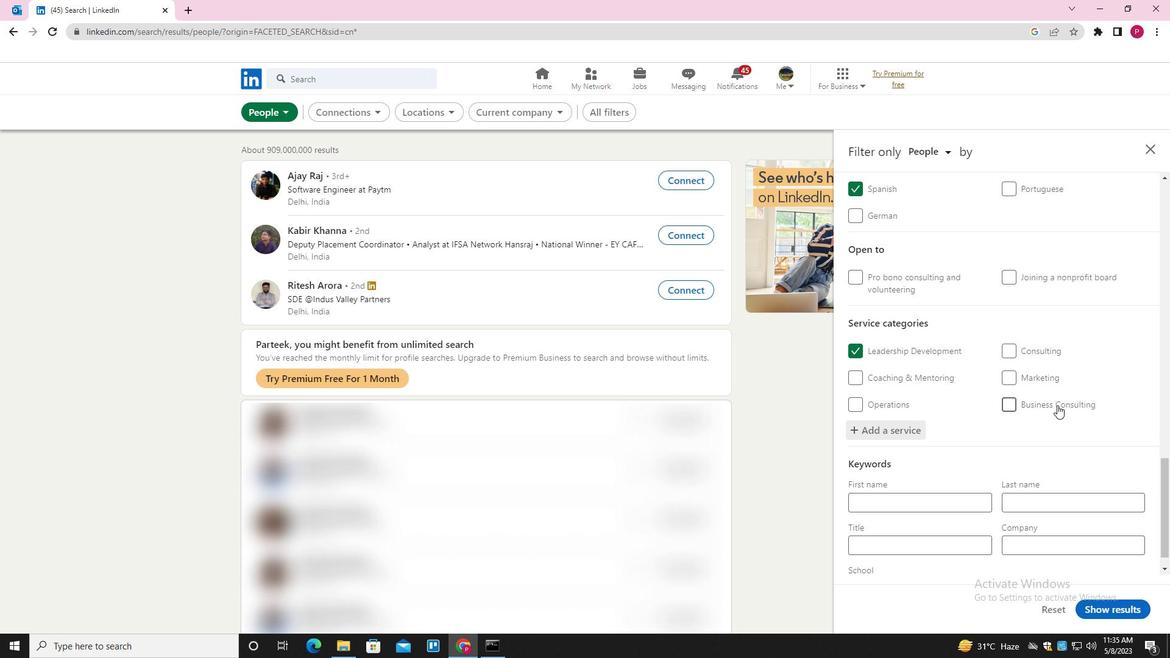 
Action: Mouse moved to (1044, 414)
Screenshot: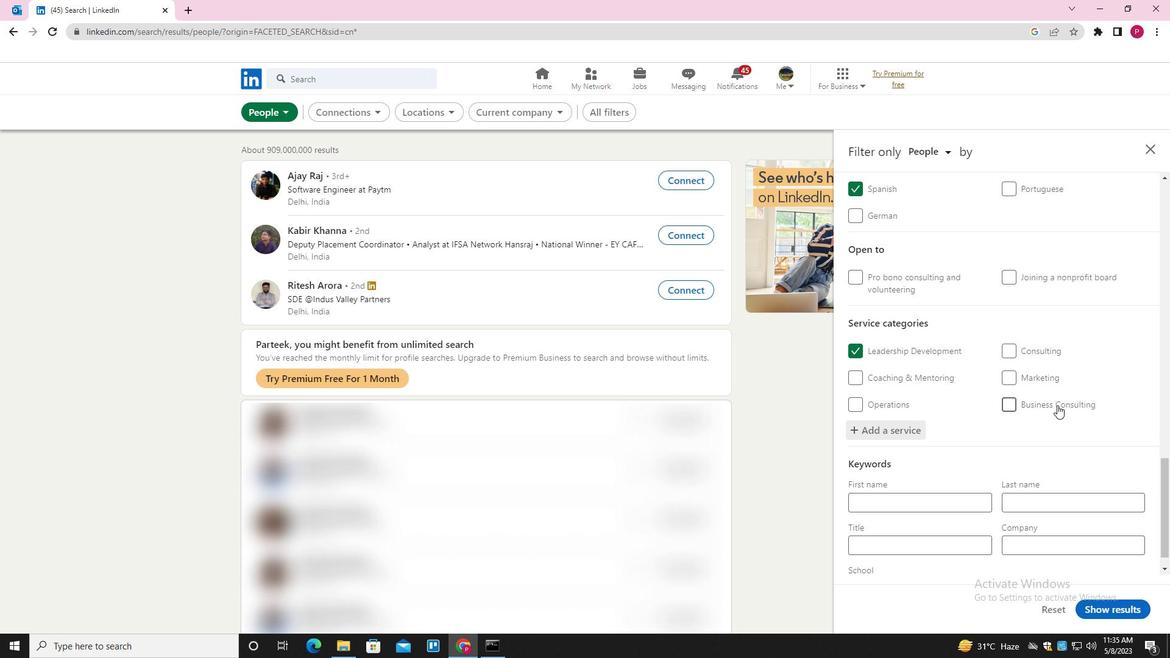 
Action: Mouse scrolled (1044, 413) with delta (0, 0)
Screenshot: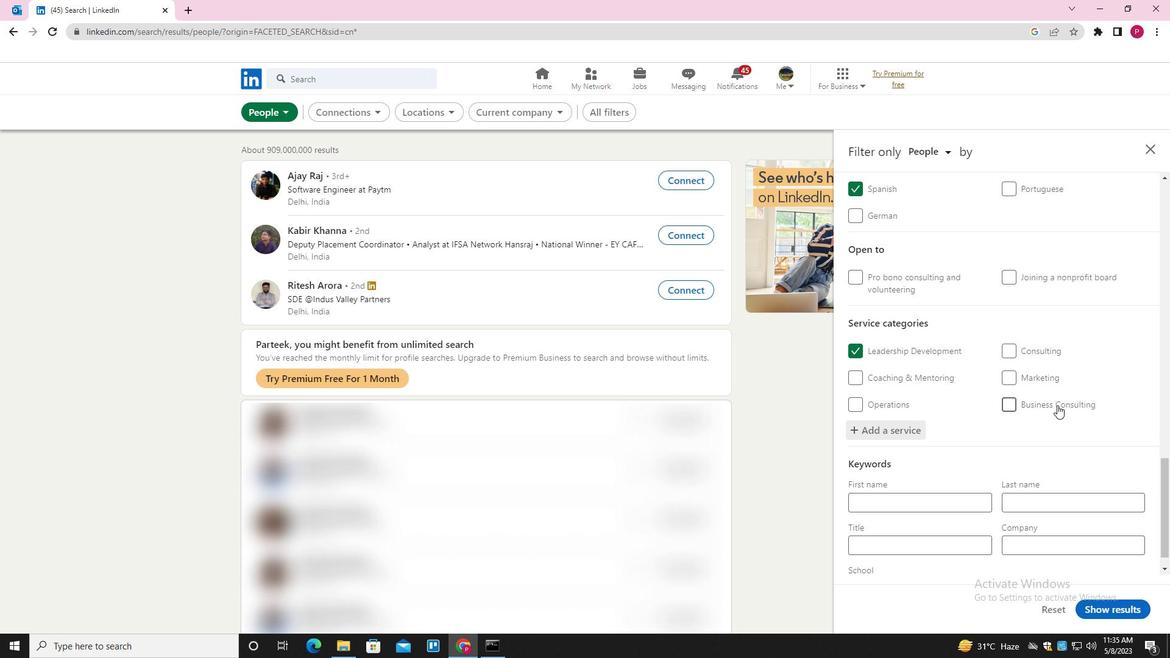 
Action: Mouse moved to (947, 514)
Screenshot: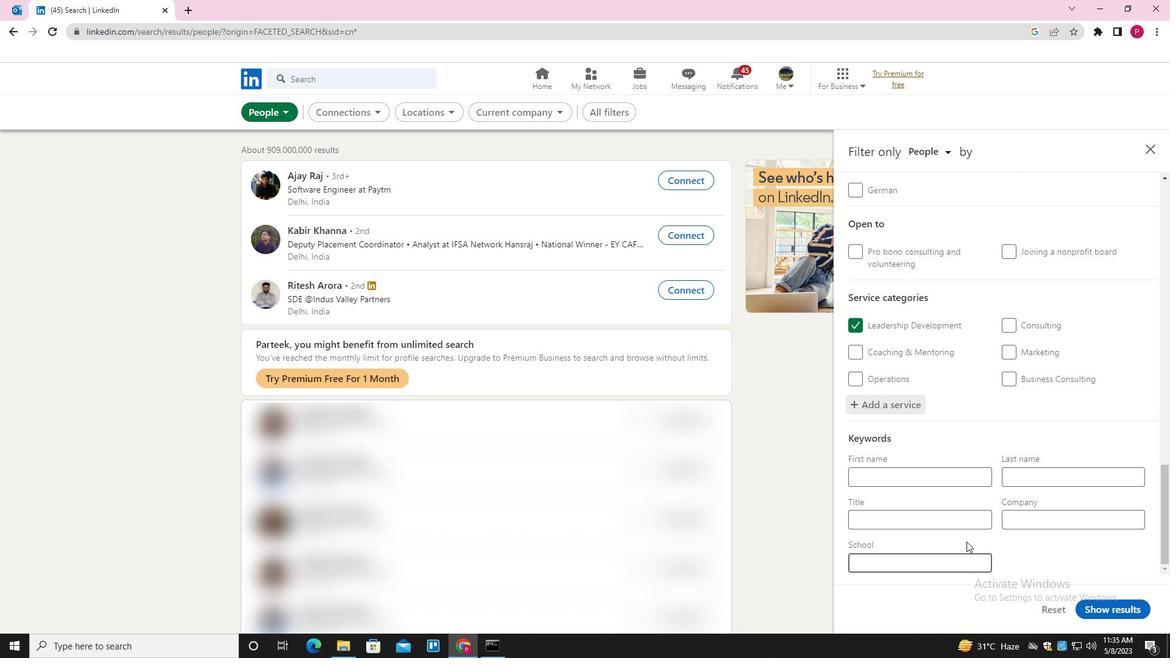 
Action: Mouse pressed left at (947, 514)
Screenshot: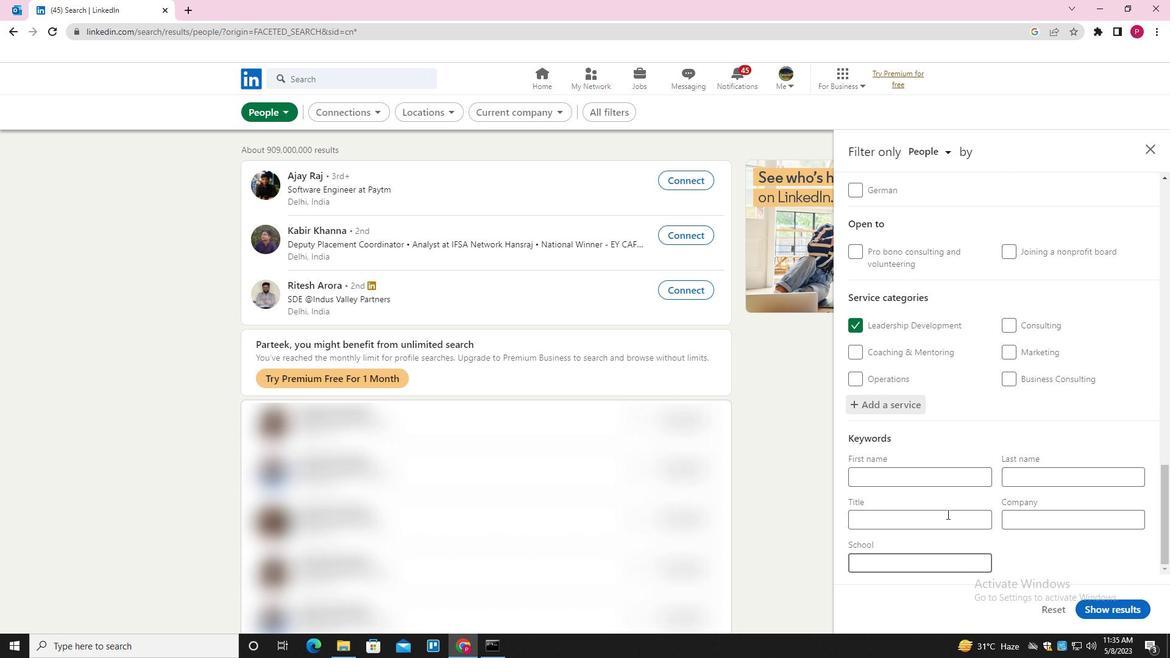 
Action: Key pressed <Key.shift>CHEF
Screenshot: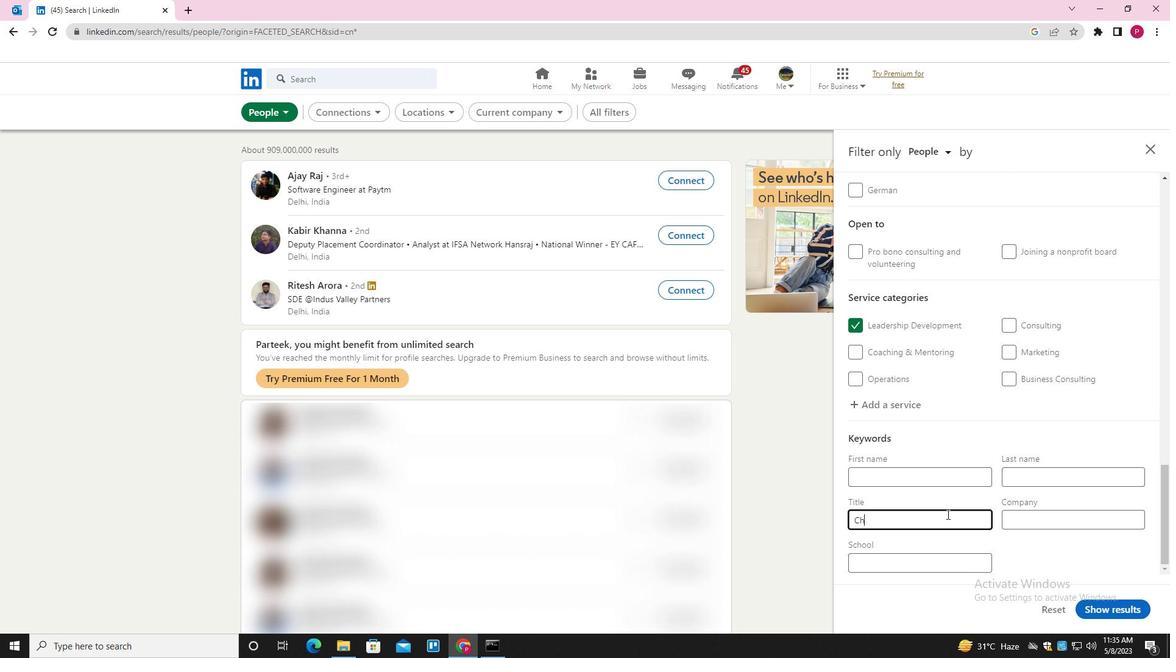 
Action: Mouse moved to (1107, 604)
Screenshot: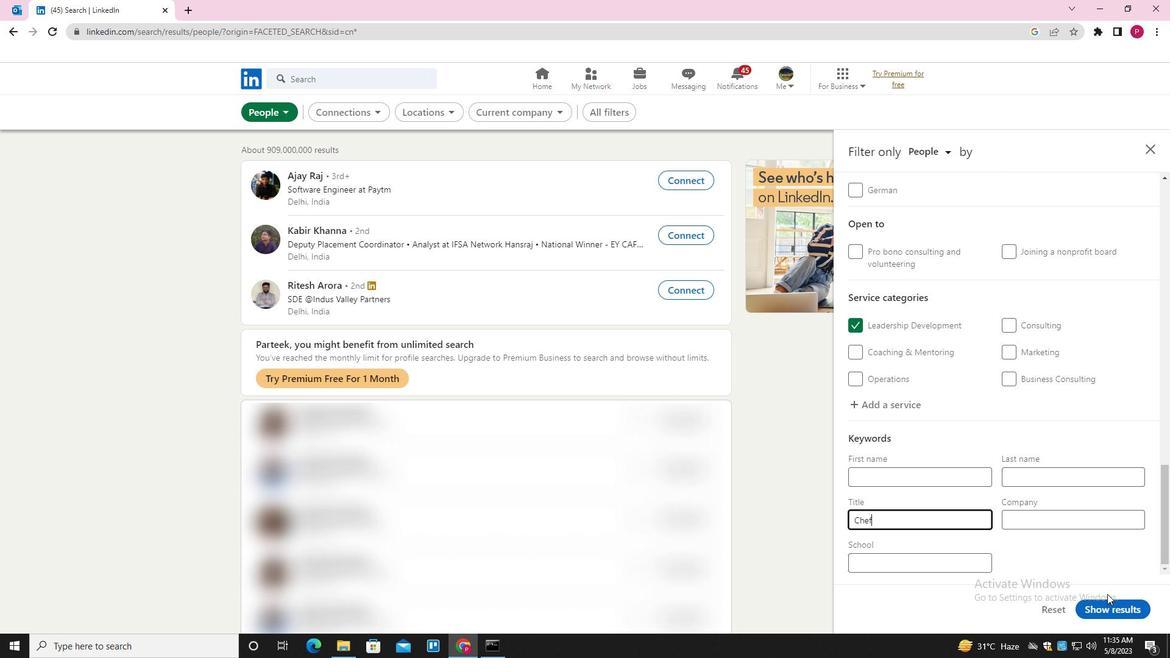 
Action: Mouse pressed left at (1107, 604)
Screenshot: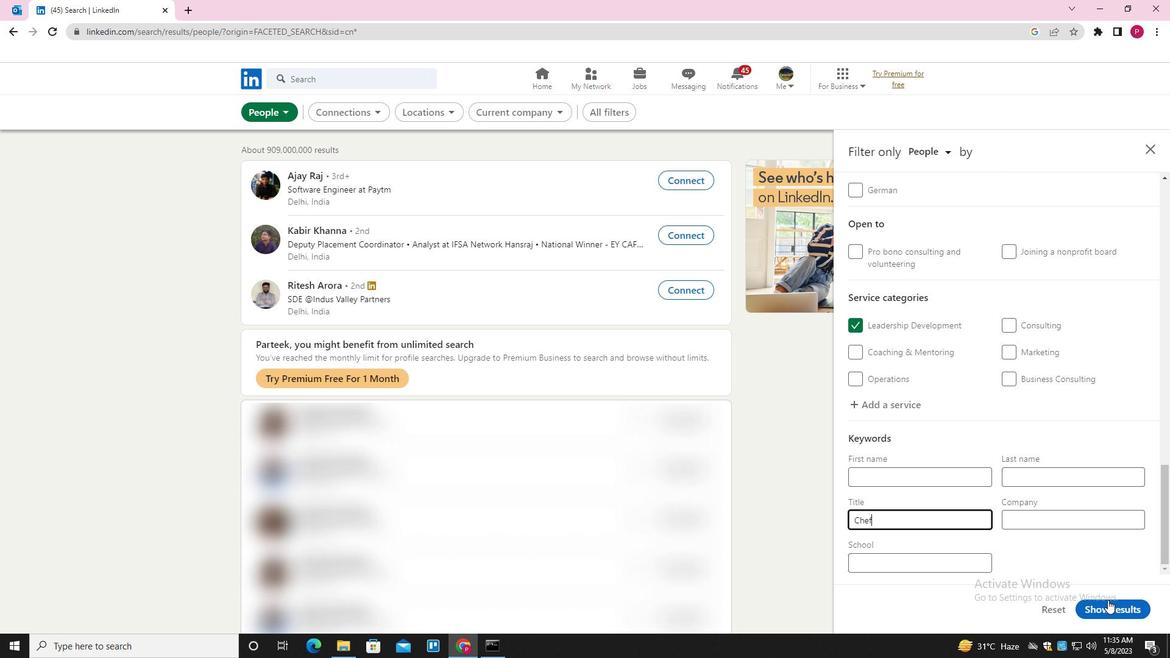 
Action: Mouse moved to (1099, 602)
Screenshot: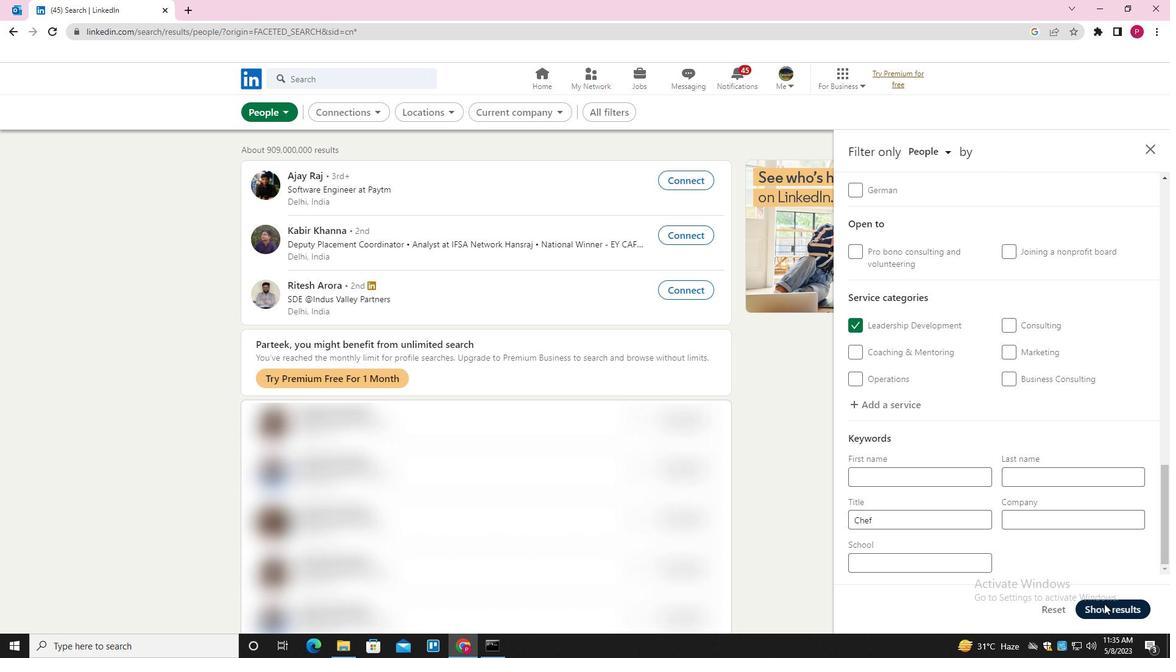 
Action: Key pressed <Key.f8>
Screenshot: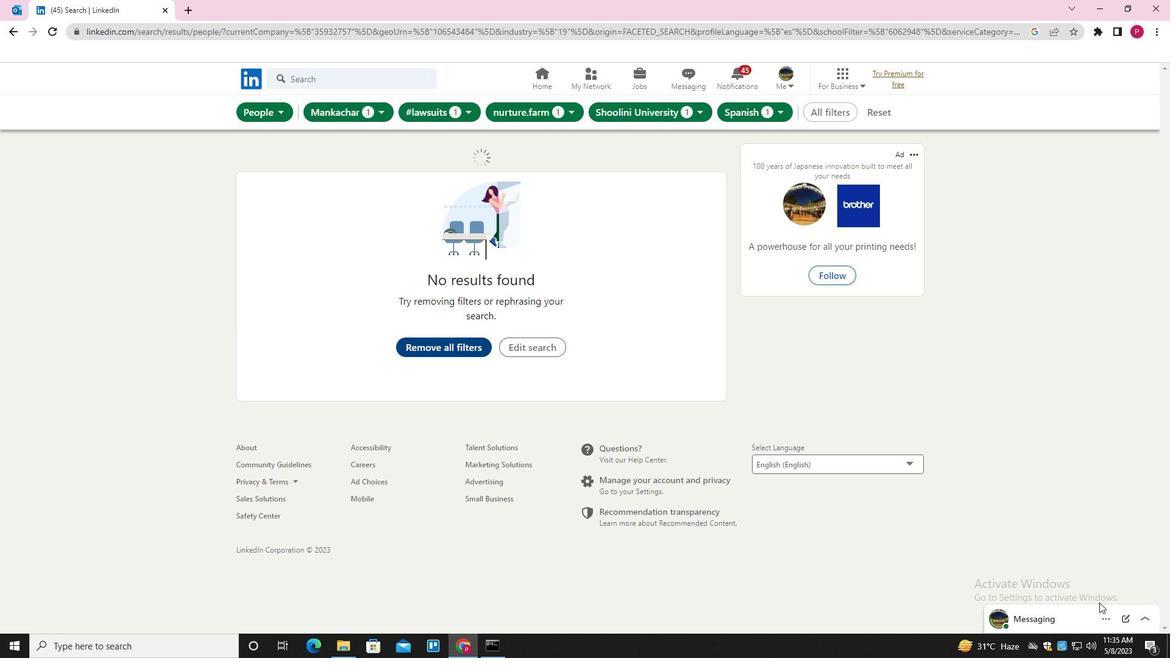 
